 Task: Create a20 bundle presentation slide template set.
Action: Mouse moved to (251, 230)
Screenshot: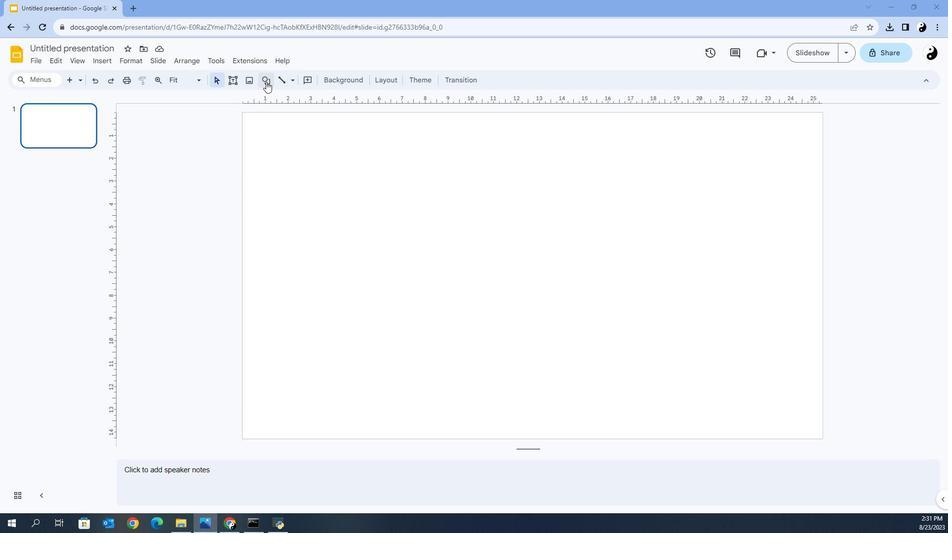 
Action: Mouse pressed left at (251, 230)
Screenshot: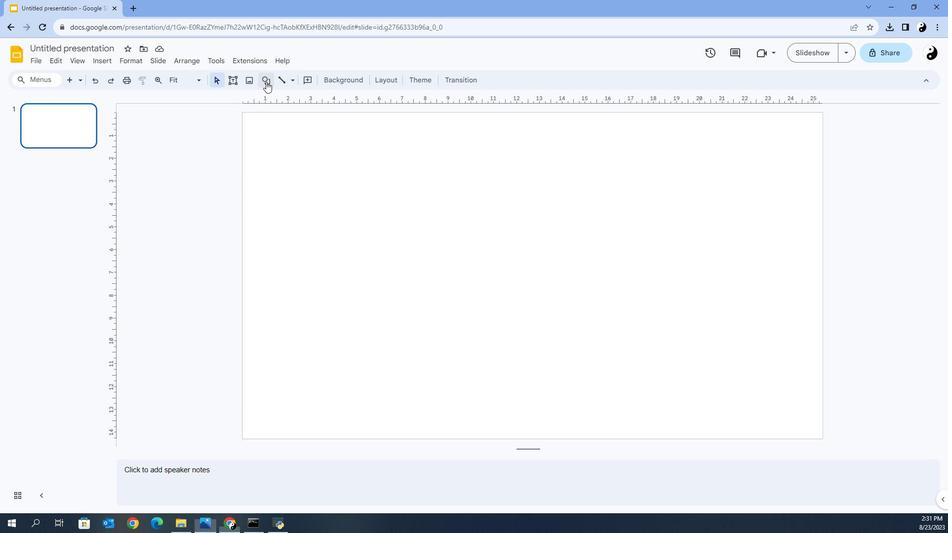 
Action: Mouse moved to (259, 228)
Screenshot: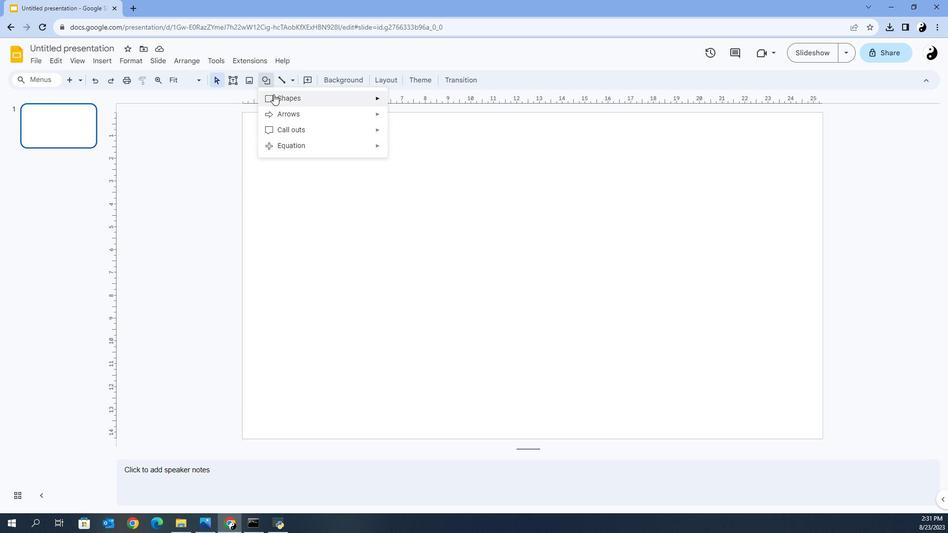 
Action: Mouse pressed left at (259, 228)
Screenshot: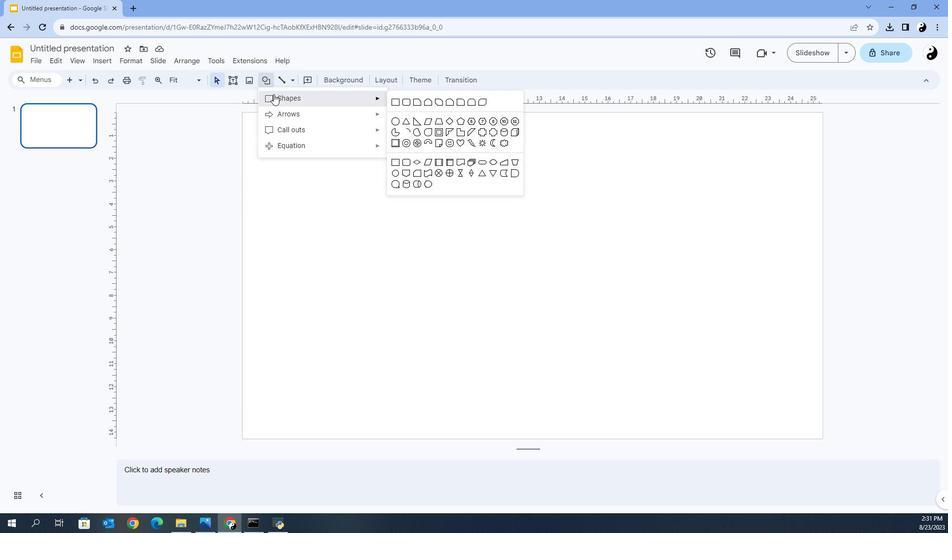 
Action: Mouse moved to (338, 228)
Screenshot: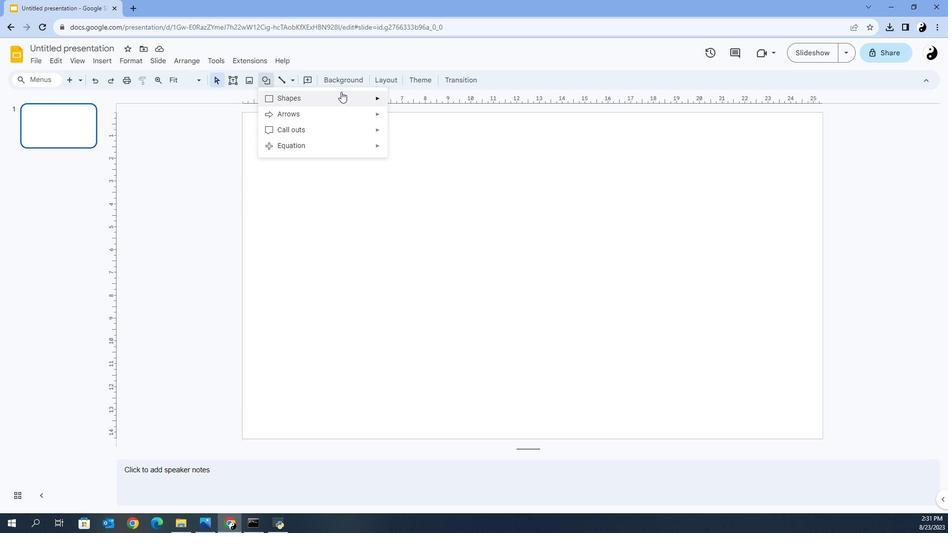 
Action: Mouse pressed left at (338, 228)
Screenshot: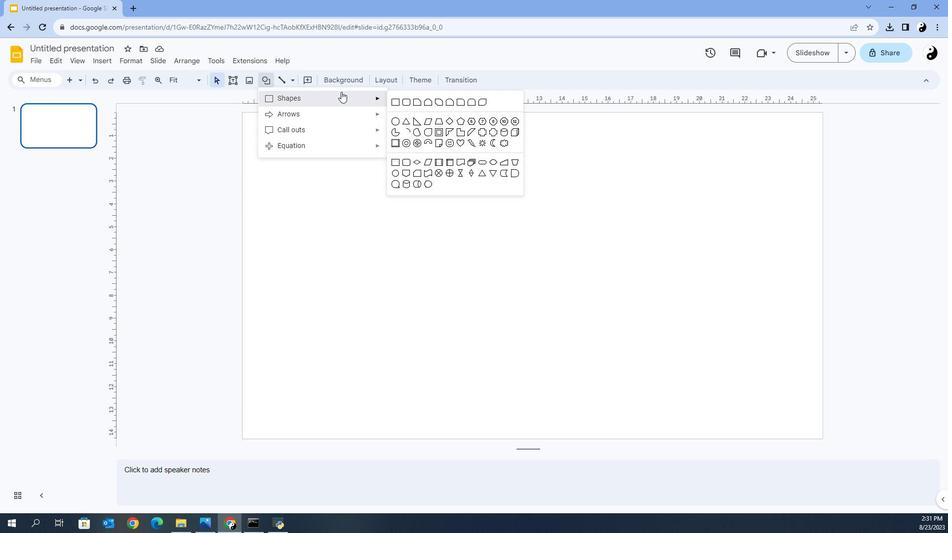 
Action: Mouse moved to (399, 228)
Screenshot: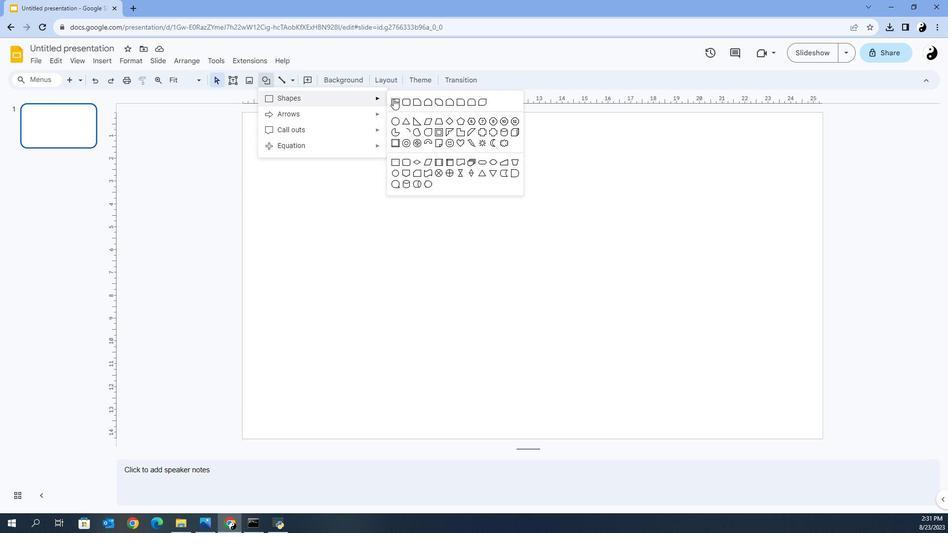 
Action: Mouse pressed left at (399, 228)
Screenshot: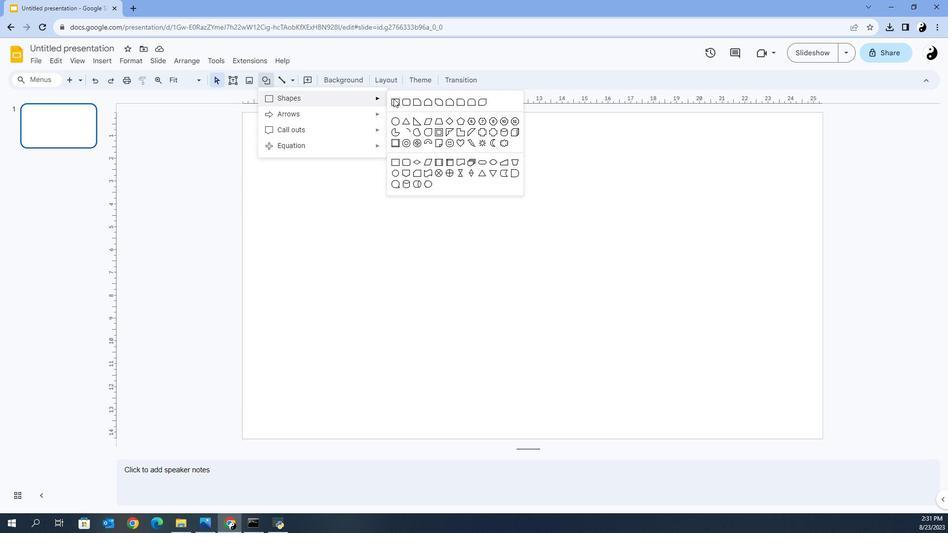 
Action: Mouse moved to (330, 225)
Screenshot: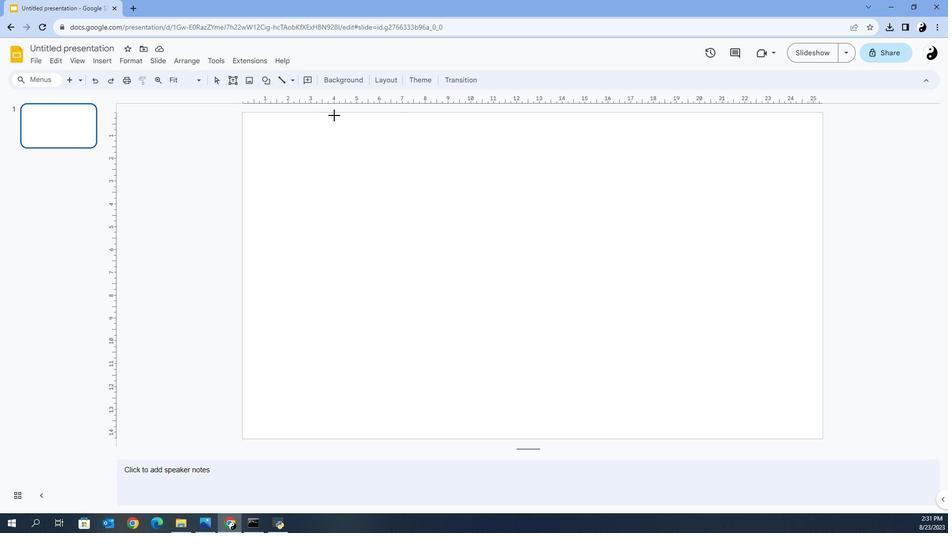 
Action: Mouse pressed left at (330, 225)
Screenshot: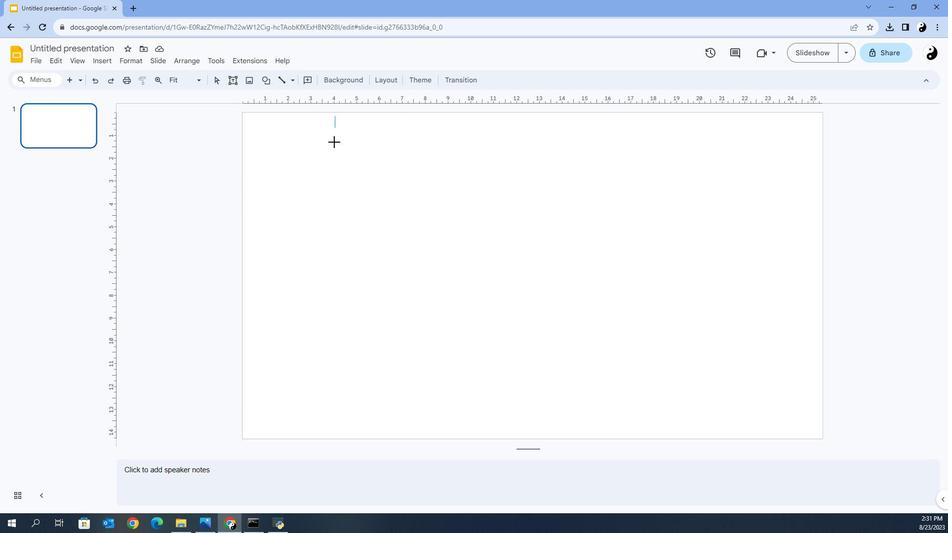 
Action: Mouse moved to (368, 225)
Screenshot: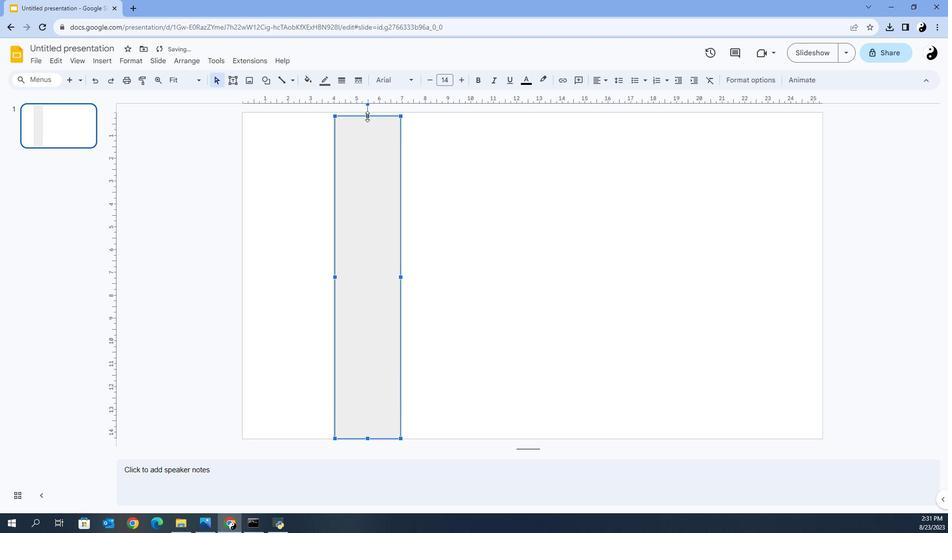 
Action: Mouse pressed left at (368, 225)
Screenshot: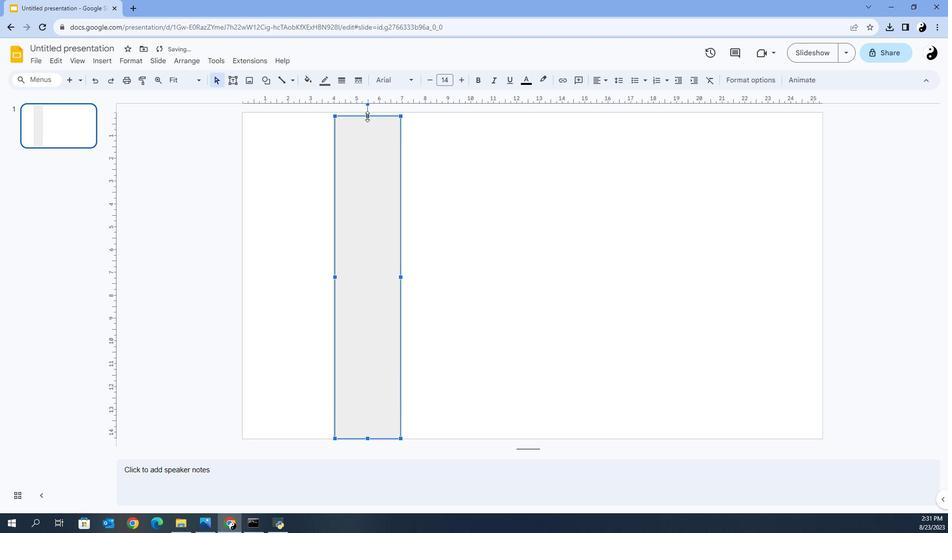 
Action: Mouse moved to (378, 201)
Screenshot: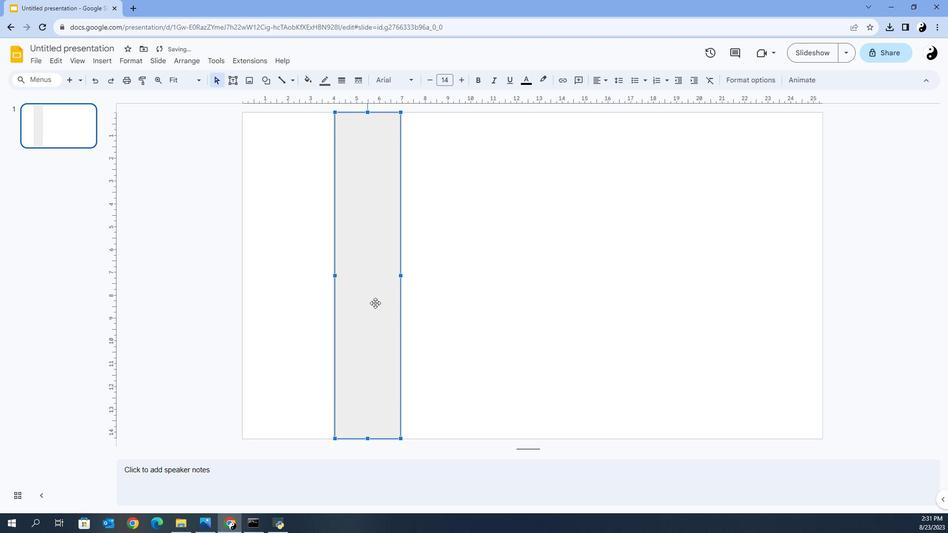 
Action: Mouse pressed left at (378, 201)
Screenshot: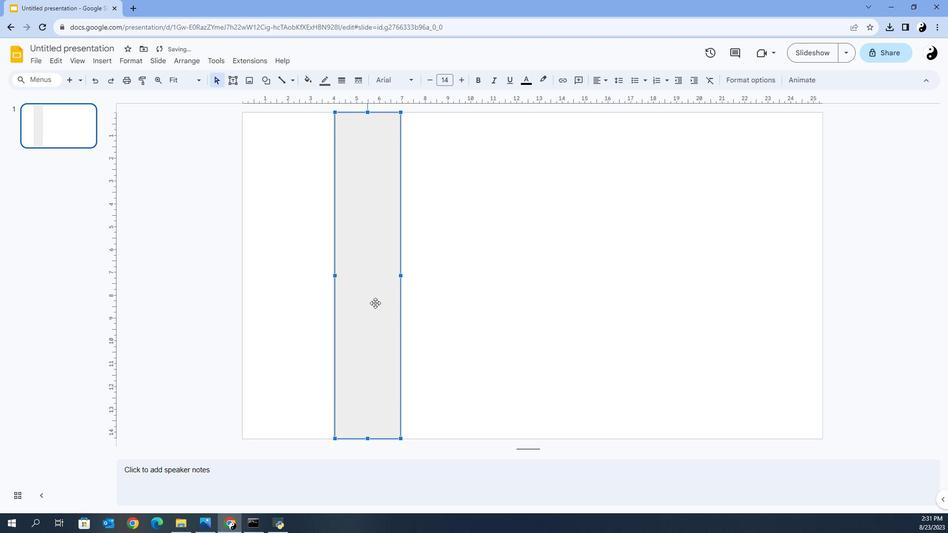 
Action: Mouse moved to (296, 229)
Screenshot: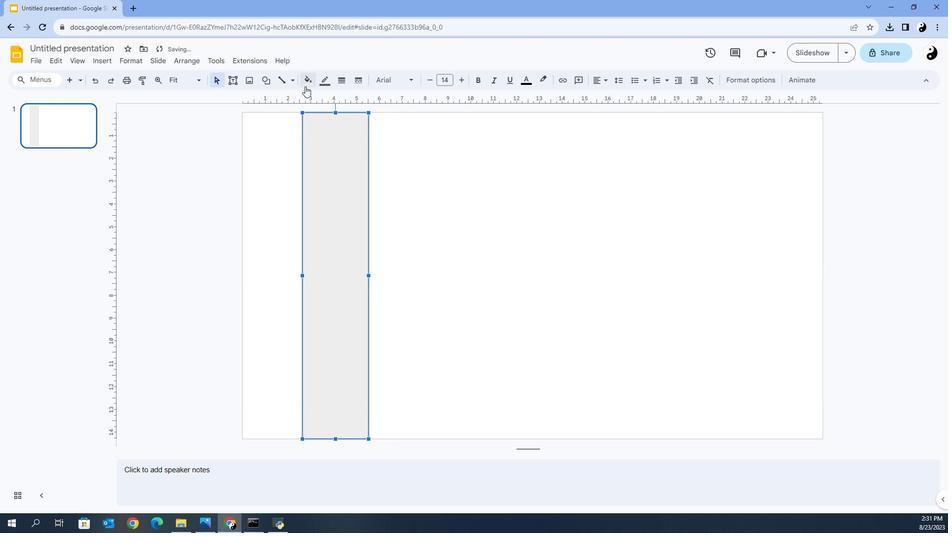 
Action: Mouse pressed left at (296, 229)
Screenshot: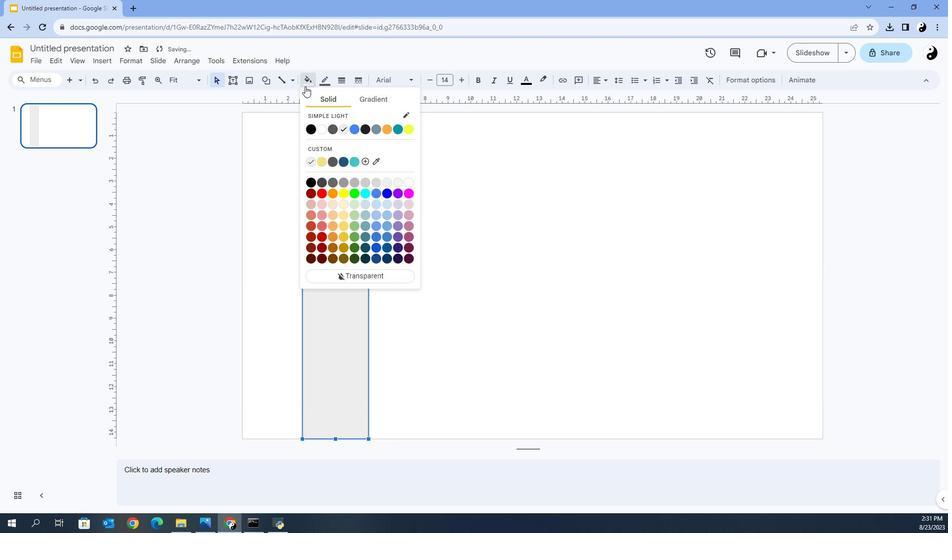 
Action: Mouse moved to (313, 219)
Screenshot: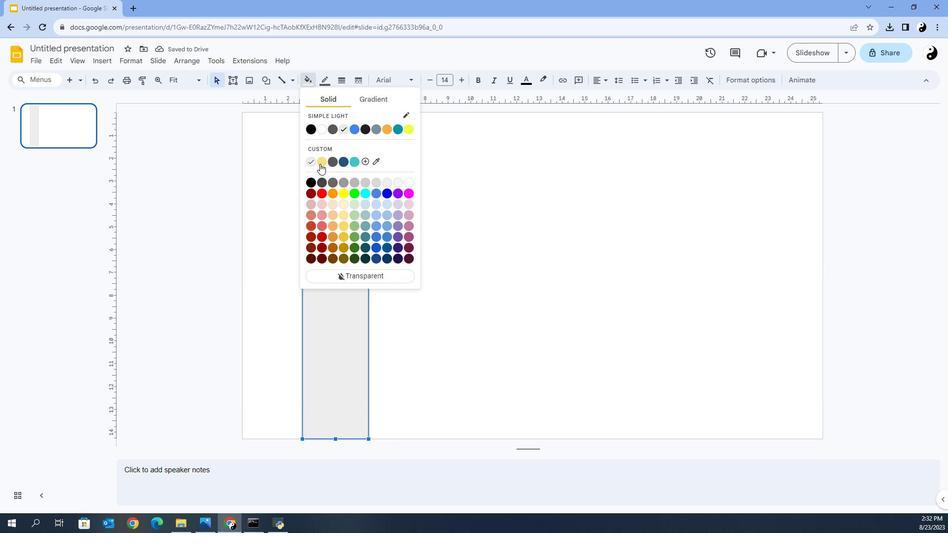 
Action: Mouse pressed left at (313, 219)
Screenshot: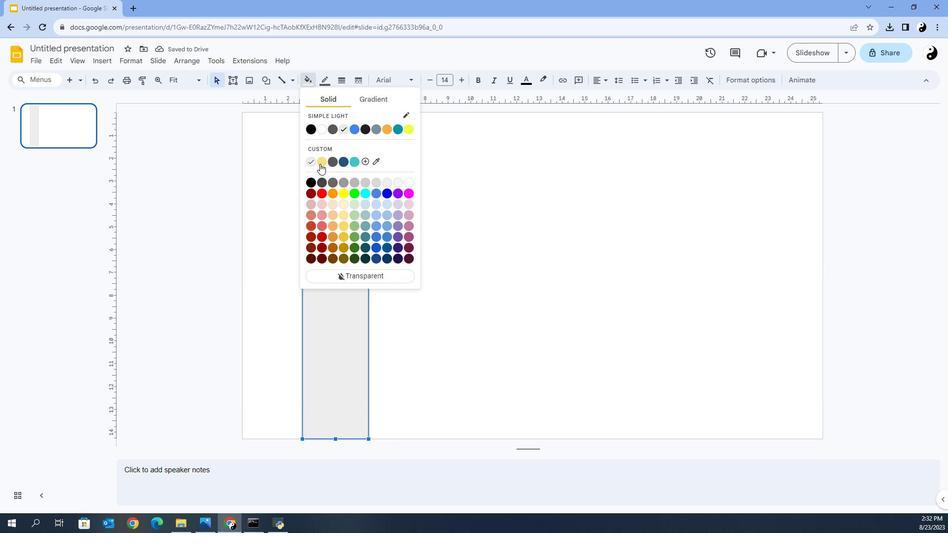 
Action: Mouse moved to (324, 229)
Screenshot: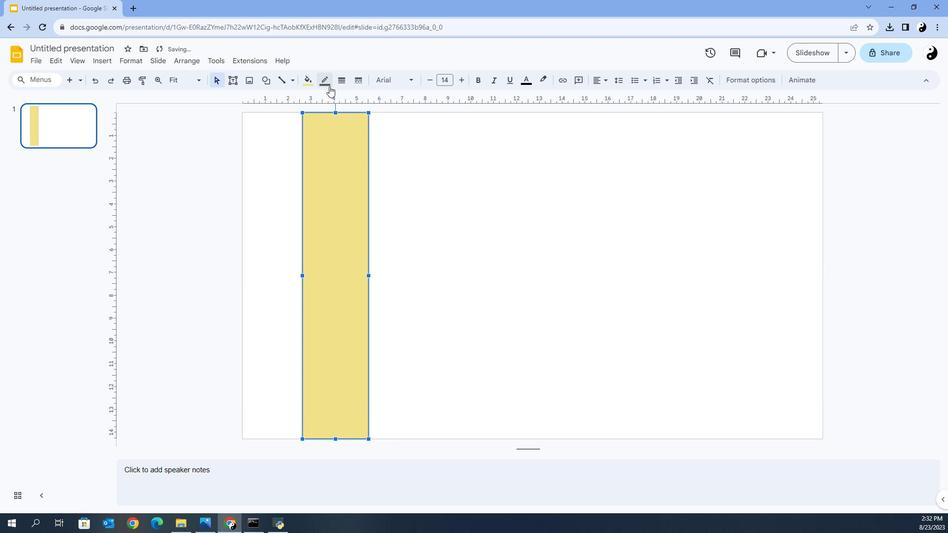 
Action: Mouse pressed left at (324, 229)
Screenshot: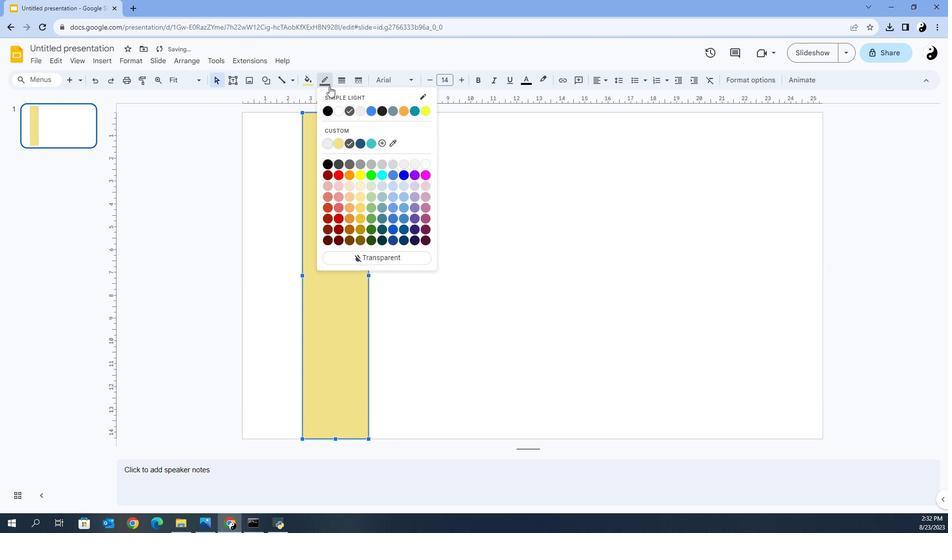 
Action: Mouse moved to (375, 207)
Screenshot: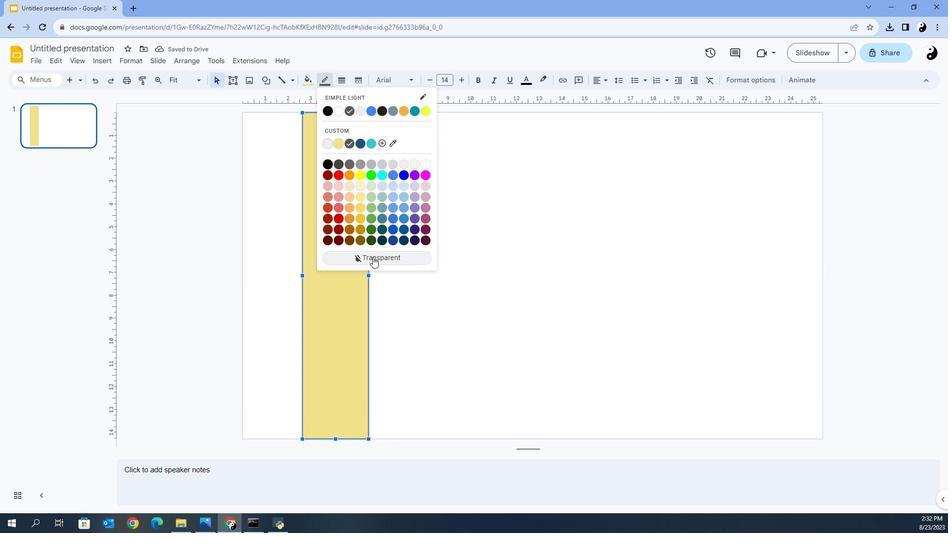 
Action: Mouse pressed left at (375, 207)
Screenshot: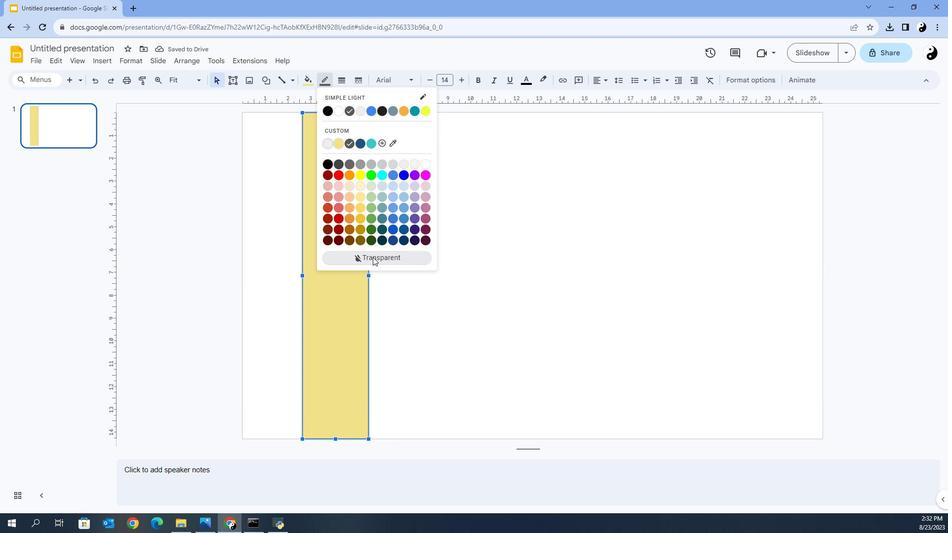 
Action: Mouse moved to (419, 206)
Screenshot: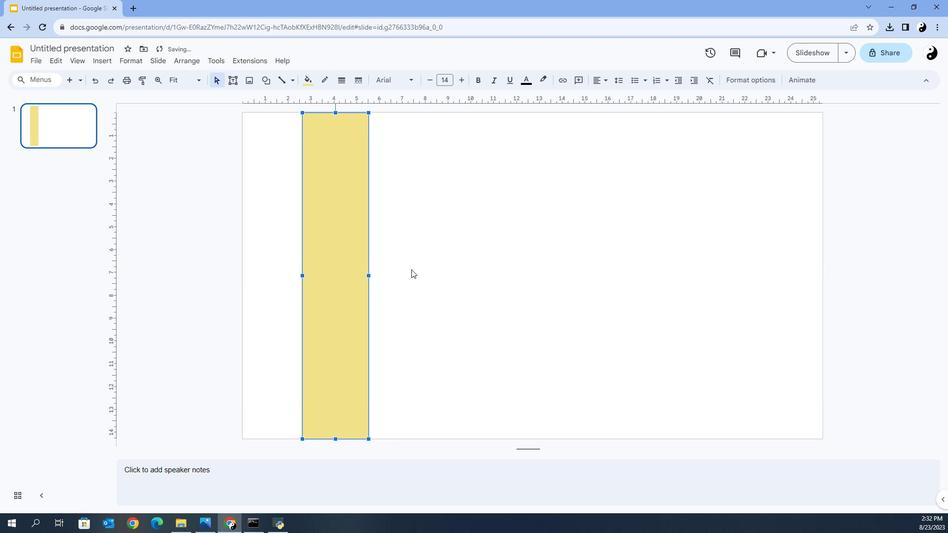 
Action: Mouse pressed left at (419, 206)
Screenshot: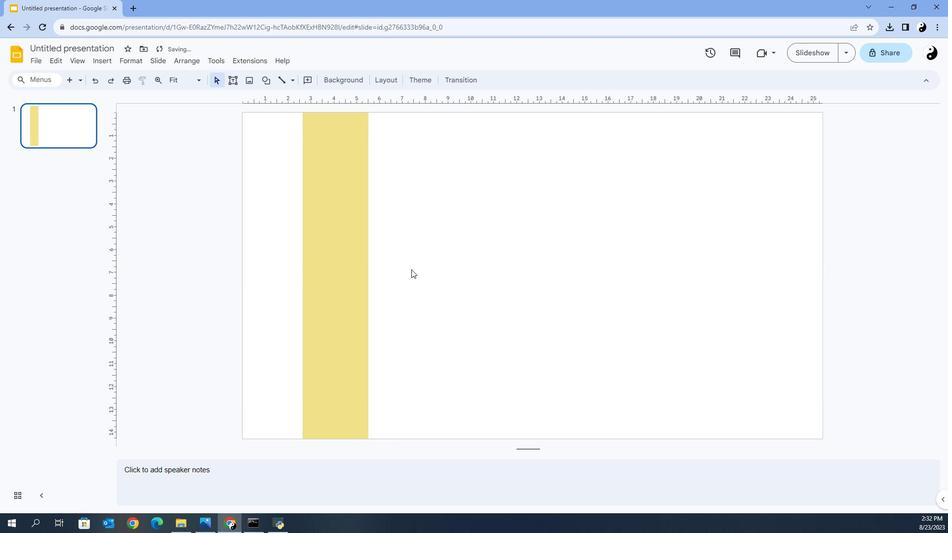 
Action: Mouse moved to (248, 229)
Screenshot: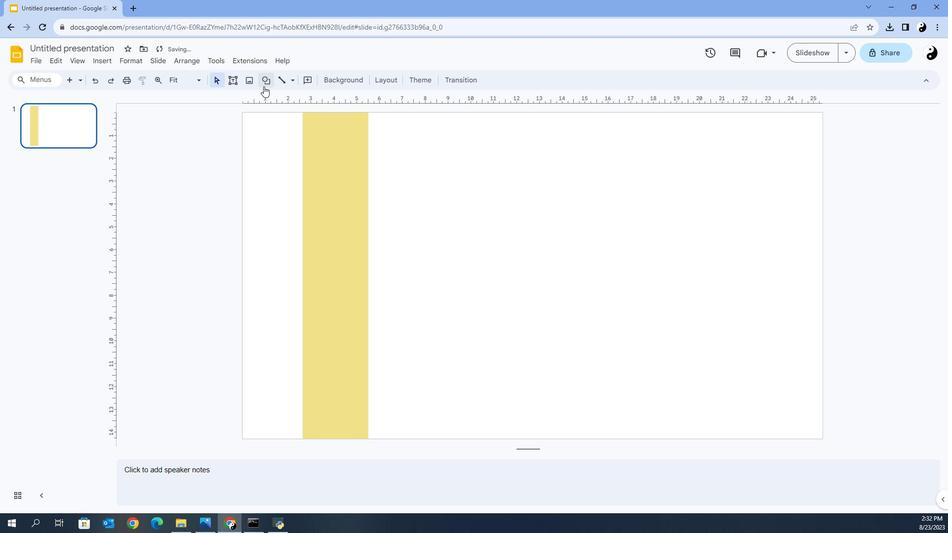 
Action: Mouse pressed left at (248, 229)
Screenshot: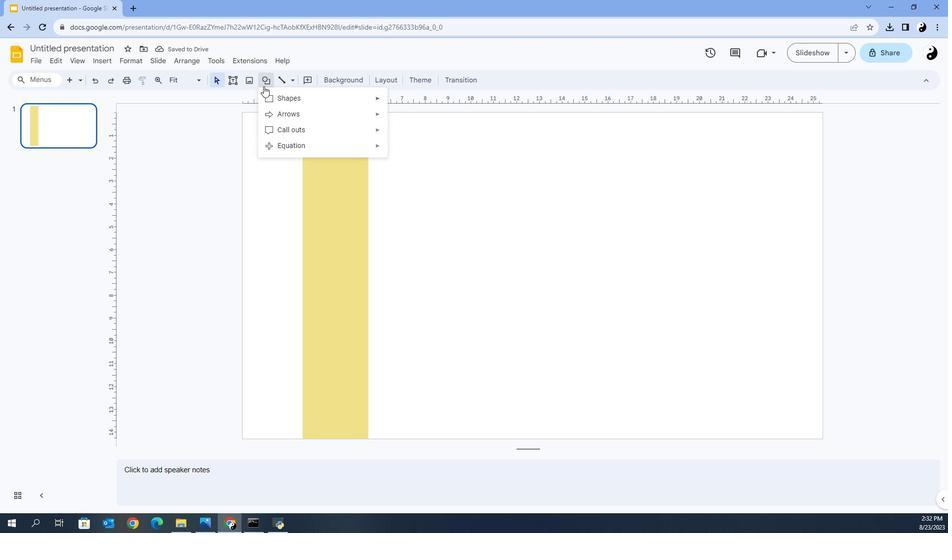 
Action: Mouse moved to (277, 226)
Screenshot: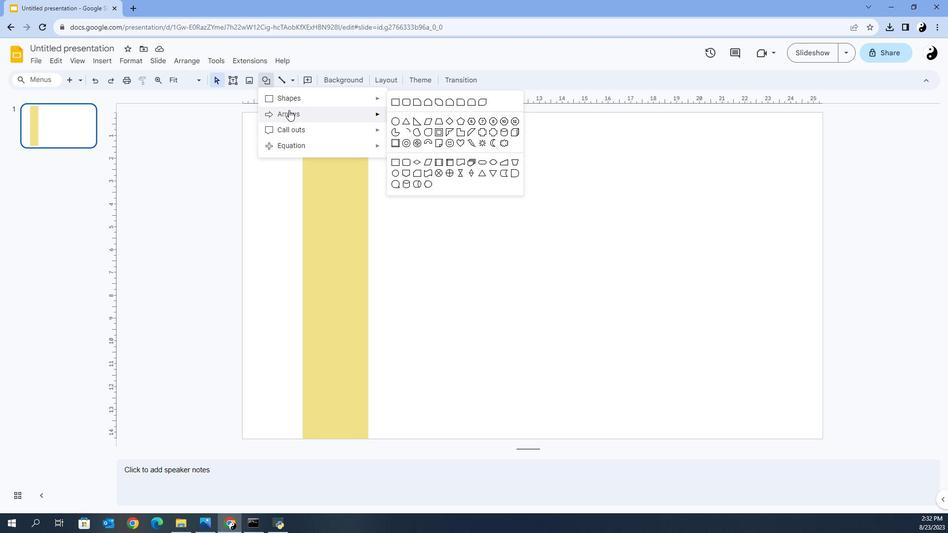 
Action: Mouse pressed left at (277, 226)
Screenshot: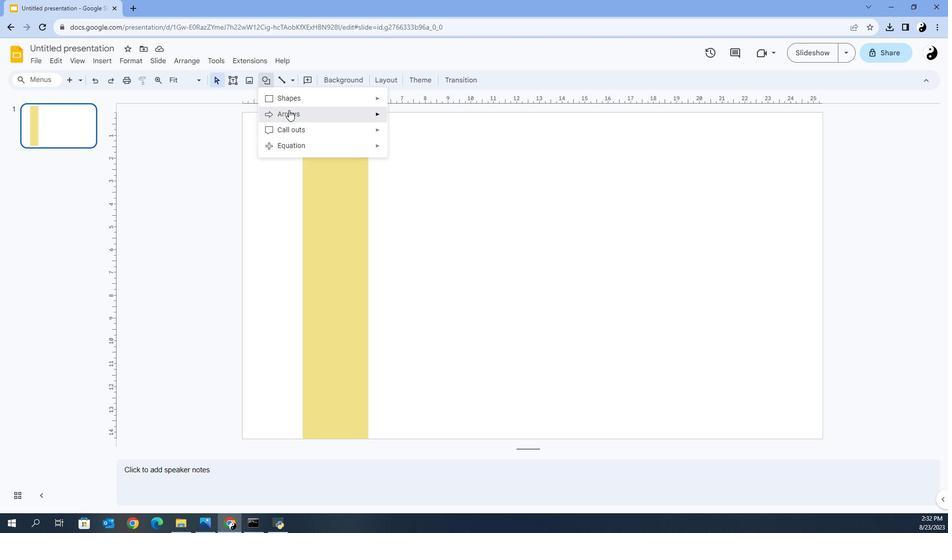 
Action: Mouse moved to (318, 228)
Screenshot: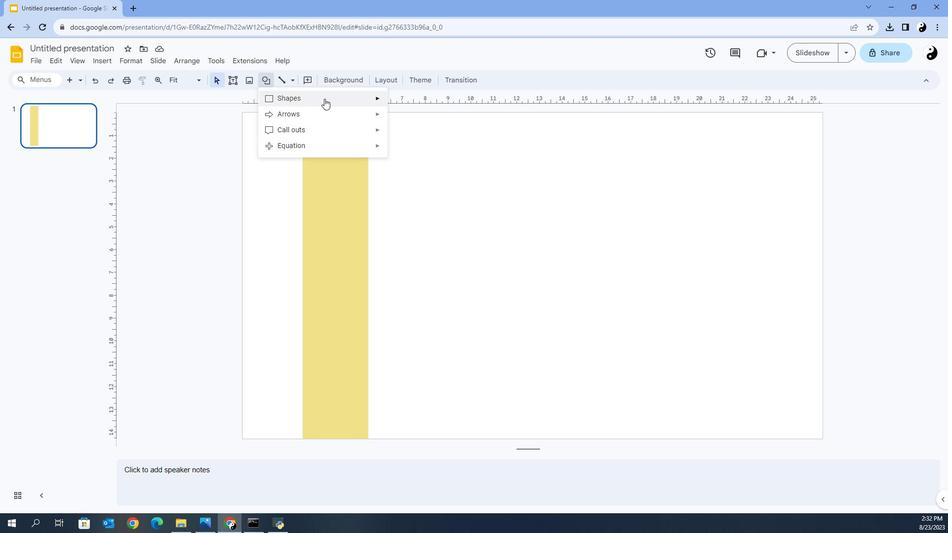 
Action: Mouse pressed left at (318, 228)
Screenshot: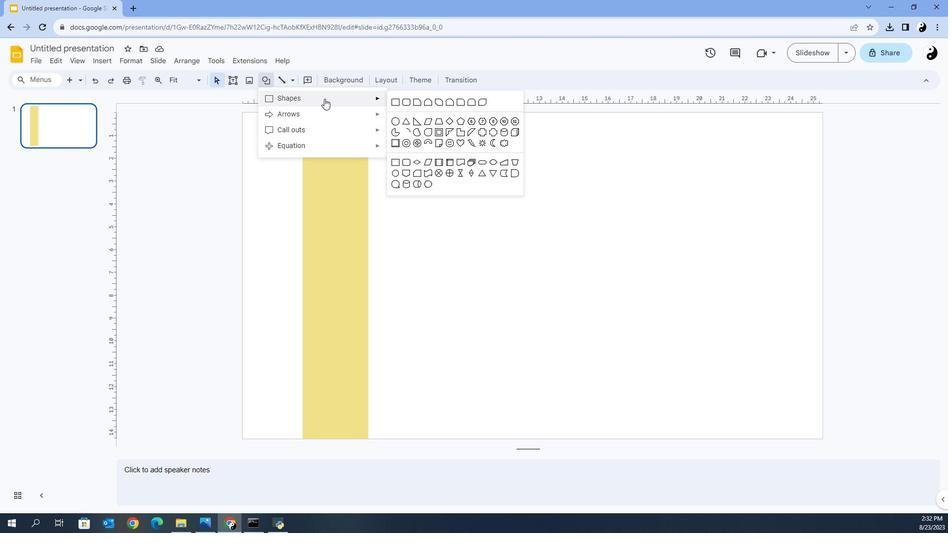 
Action: Mouse moved to (400, 224)
Screenshot: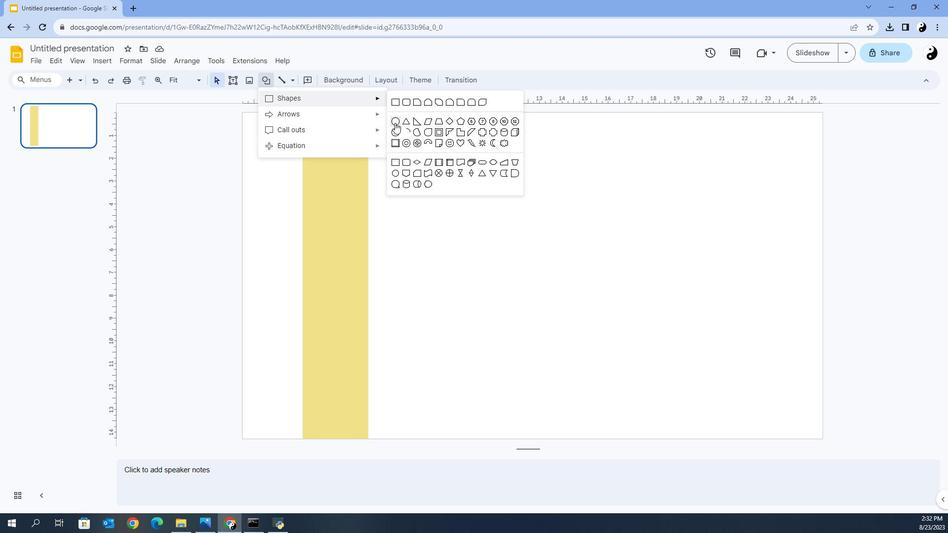 
Action: Mouse pressed left at (400, 224)
Screenshot: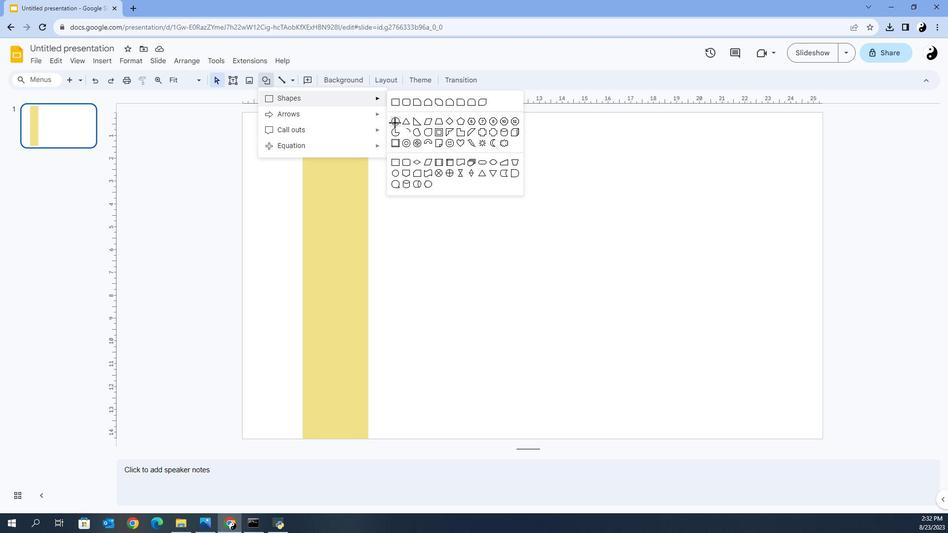 
Action: Mouse moved to (428, 217)
Screenshot: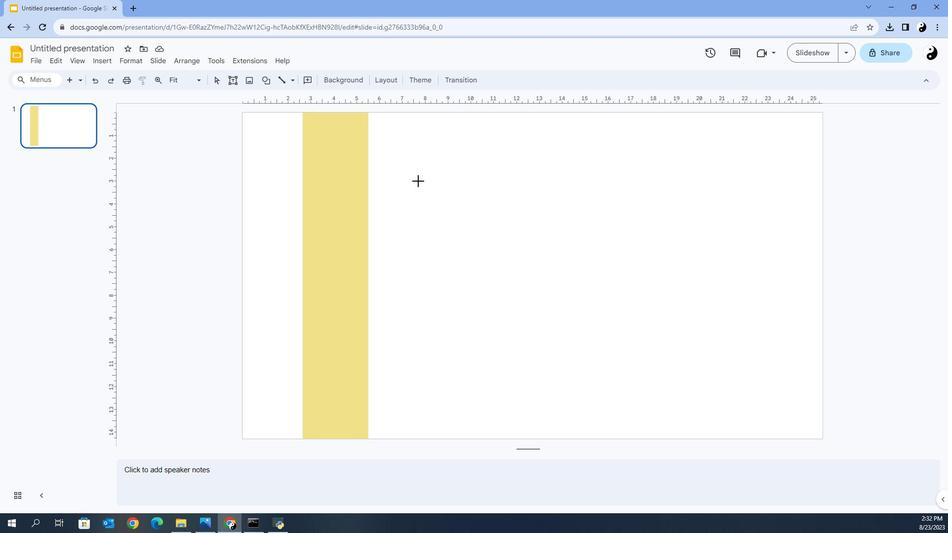 
Action: Key pressed <Key.shift>
Screenshot: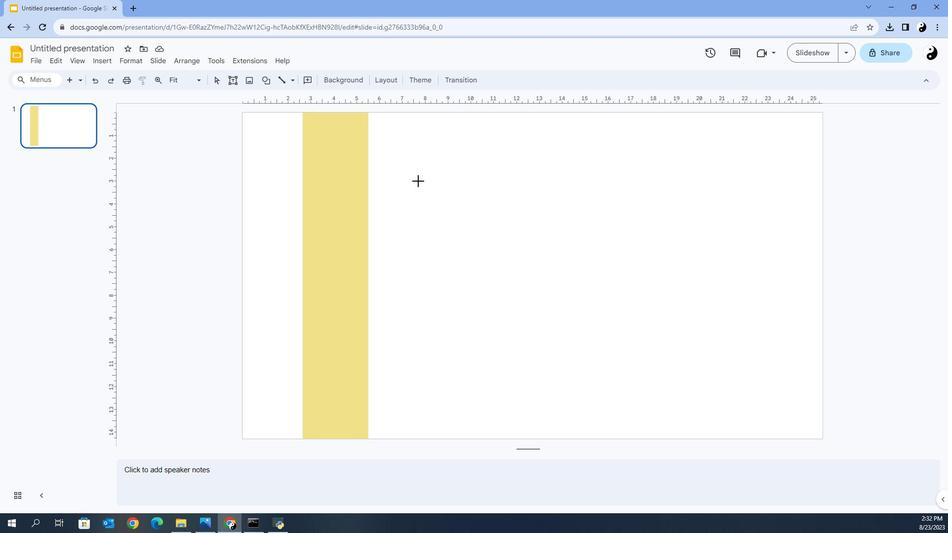 
Action: Mouse pressed left at (428, 217)
Screenshot: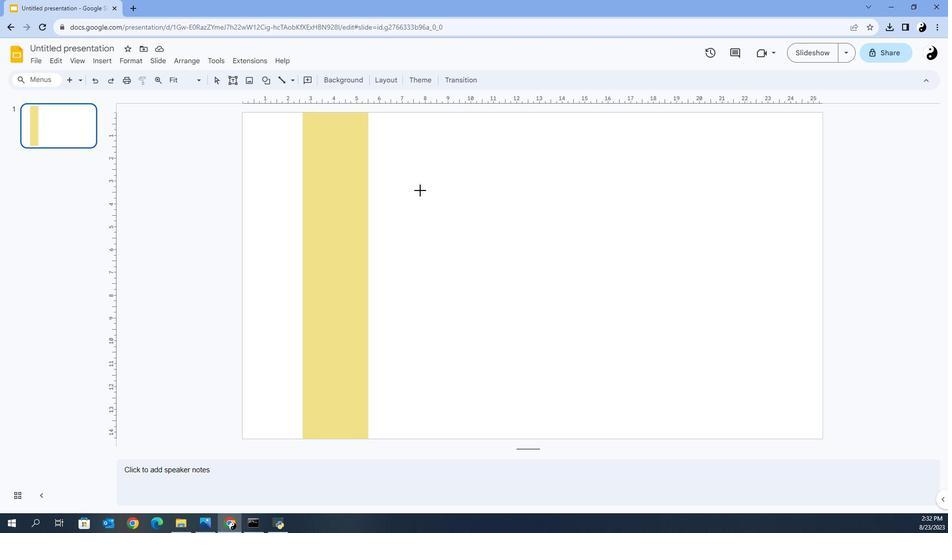 
Action: Mouse moved to (449, 208)
Screenshot: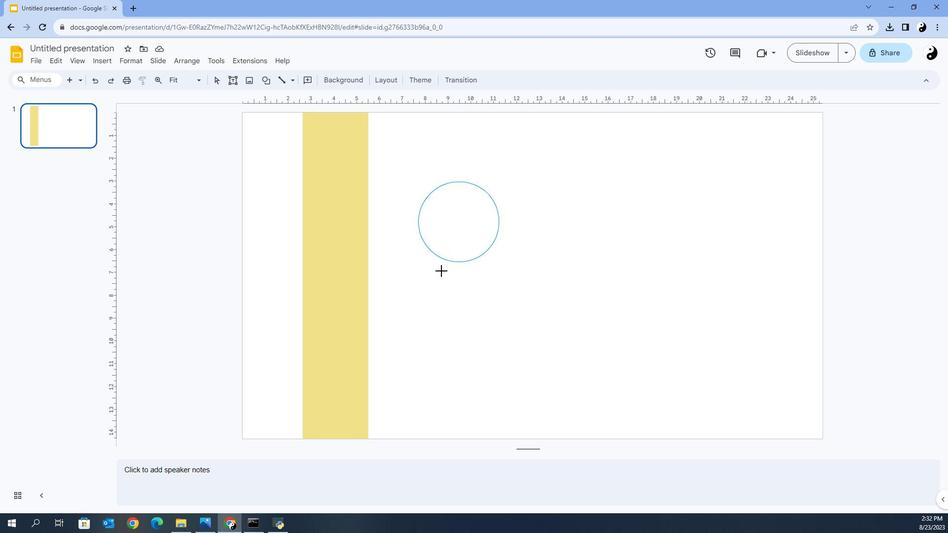 
Action: Key pressed <Key.shift>
Screenshot: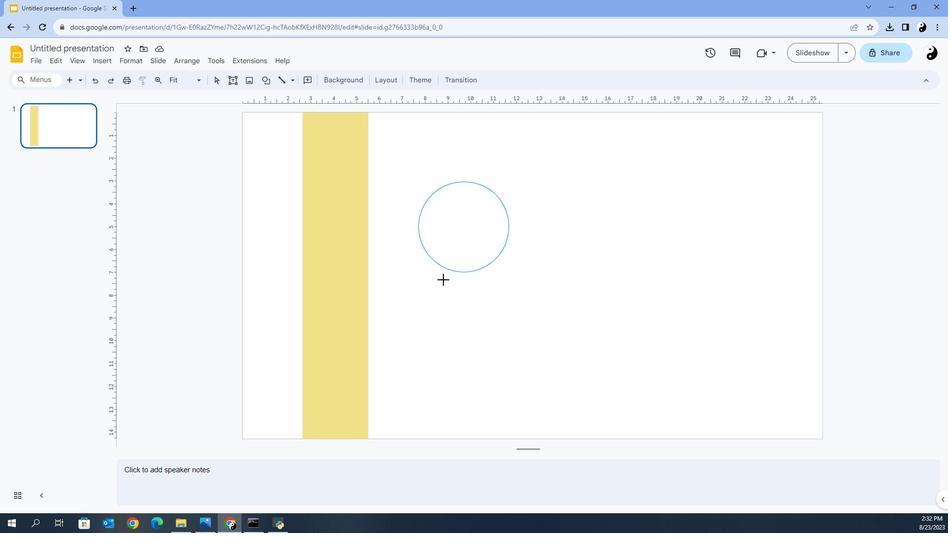 
Action: Mouse moved to (451, 207)
Screenshot: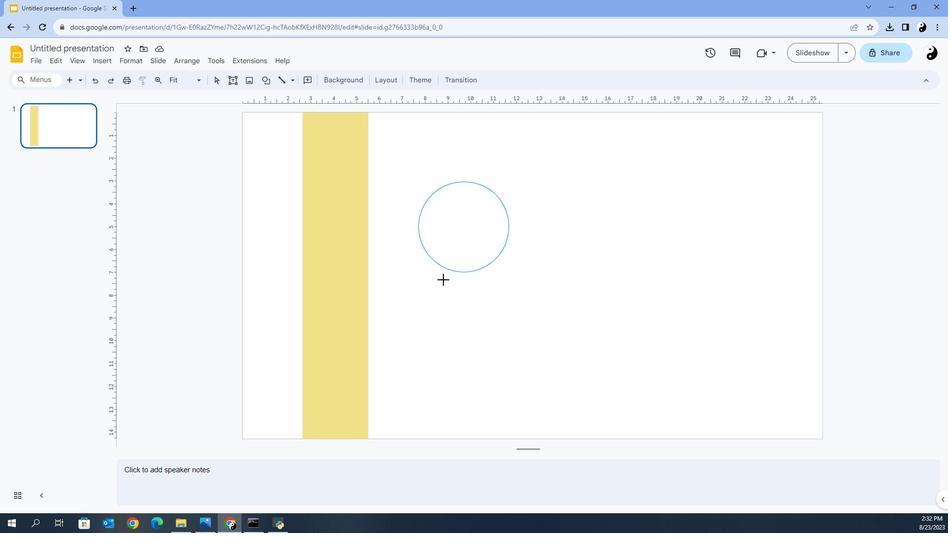 
Action: Key pressed <Key.shift>
Screenshot: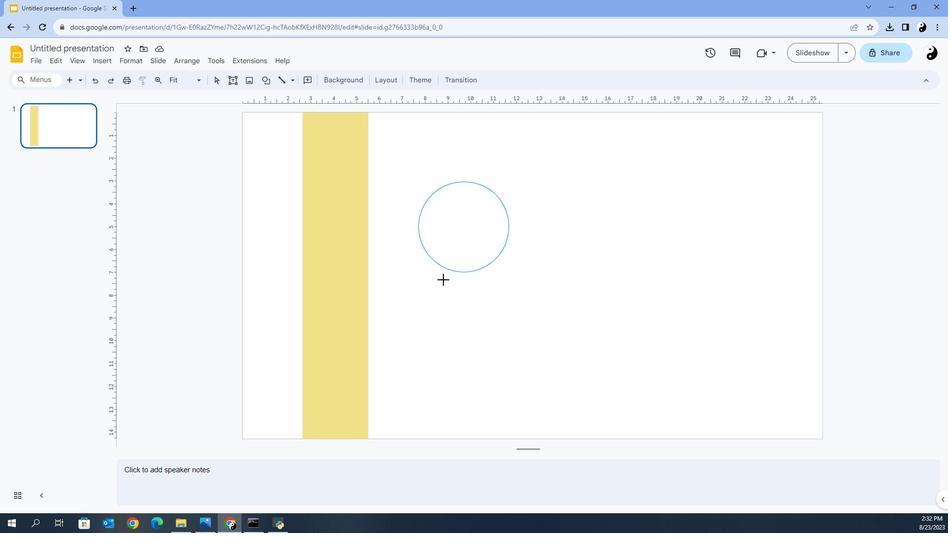
Action: Mouse moved to (452, 206)
Screenshot: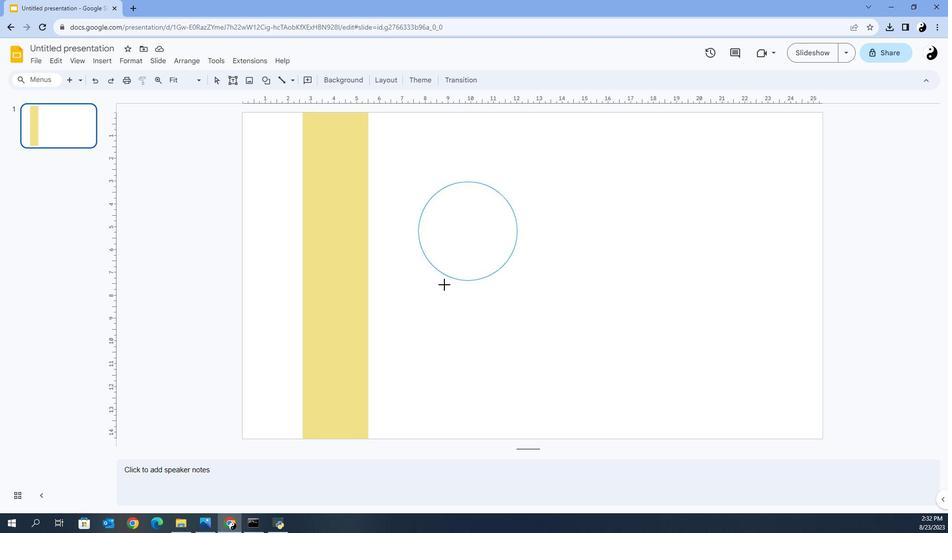 
Action: Key pressed <Key.shift>
Screenshot: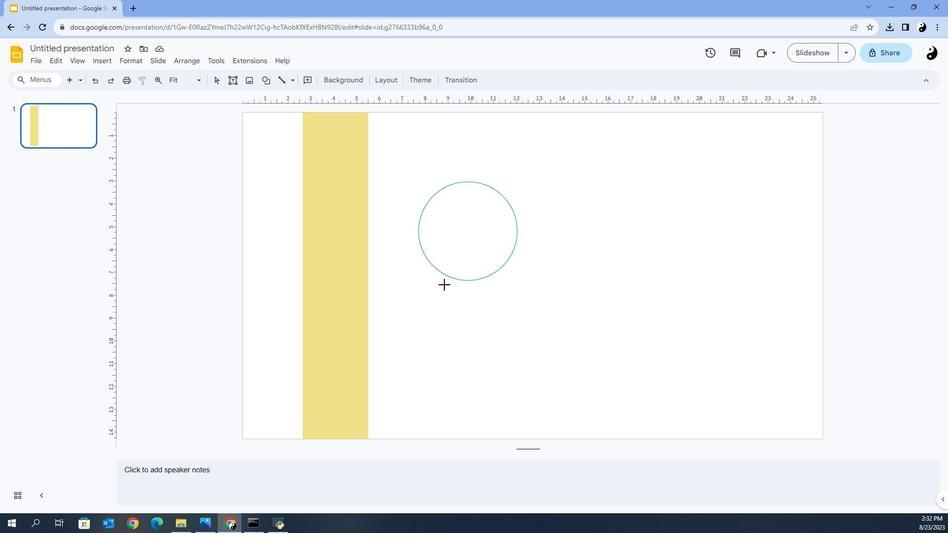 
Action: Mouse moved to (454, 205)
Screenshot: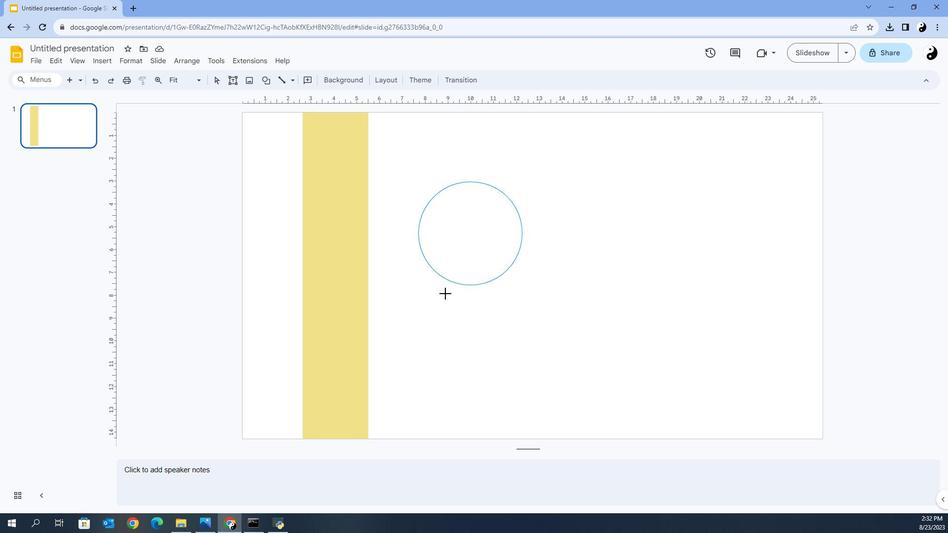 
Action: Key pressed <Key.shift>
Screenshot: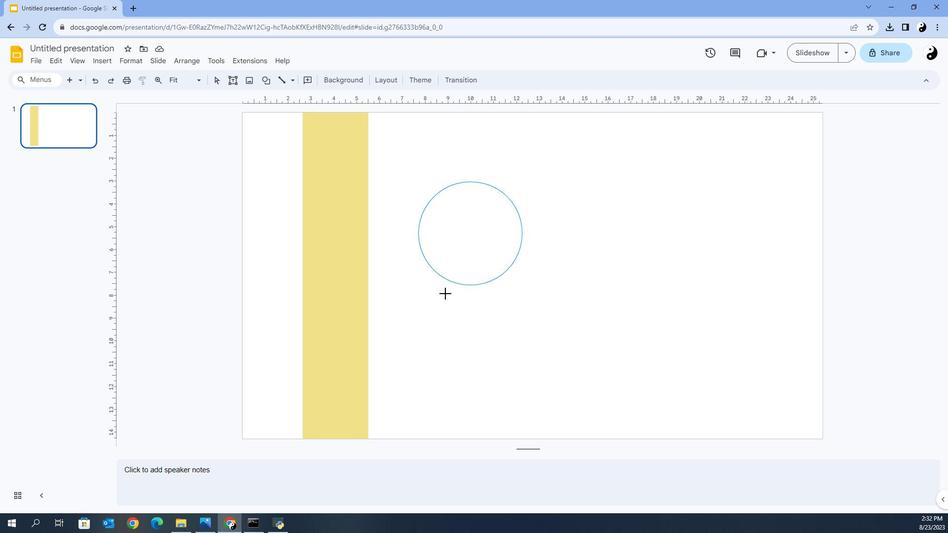 
Action: Mouse moved to (455, 205)
Screenshot: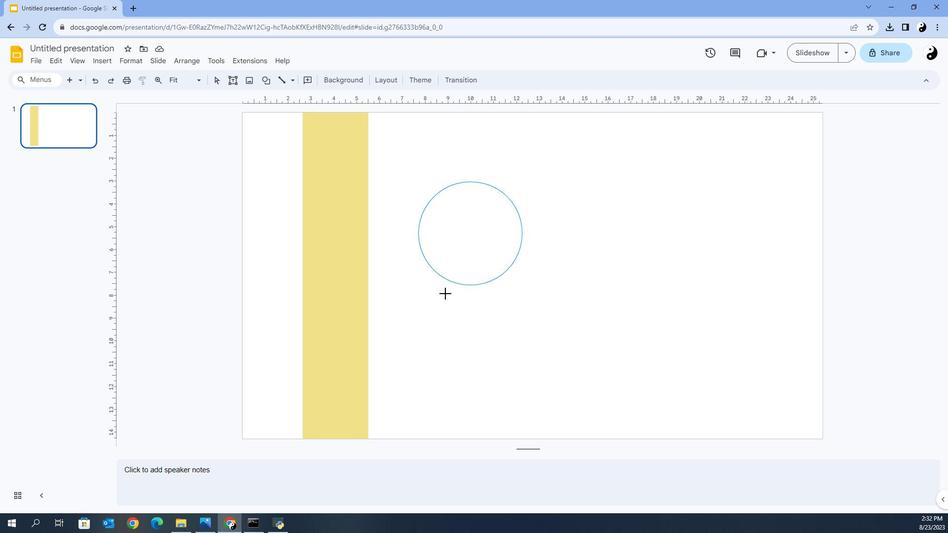 
Action: Key pressed <Key.shift>
Screenshot: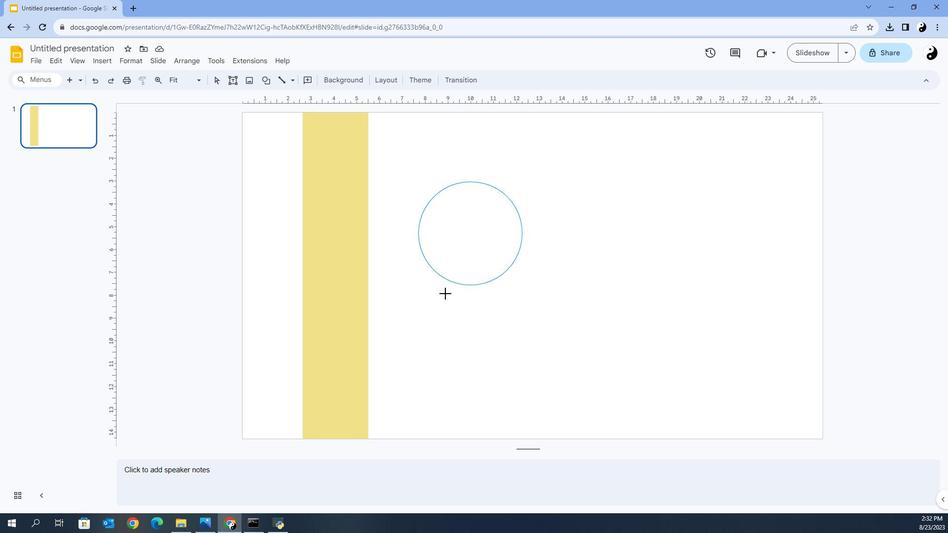 
Action: Mouse moved to (456, 205)
Screenshot: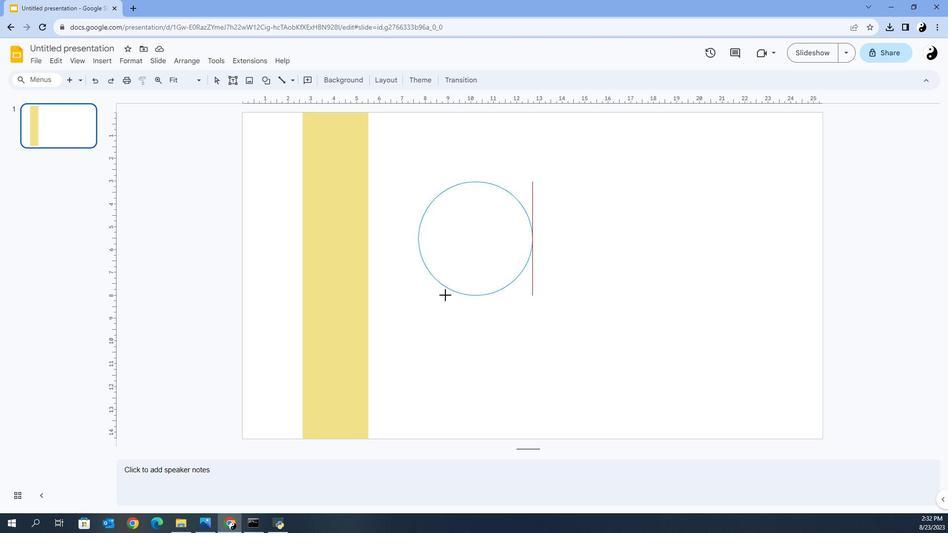 
Action: Key pressed <Key.shift>
Screenshot: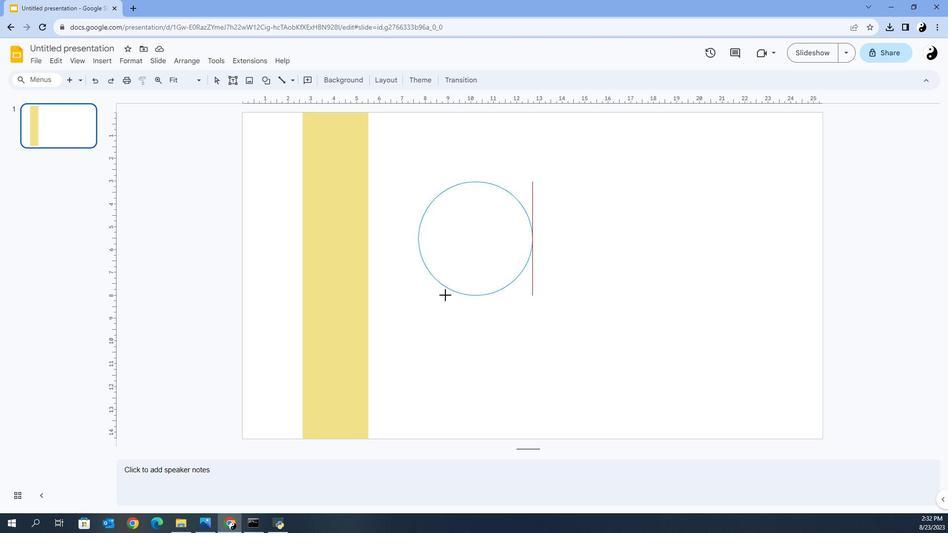 
Action: Mouse moved to (457, 204)
Screenshot: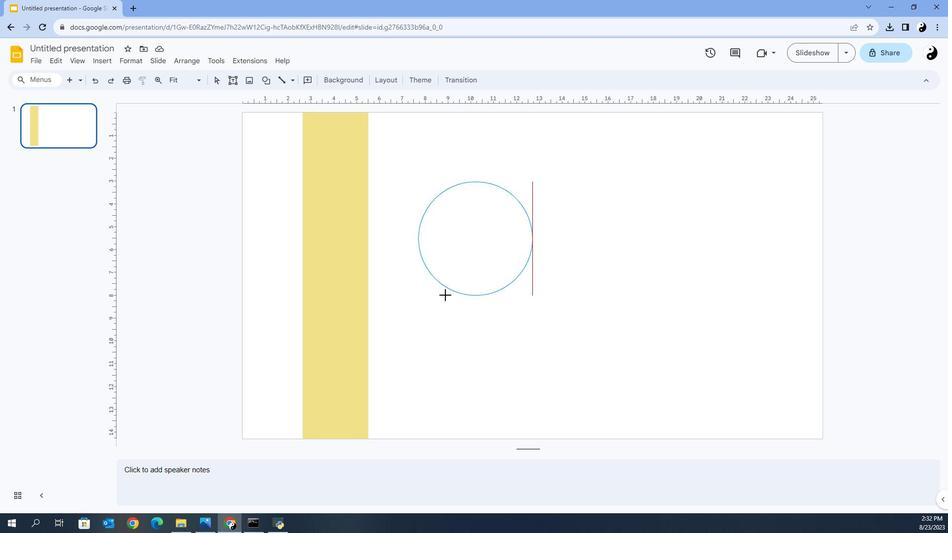 
Action: Key pressed <Key.shift>
Screenshot: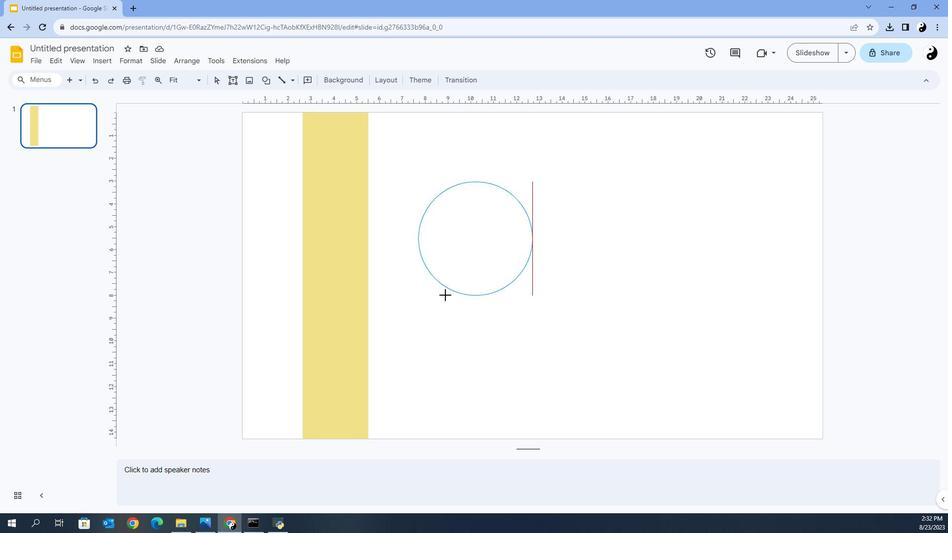 
Action: Mouse moved to (458, 203)
Screenshot: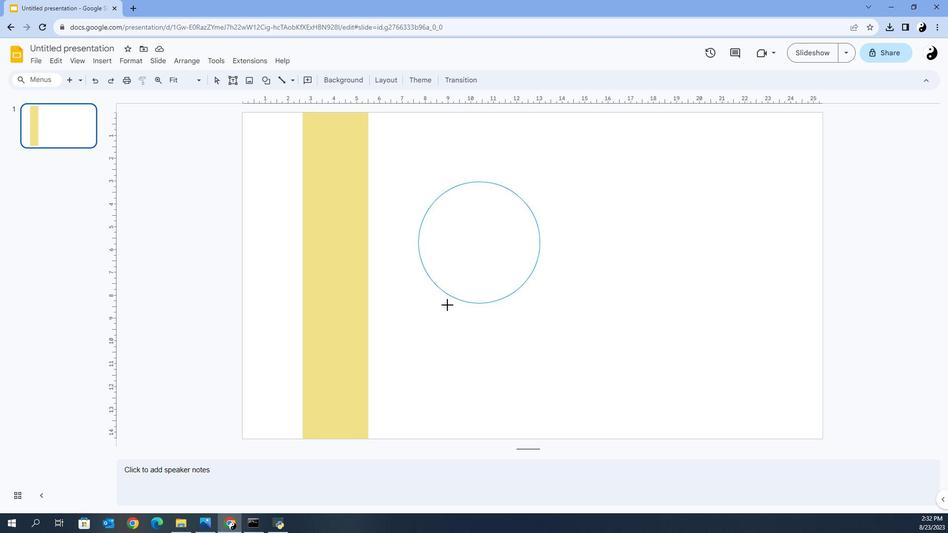 
Action: Key pressed <Key.shift>
Screenshot: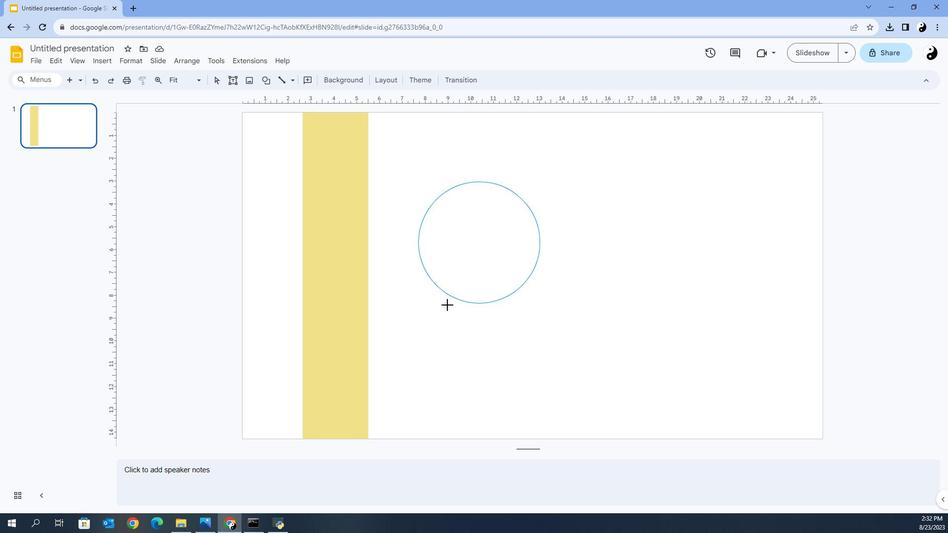 
Action: Mouse moved to (459, 203)
Screenshot: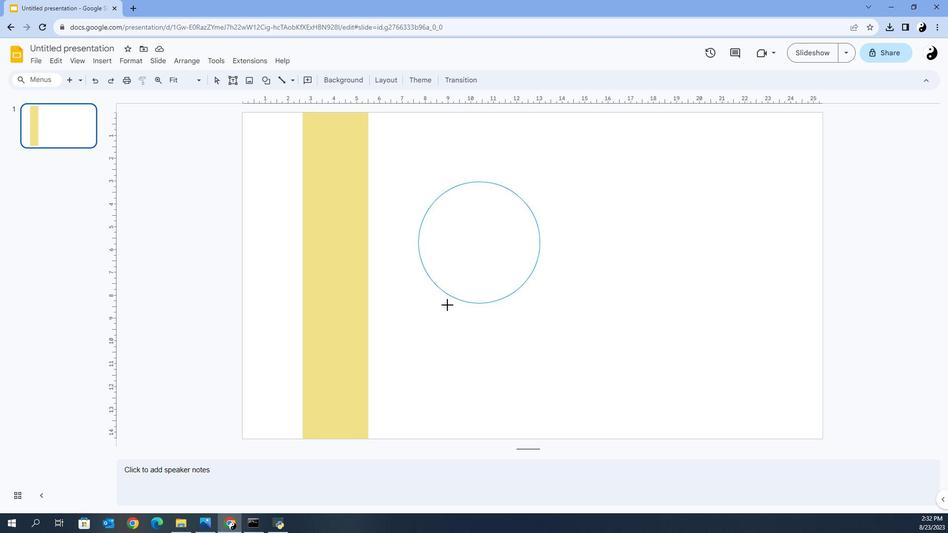 
Action: Key pressed <Key.shift>
Screenshot: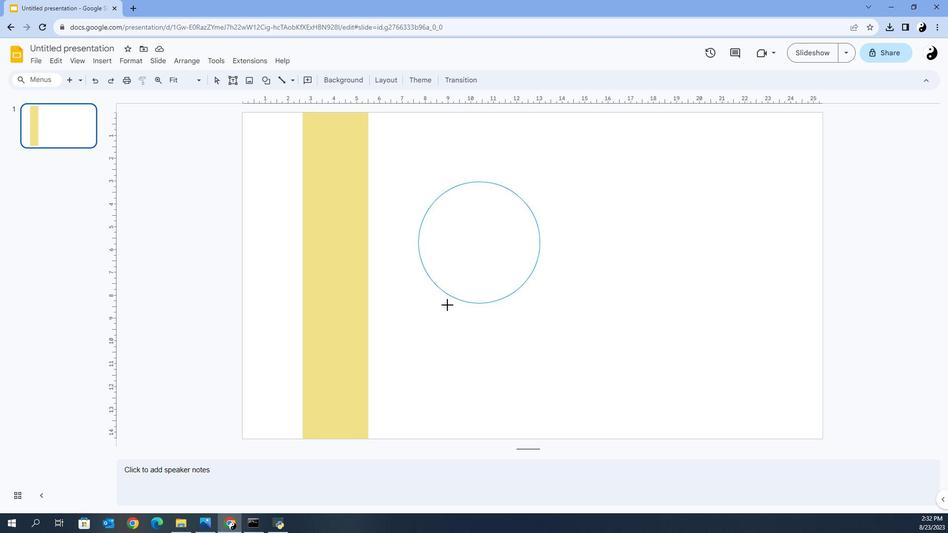 
Action: Mouse moved to (459, 202)
Screenshot: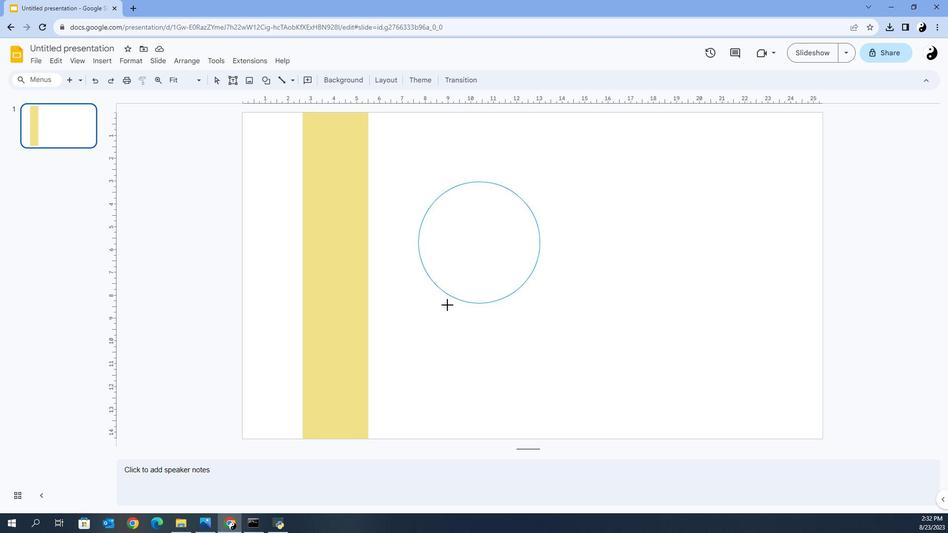 
Action: Key pressed <Key.shift>
Screenshot: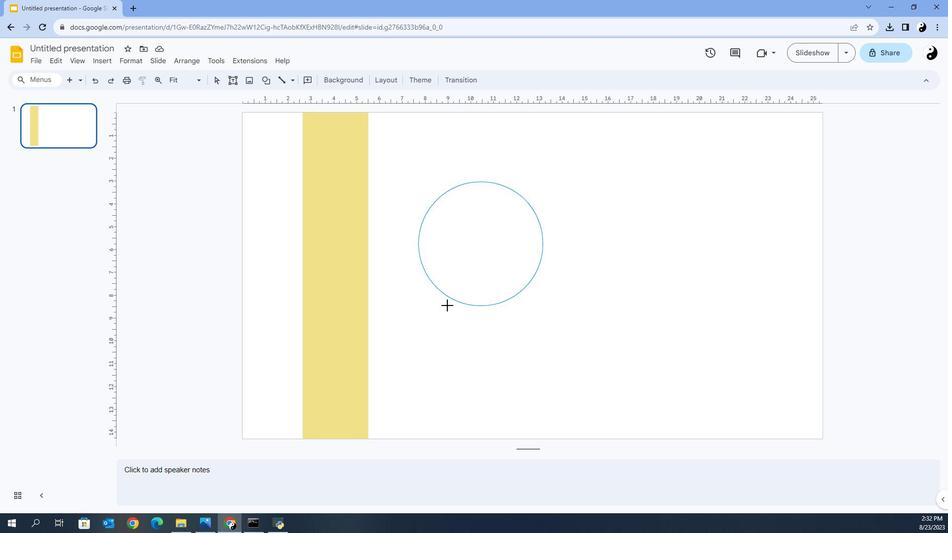 
Action: Mouse moved to (461, 201)
Screenshot: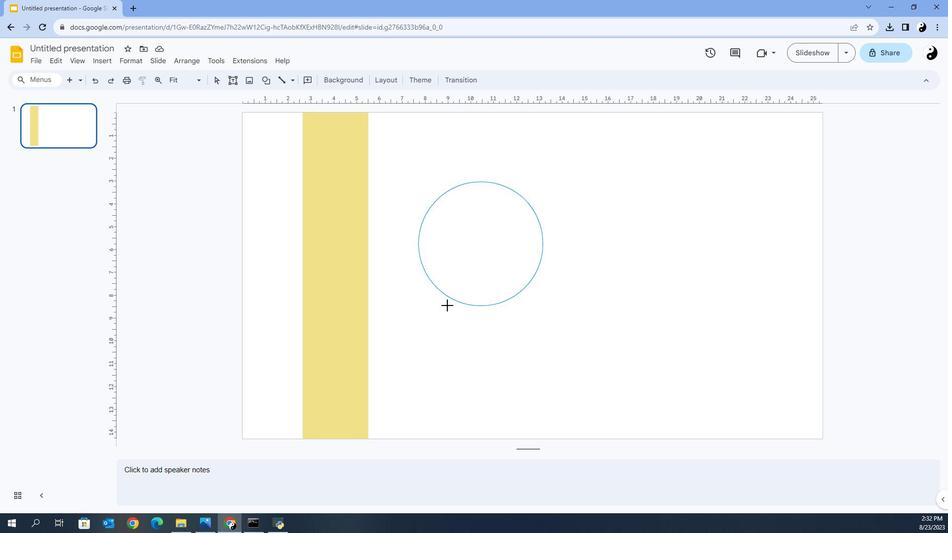 
Action: Key pressed <Key.shift>
Screenshot: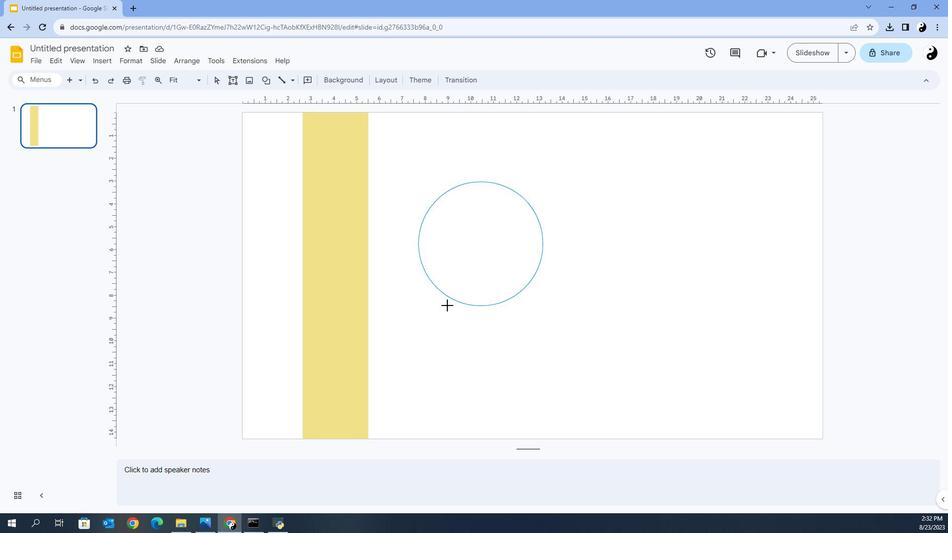
Action: Mouse moved to (461, 201)
Screenshot: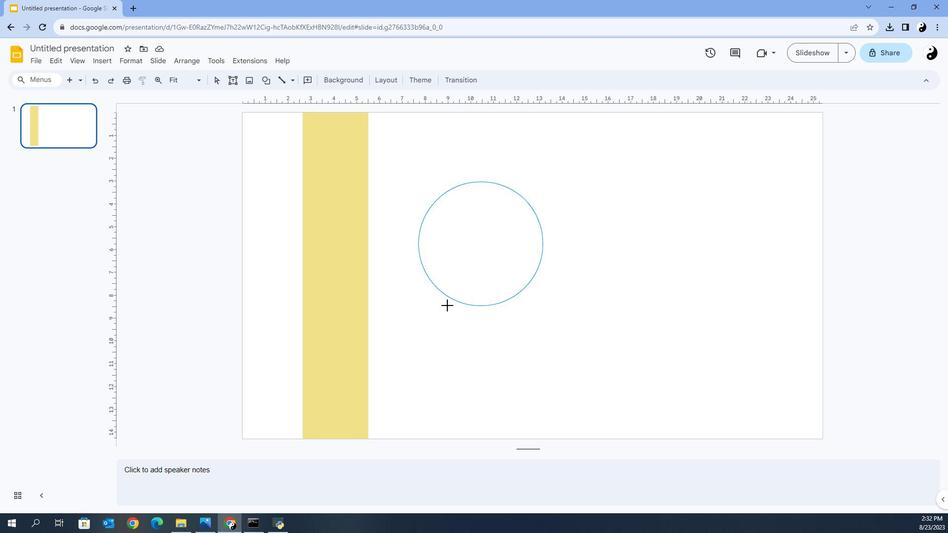 
Action: Key pressed <Key.shift>
Screenshot: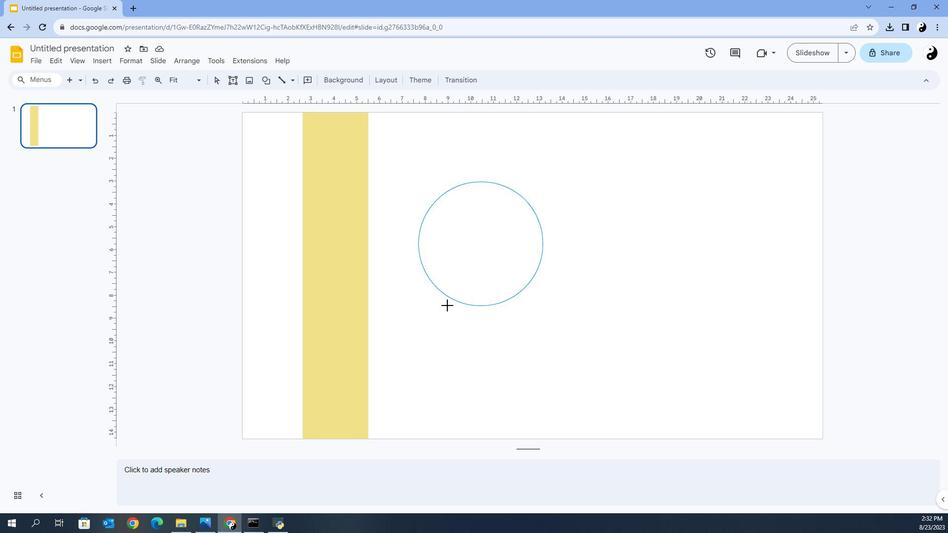 
Action: Mouse moved to (461, 201)
Screenshot: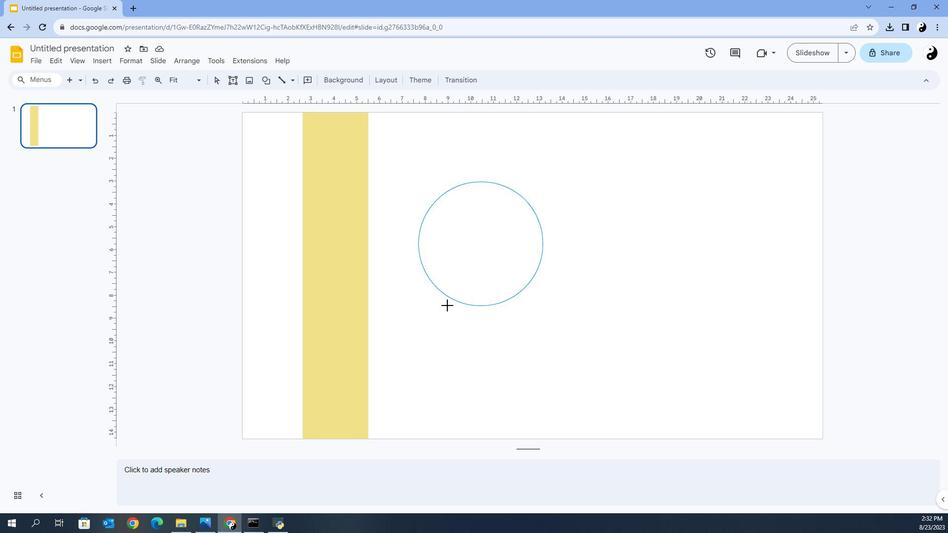 
Action: Key pressed <Key.shift>
Screenshot: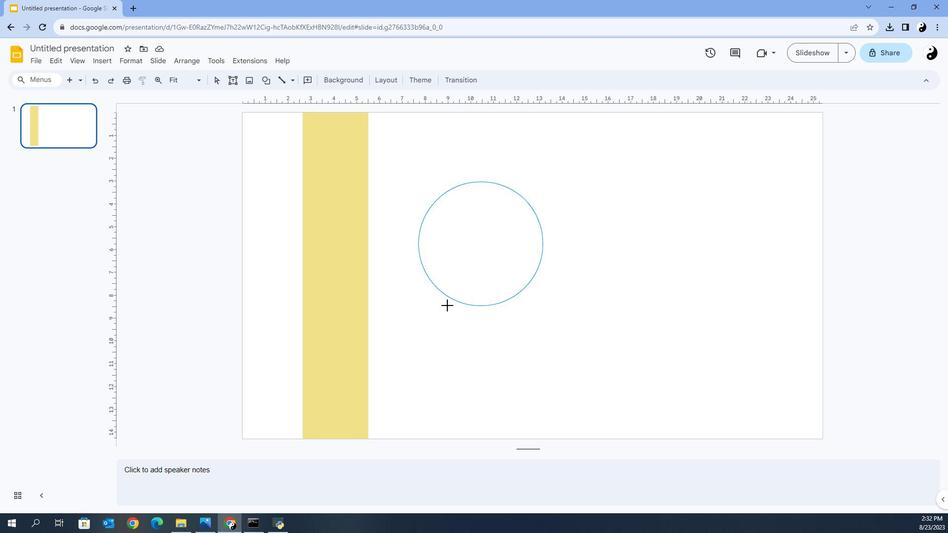 
Action: Mouse moved to (461, 201)
Screenshot: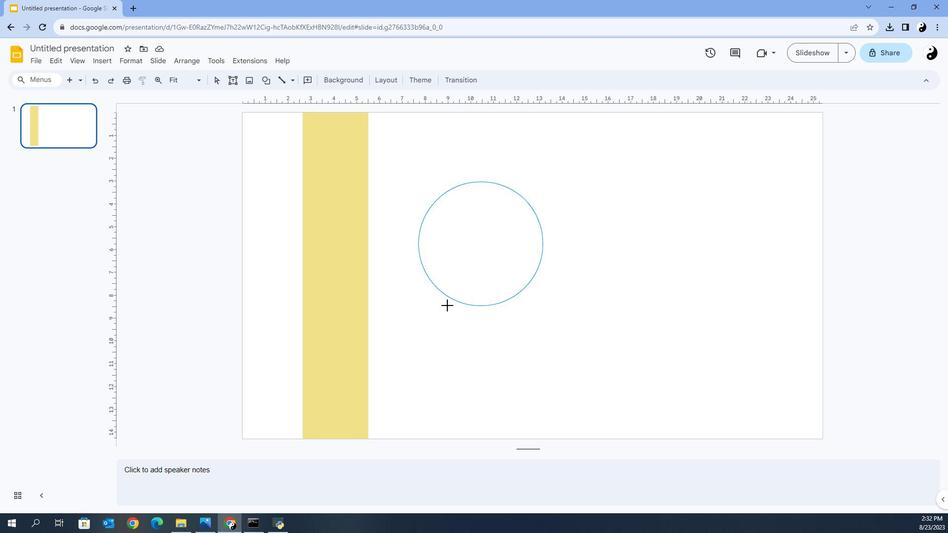 
Action: Key pressed <Key.shift><Key.shift><Key.shift><Key.shift><Key.shift><Key.shift><Key.shift><Key.shift><Key.shift>
Screenshot: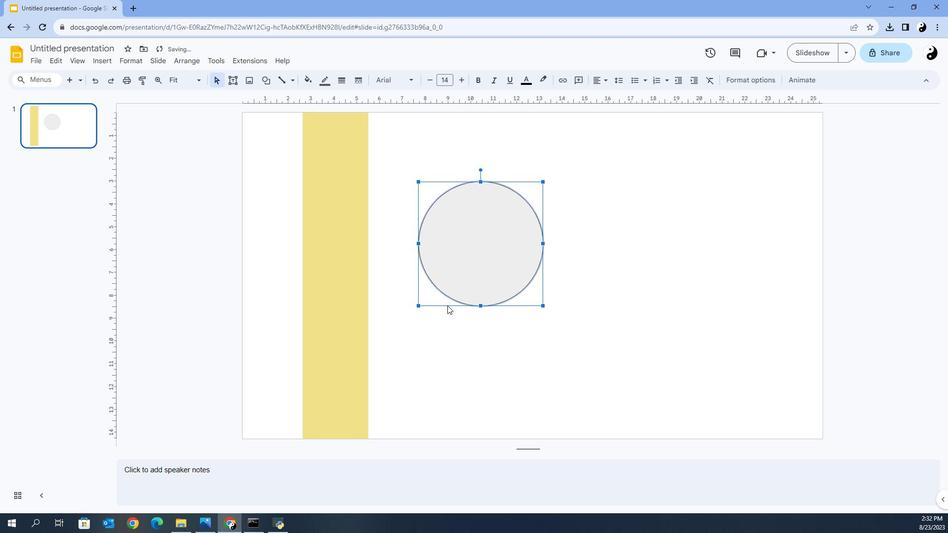
Action: Mouse moved to (313, 229)
Screenshot: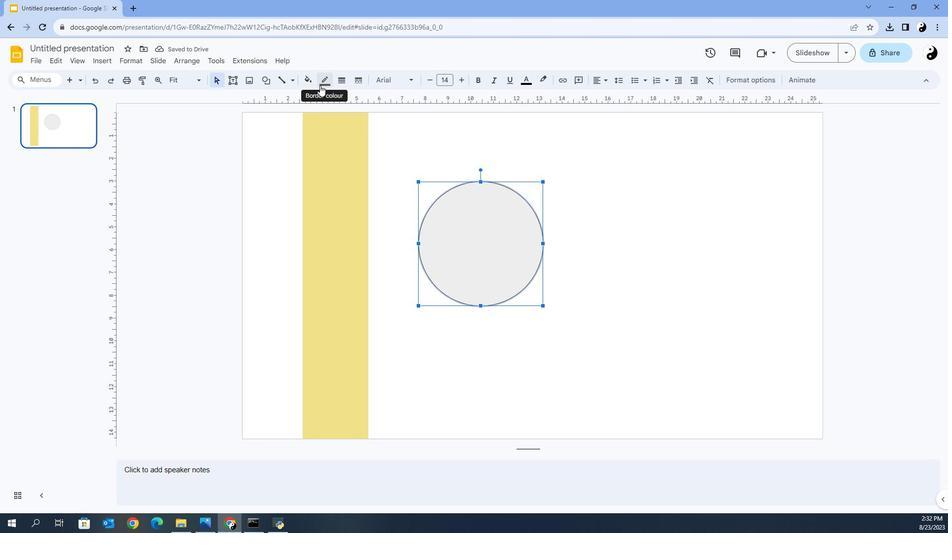 
Action: Mouse pressed left at (313, 229)
Screenshot: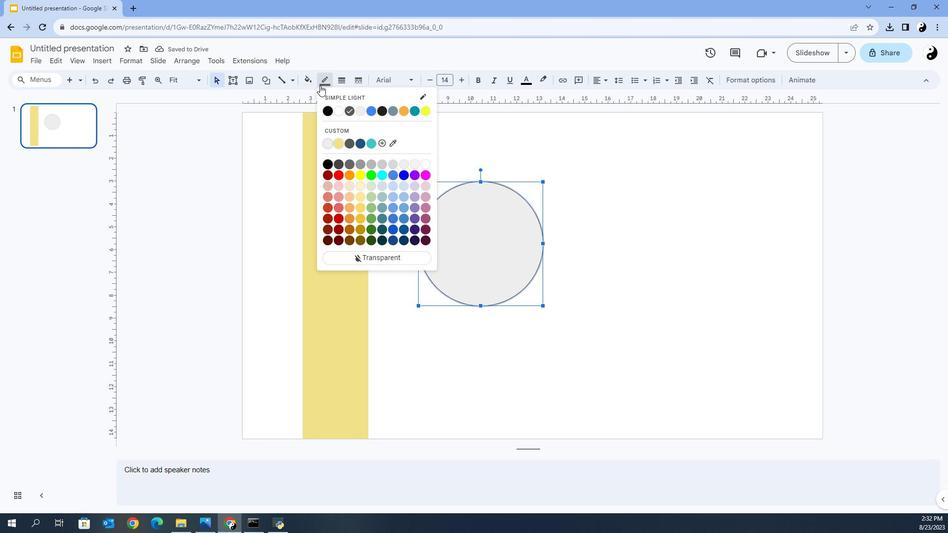 
Action: Mouse moved to (363, 222)
Screenshot: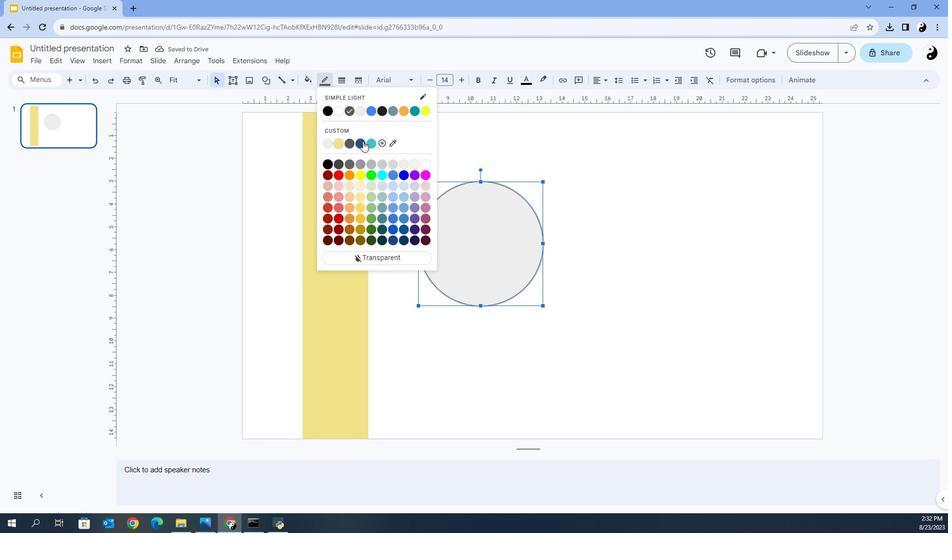 
Action: Mouse pressed left at (363, 222)
Screenshot: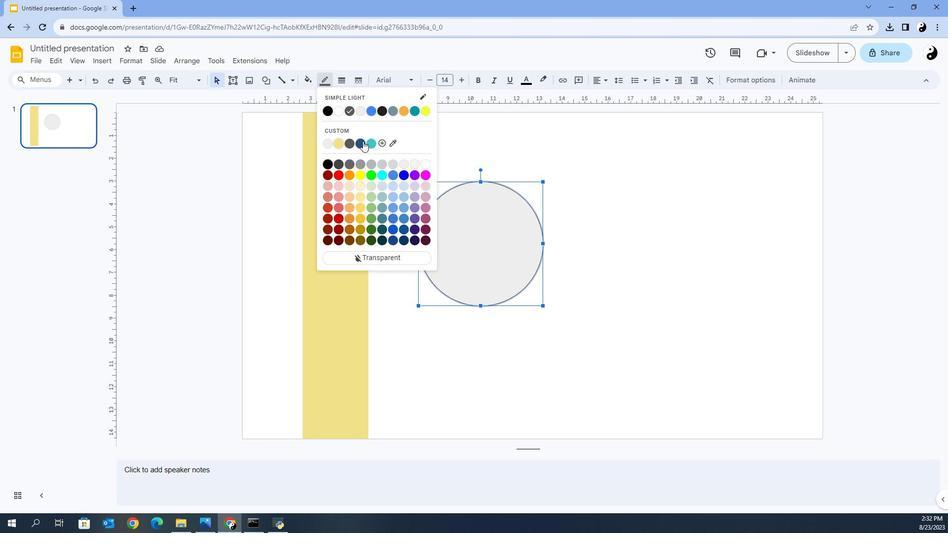 
Action: Mouse moved to (344, 230)
Screenshot: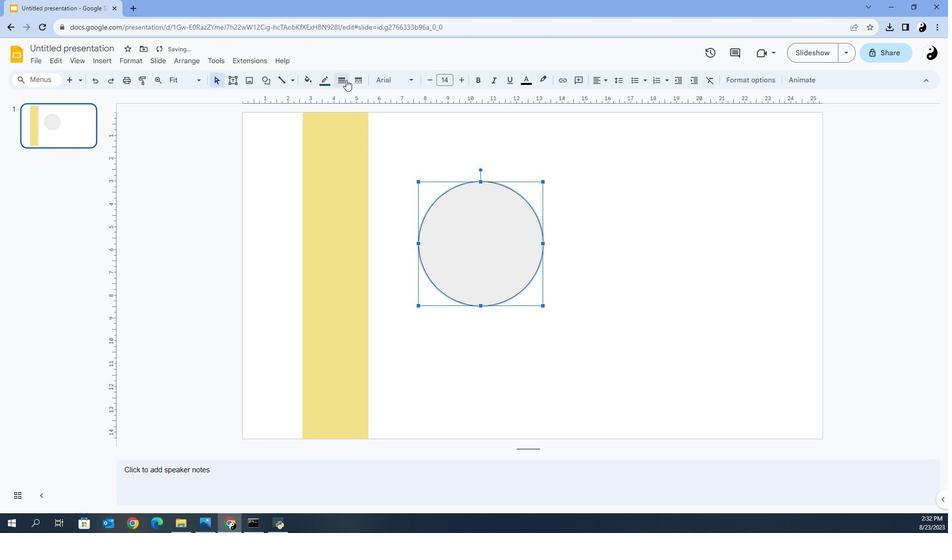 
Action: Mouse pressed left at (344, 230)
Screenshot: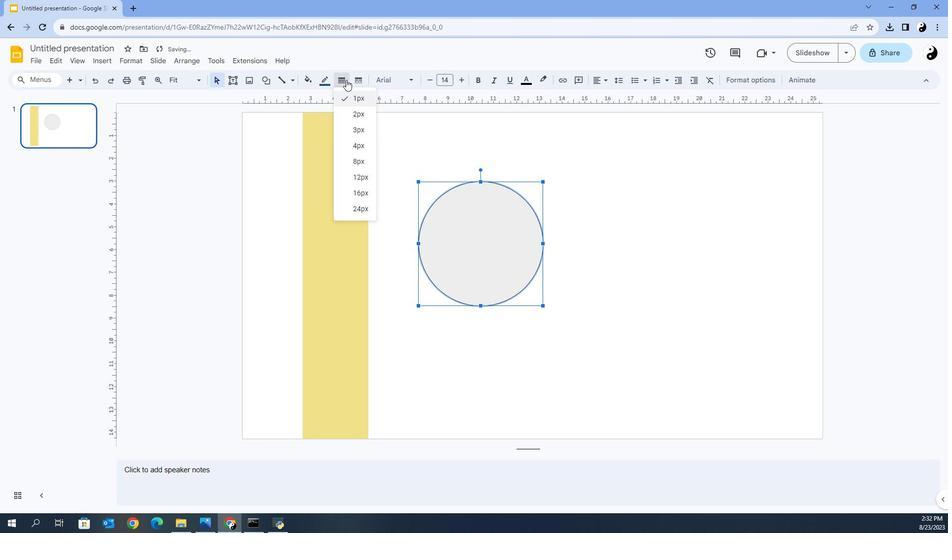 
Action: Mouse moved to (362, 219)
Screenshot: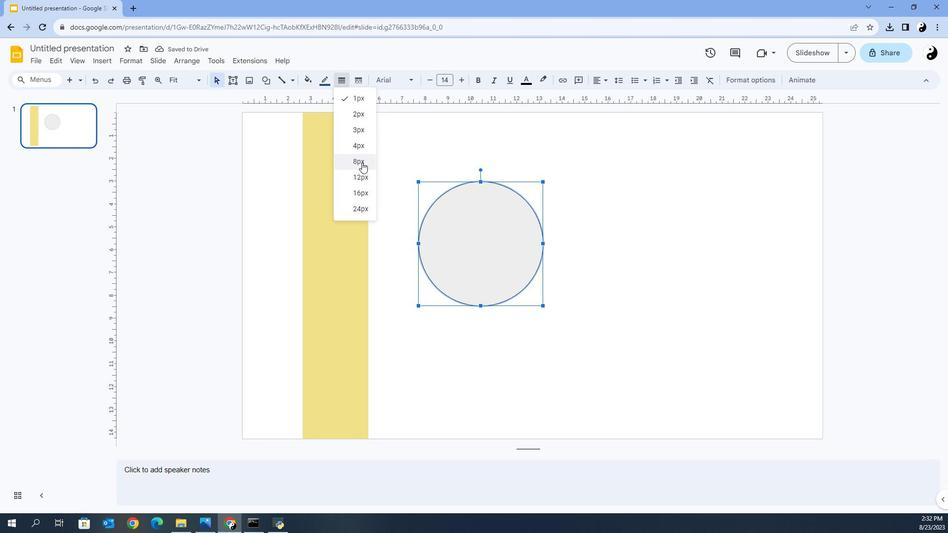 
Action: Mouse pressed left at (362, 219)
Screenshot: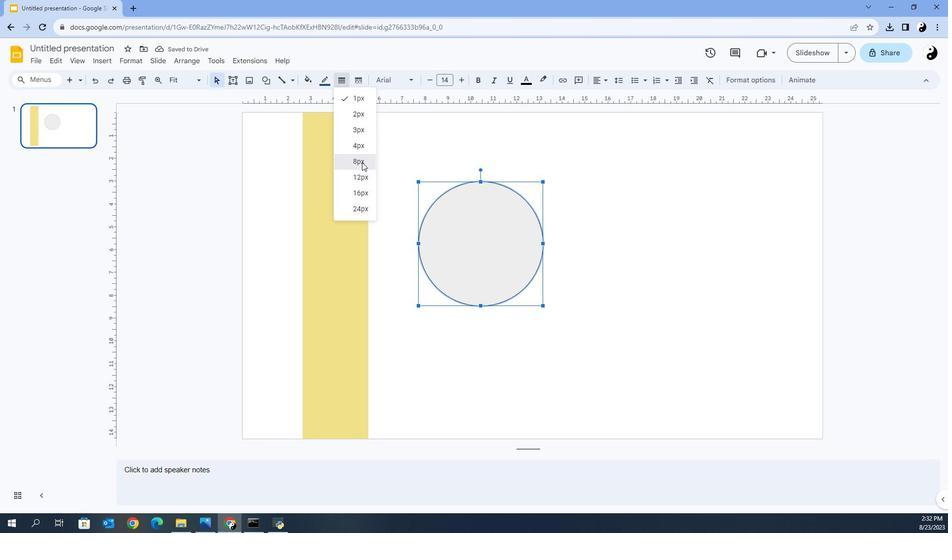 
Action: Mouse moved to (300, 230)
Screenshot: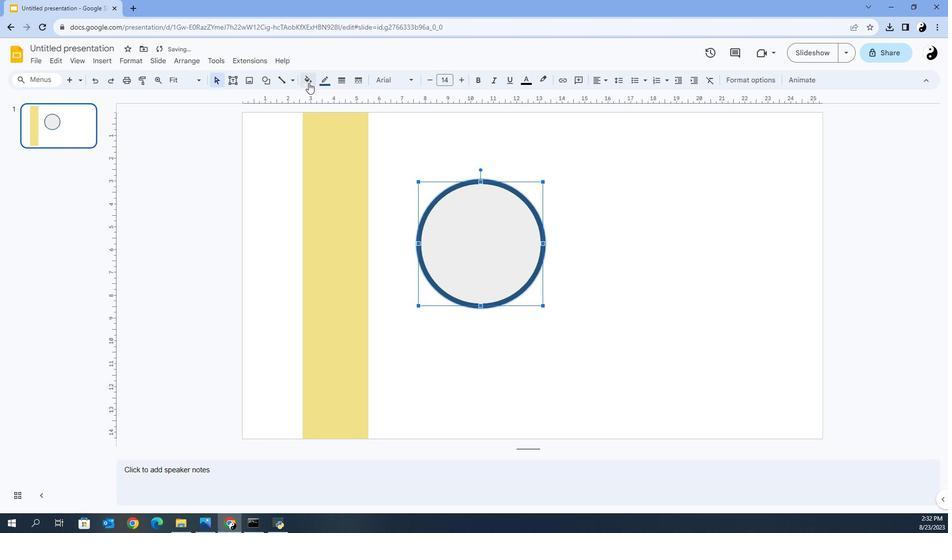
Action: Mouse pressed left at (300, 230)
Screenshot: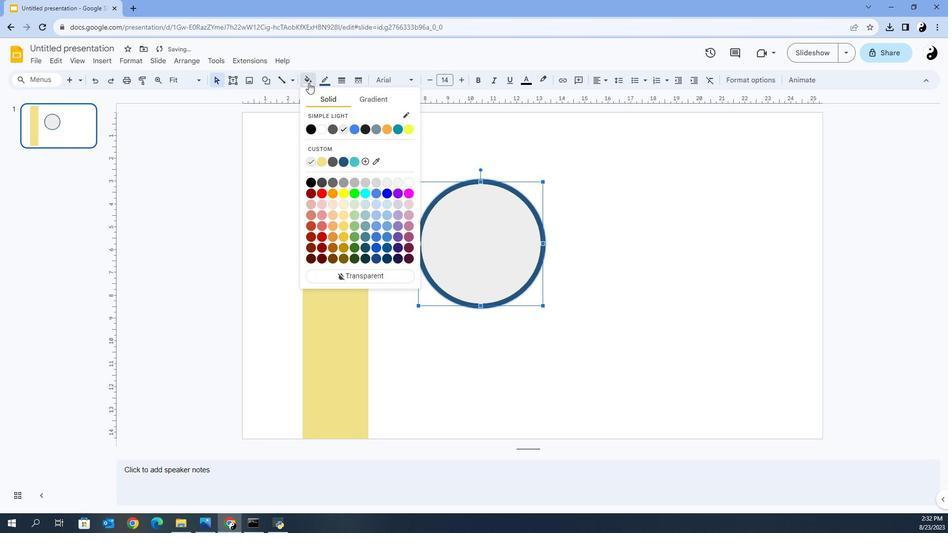 
Action: Mouse moved to (357, 220)
Screenshot: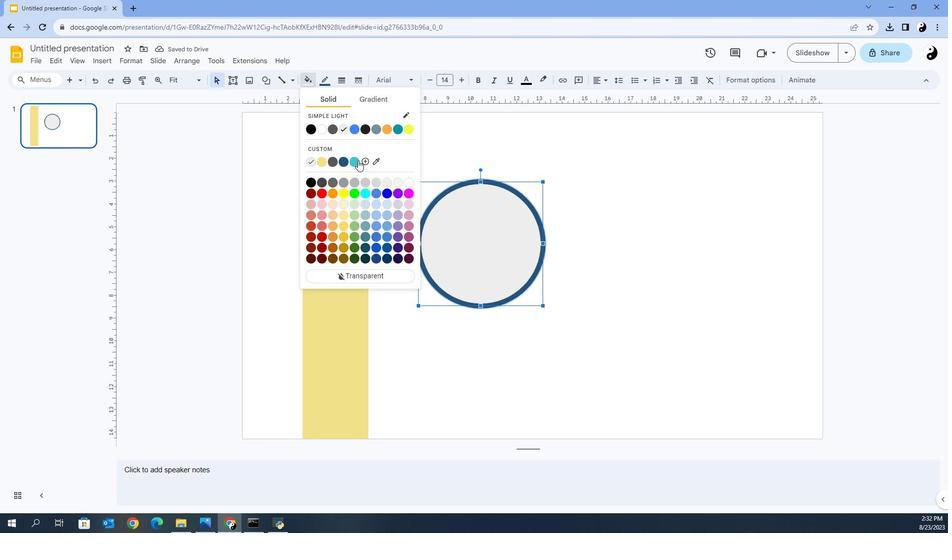 
Action: Mouse pressed left at (357, 220)
Screenshot: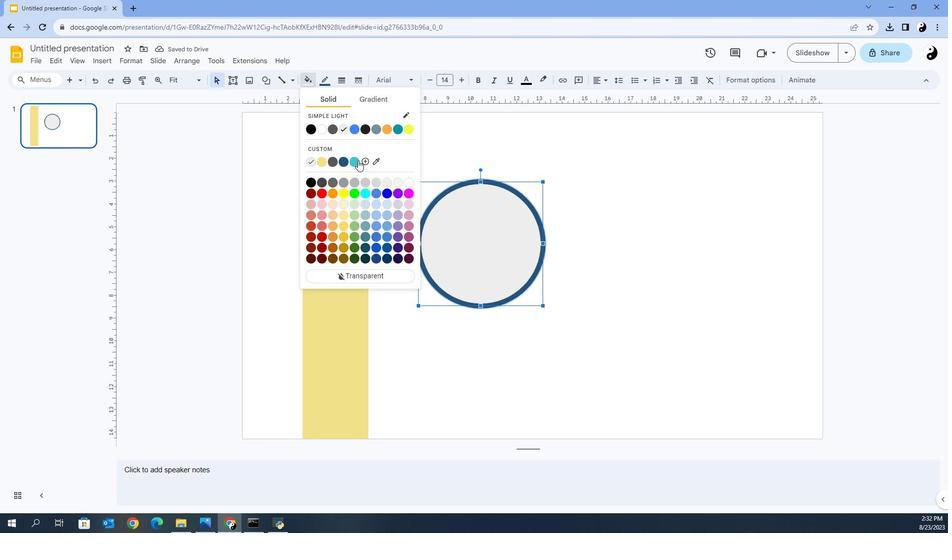
Action: Mouse moved to (634, 204)
Screenshot: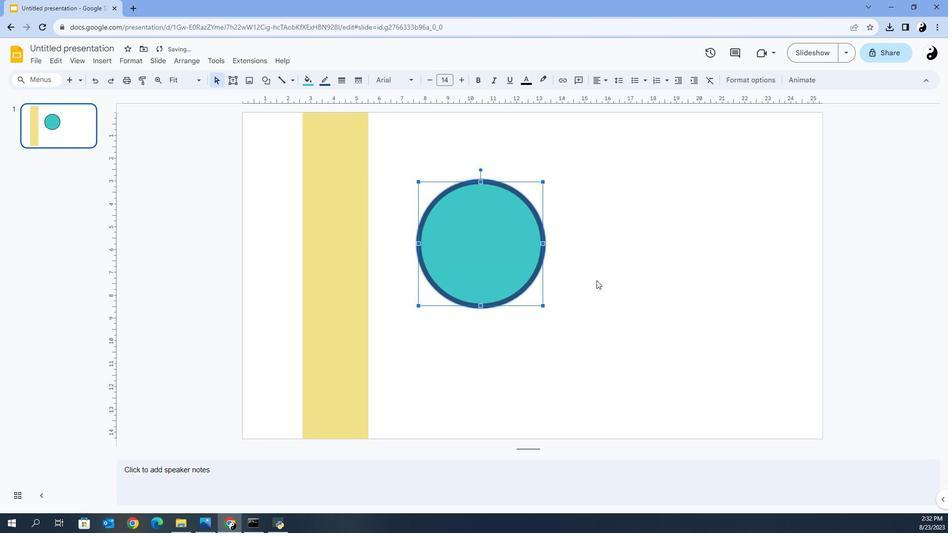 
Action: Mouse pressed left at (634, 204)
Screenshot: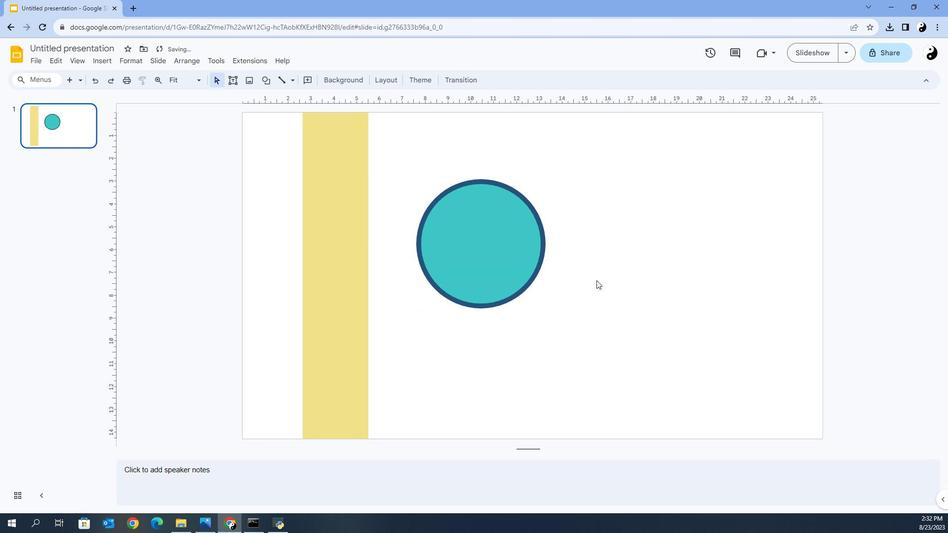 
Action: Mouse moved to (527, 207)
Screenshot: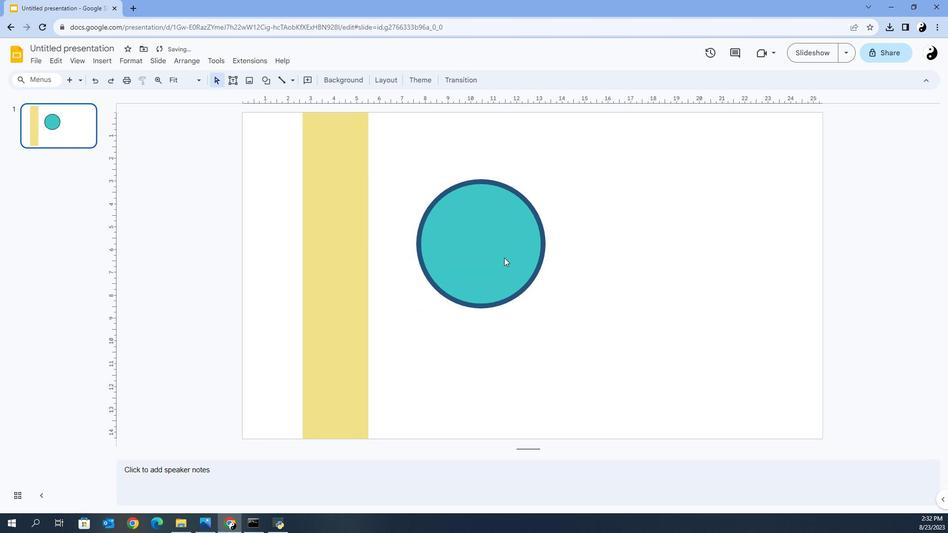 
Action: Mouse pressed left at (527, 207)
Screenshot: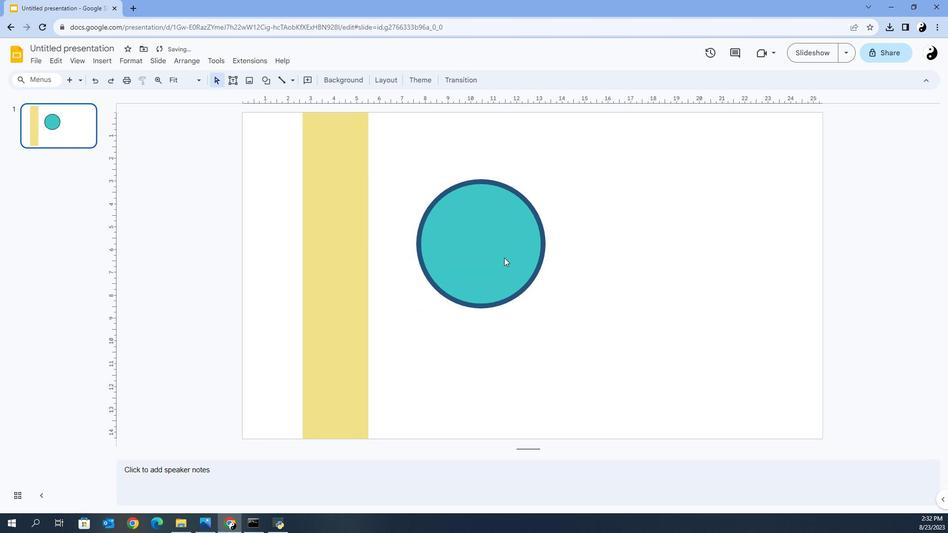 
Action: Mouse moved to (468, 207)
Screenshot: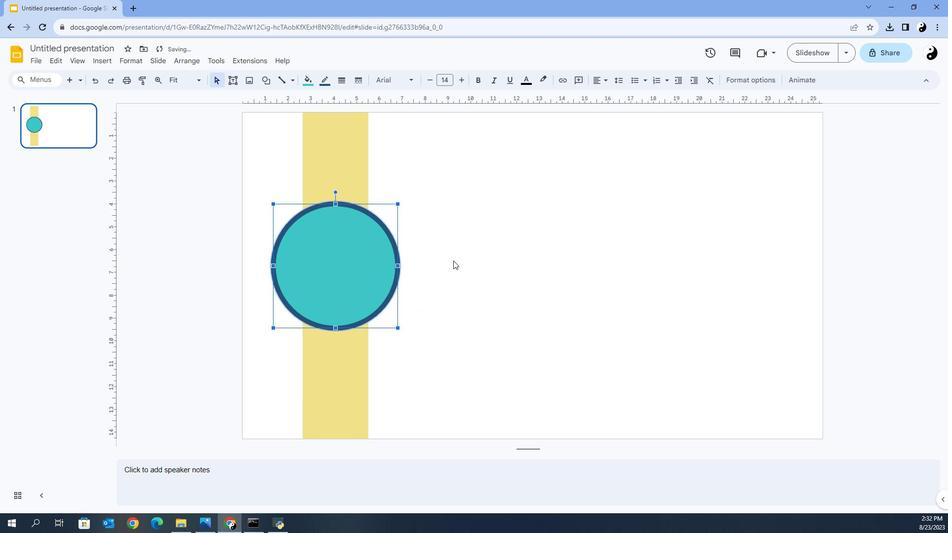 
Action: Mouse pressed left at (468, 207)
Screenshot: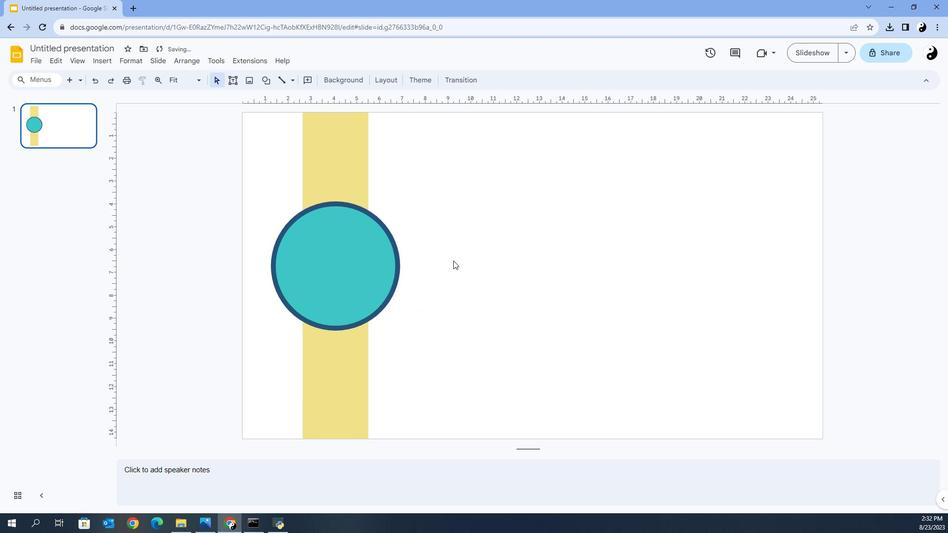 
Action: Mouse moved to (380, 206)
Screenshot: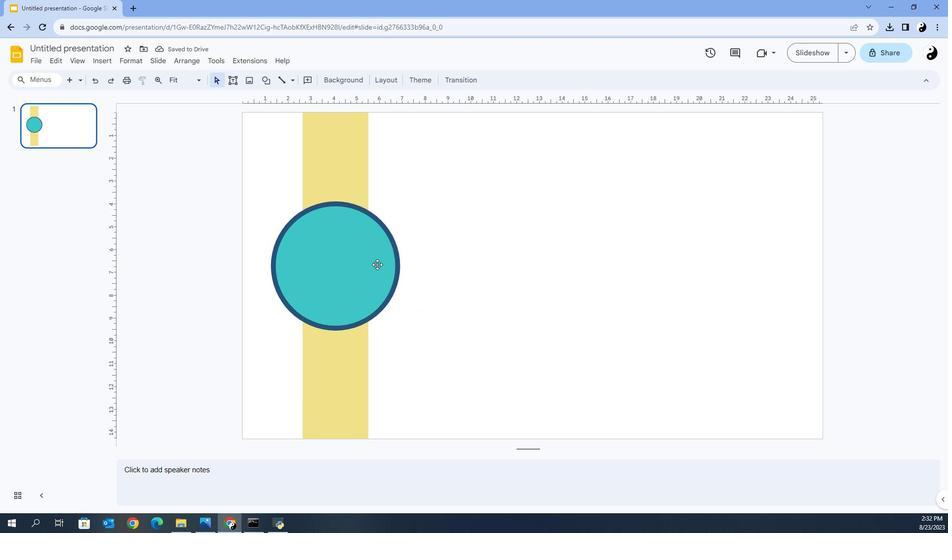 
Action: Mouse pressed left at (380, 206)
Screenshot: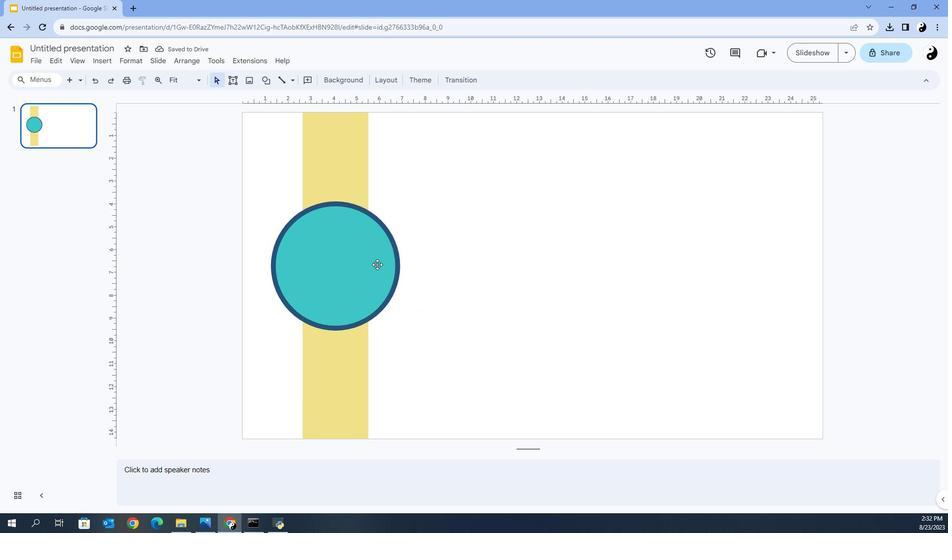 
Action: Mouse moved to (66, 232)
Screenshot: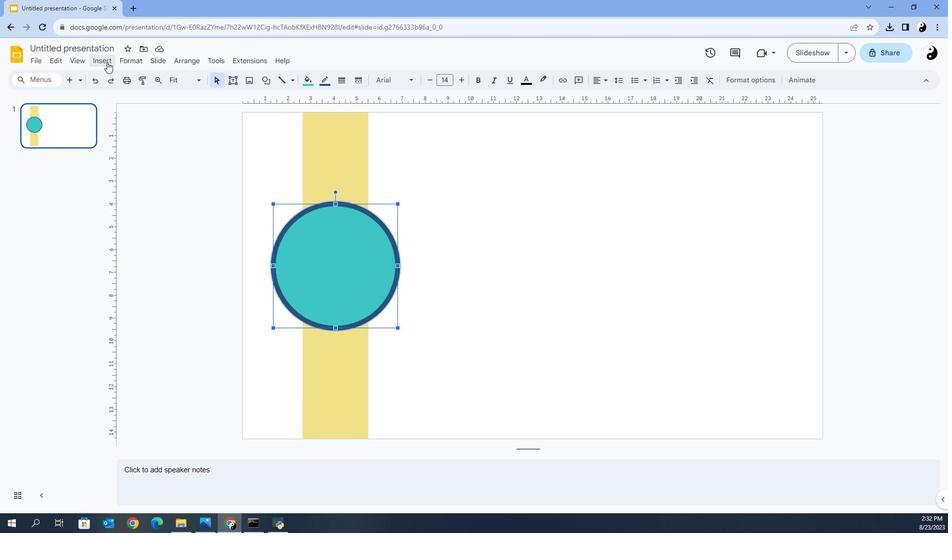 
Action: Mouse pressed left at (66, 232)
Screenshot: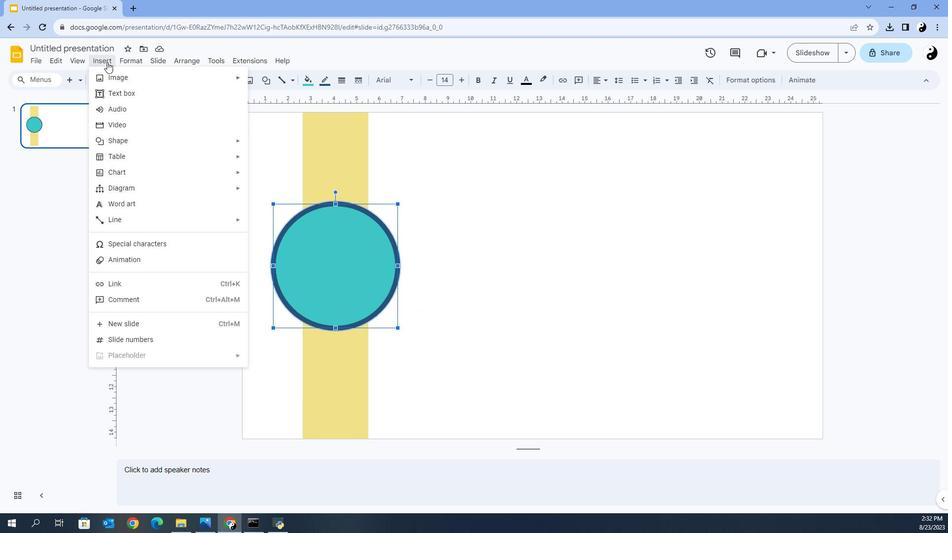 
Action: Mouse moved to (87, 230)
Screenshot: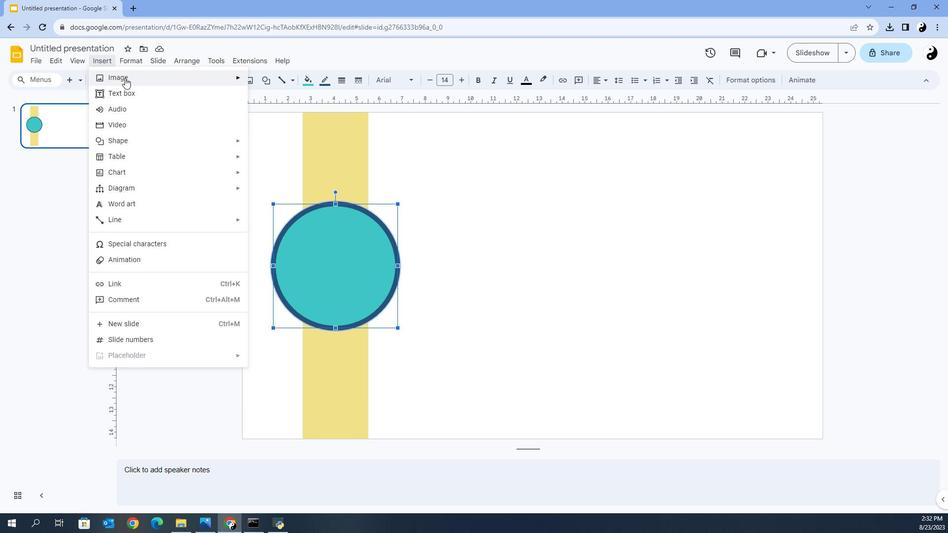 
Action: Mouse pressed left at (87, 230)
Screenshot: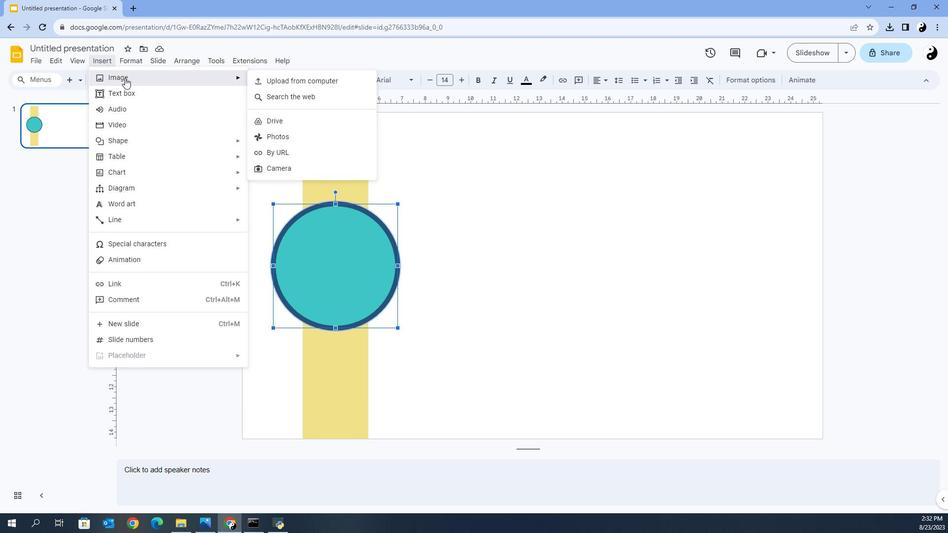 
Action: Mouse moved to (279, 230)
Screenshot: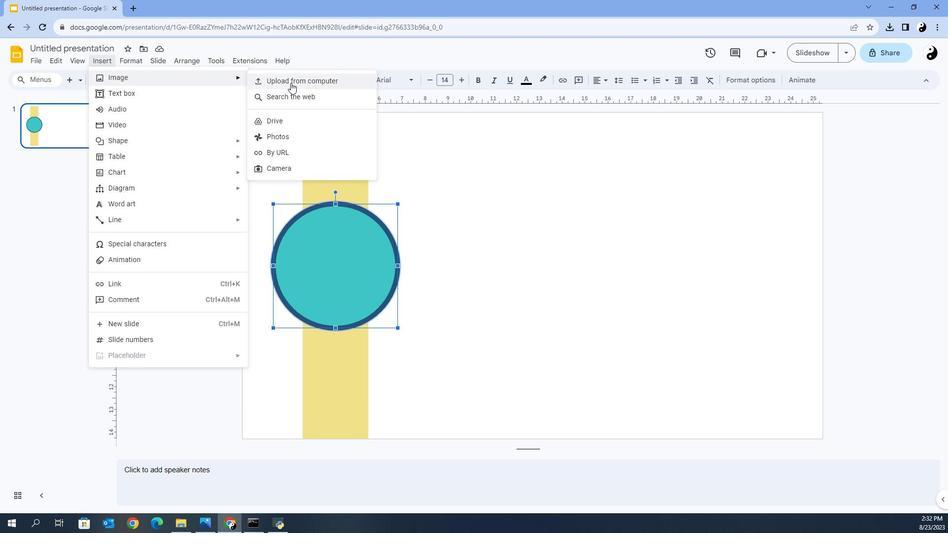 
Action: Mouse pressed left at (279, 230)
Screenshot: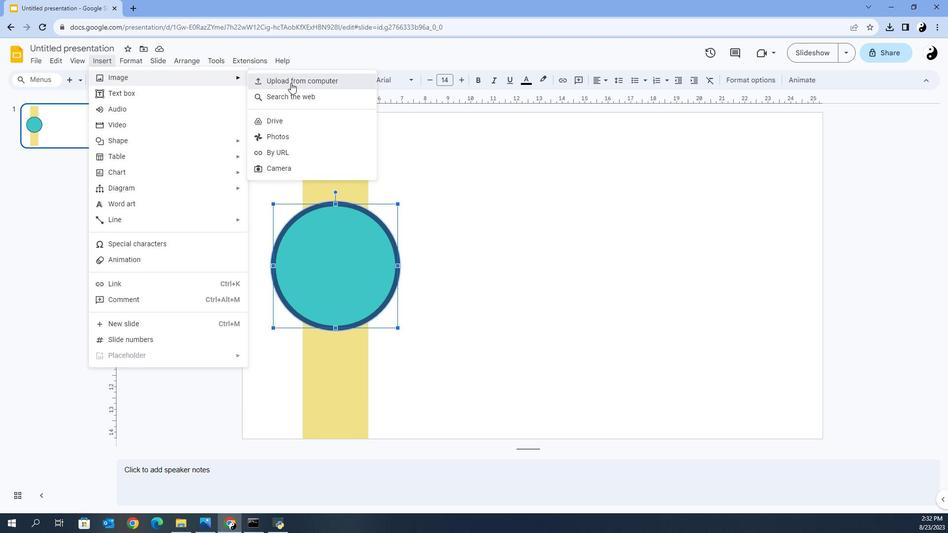 
Action: Mouse pressed left at (279, 230)
Screenshot: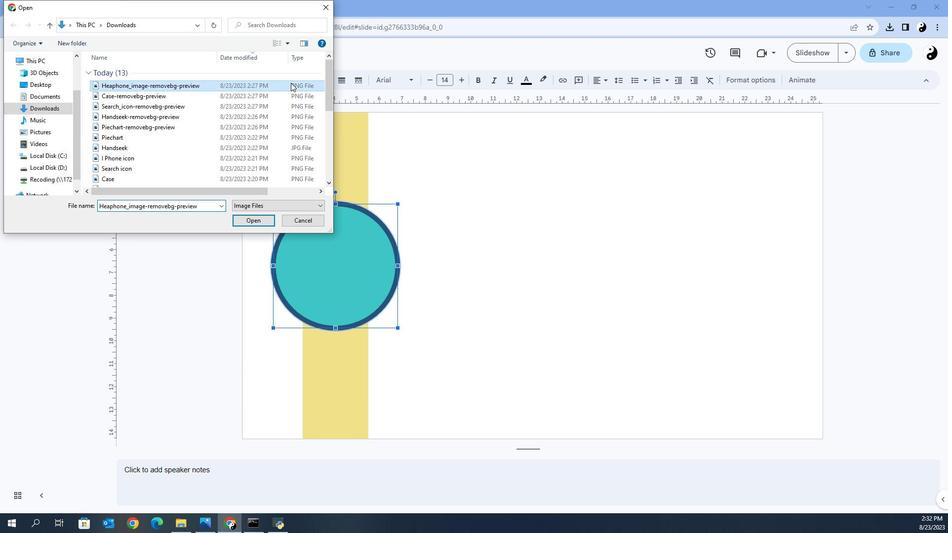 
Action: Mouse moved to (235, 212)
Screenshot: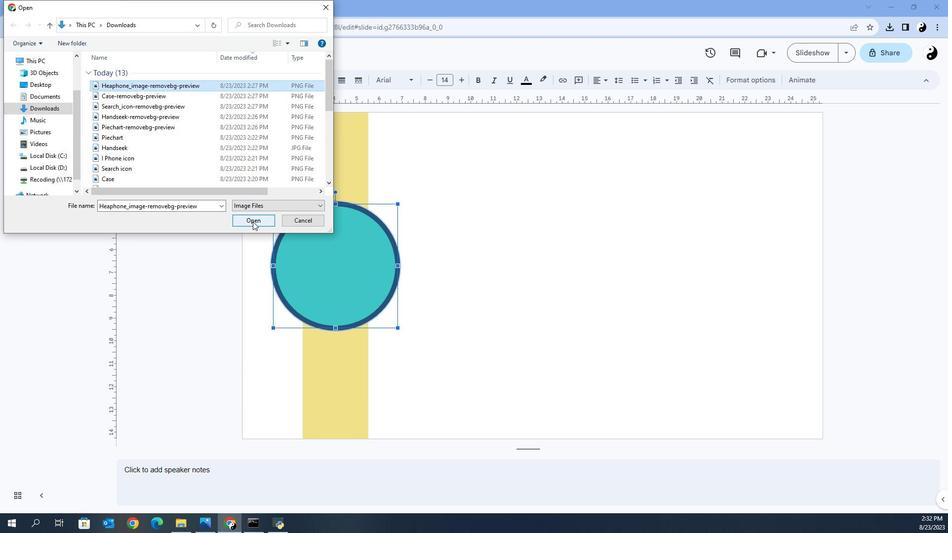 
Action: Mouse pressed left at (235, 212)
Screenshot: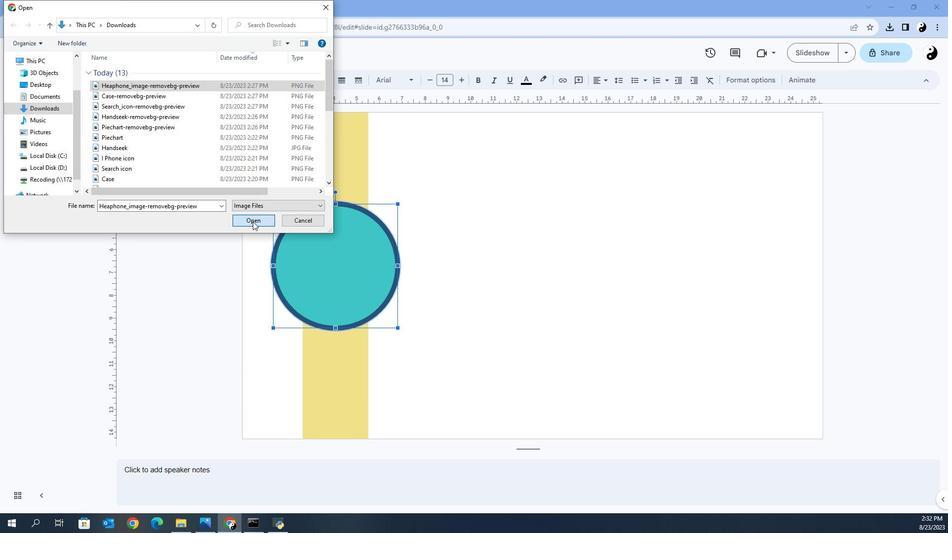 
Action: Mouse moved to (652, 207)
Screenshot: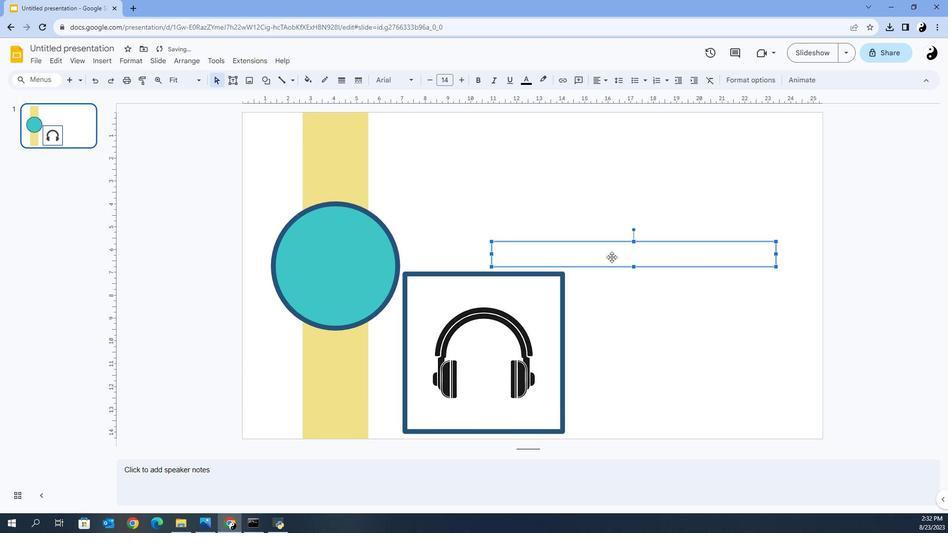 
Action: Mouse pressed left at (652, 207)
Screenshot: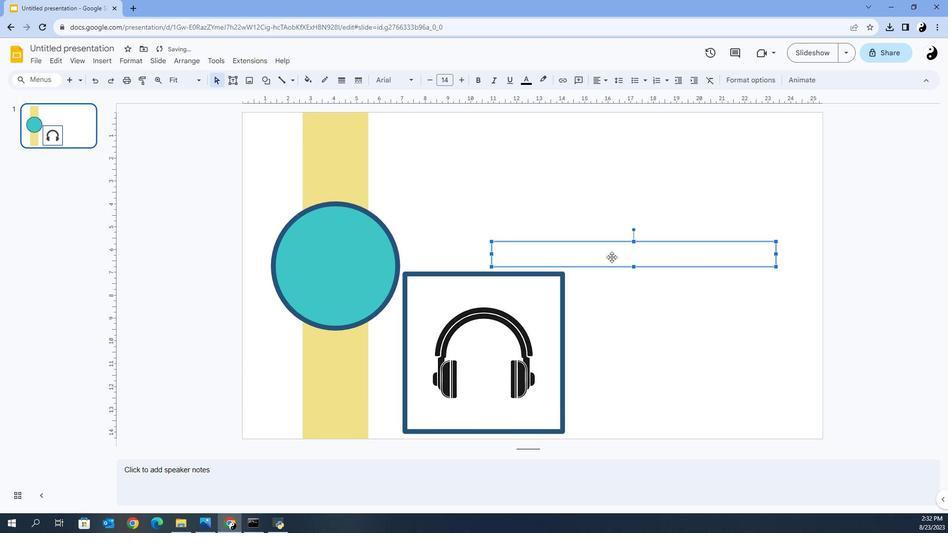 
Action: Mouse moved to (593, 199)
Screenshot: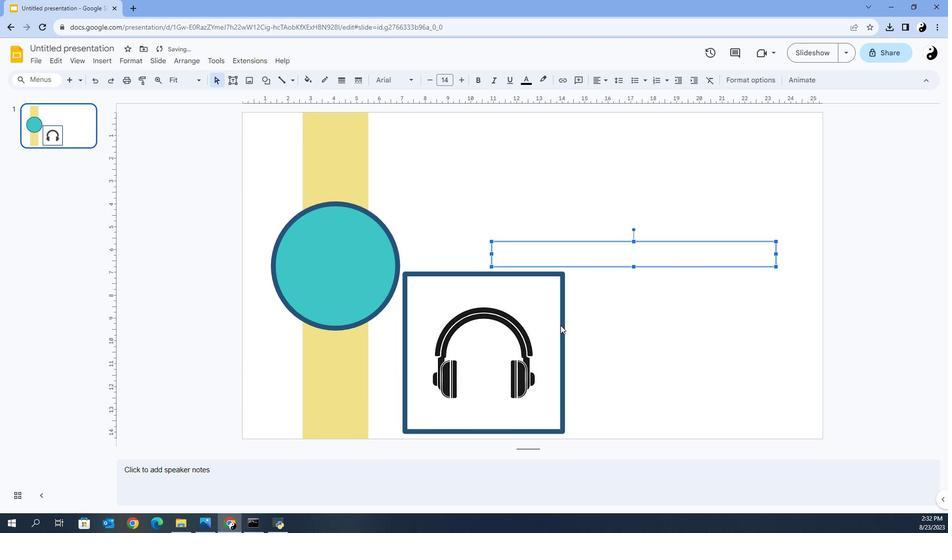 
Action: Mouse pressed left at (593, 199)
Screenshot: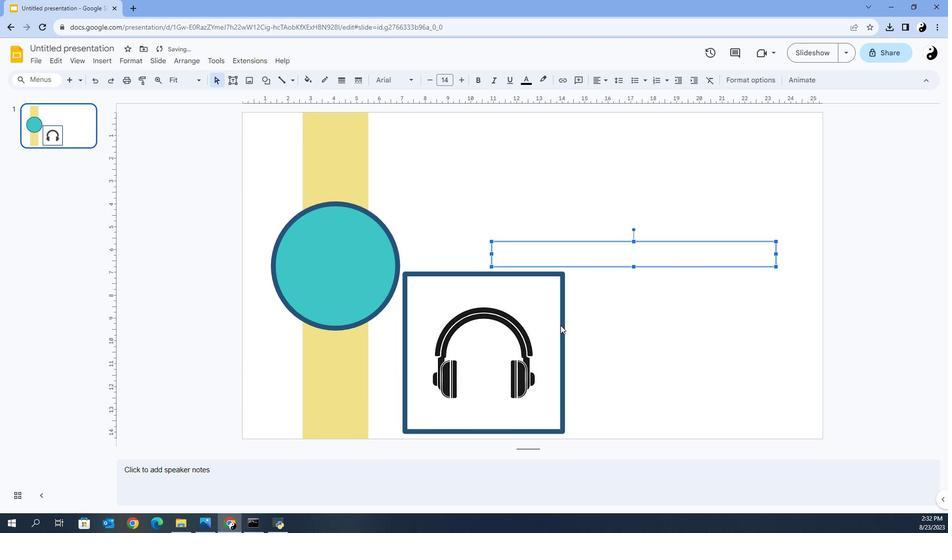 
Action: Mouse pressed left at (593, 199)
Screenshot: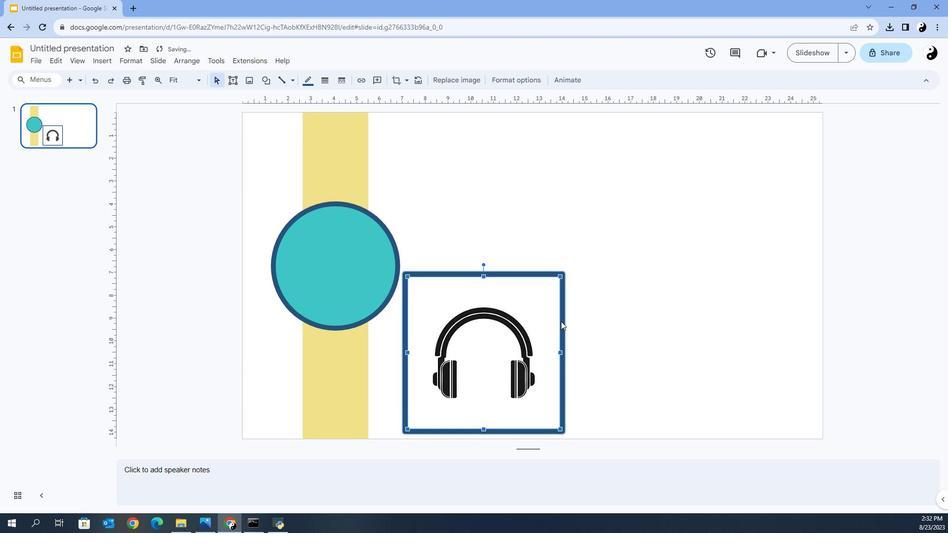 
Action: Mouse moved to (305, 229)
Screenshot: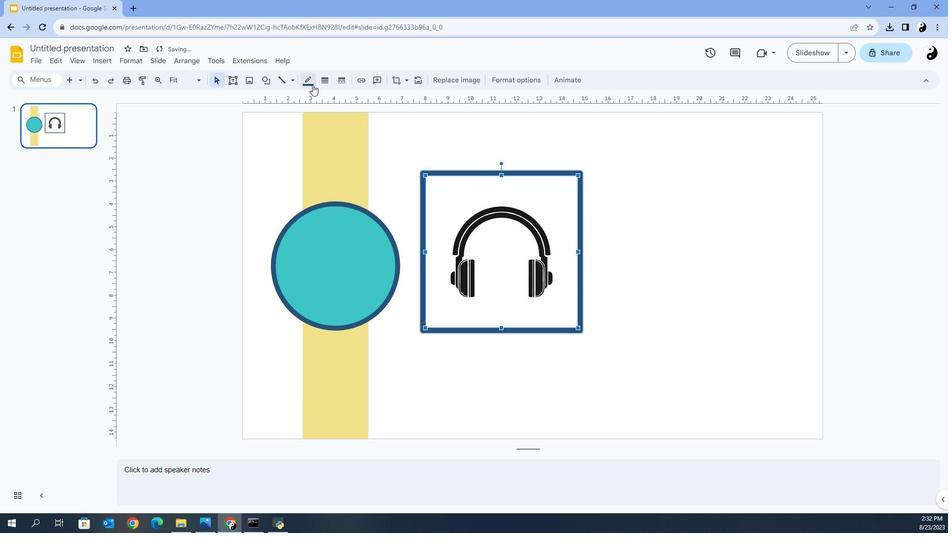 
Action: Mouse pressed left at (305, 229)
Screenshot: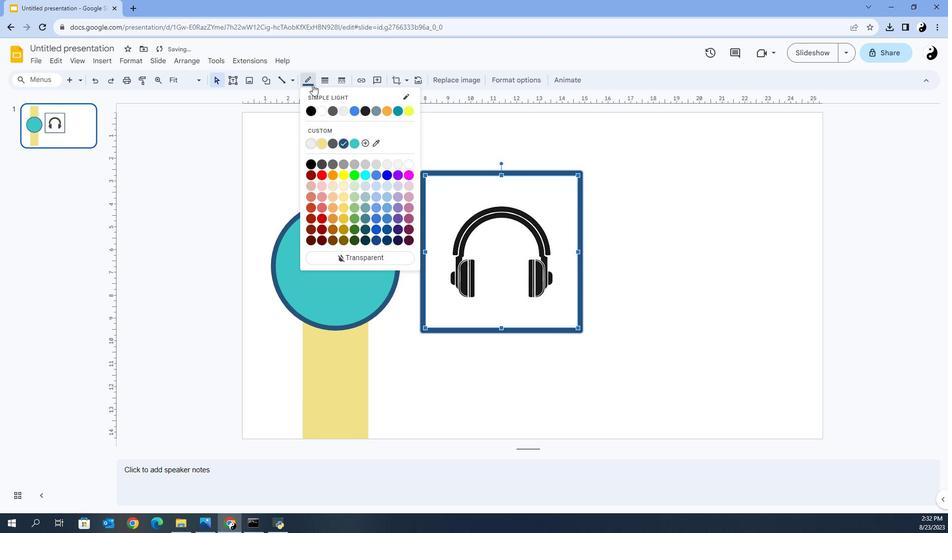
Action: Mouse moved to (390, 208)
Screenshot: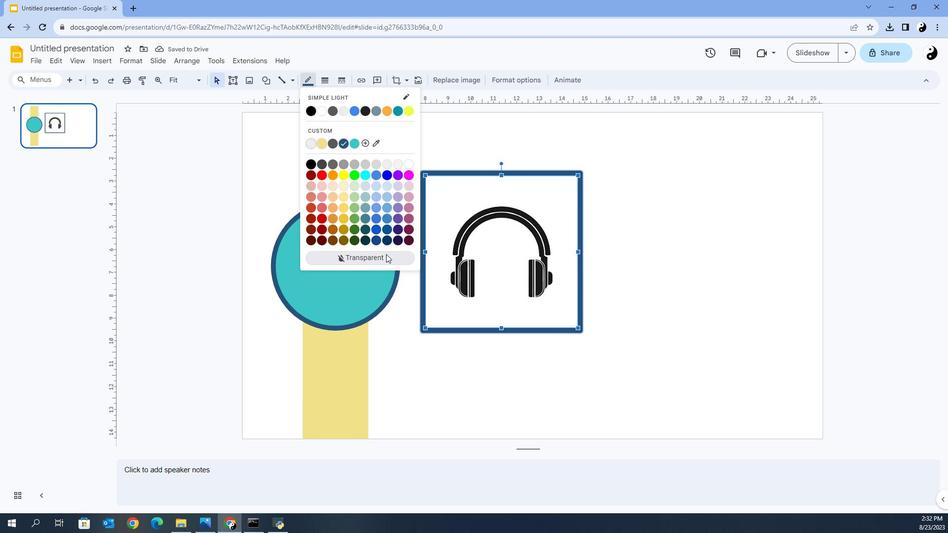 
Action: Mouse pressed left at (390, 208)
Screenshot: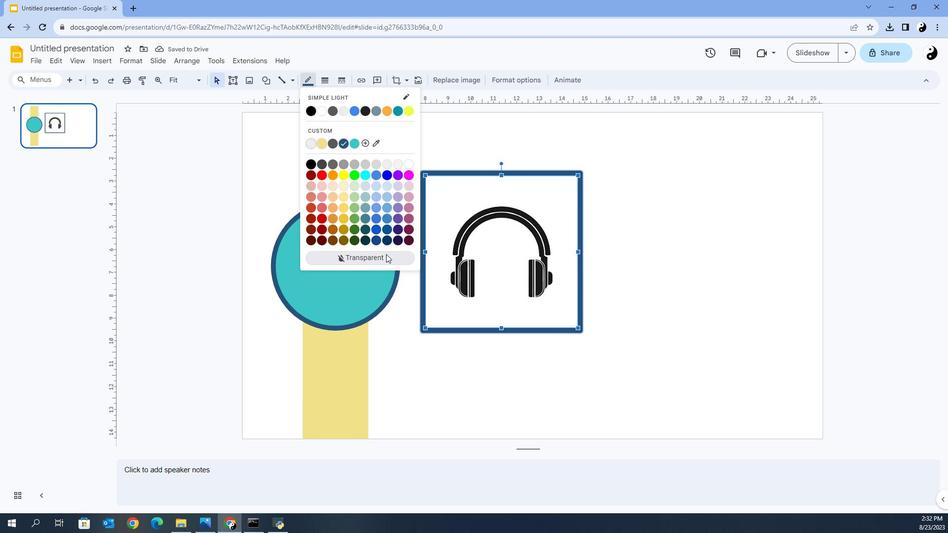
Action: Mouse moved to (592, 214)
Screenshot: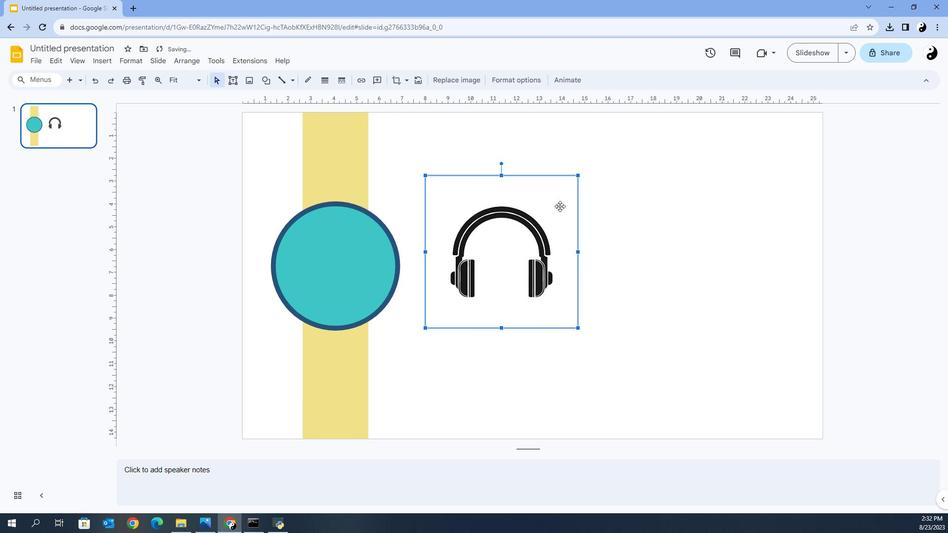 
Action: Mouse pressed left at (592, 214)
Screenshot: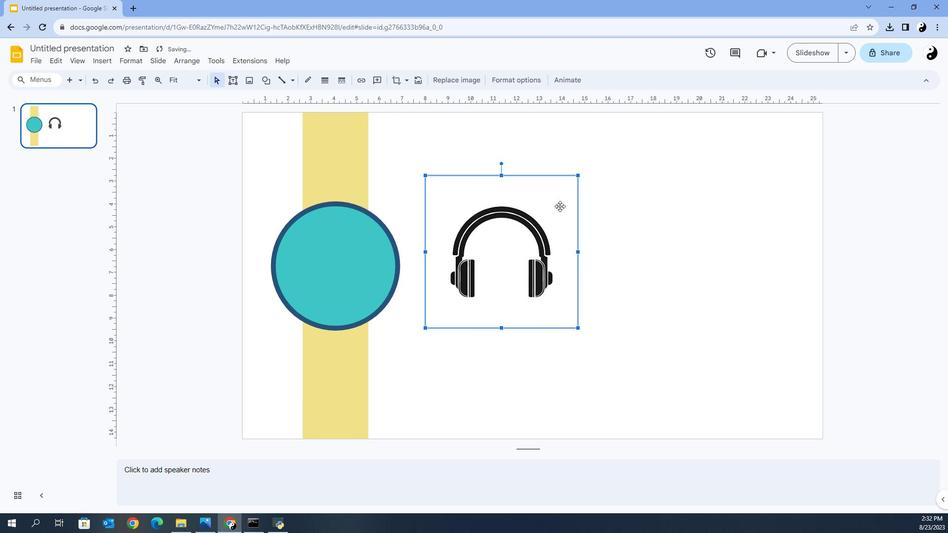 
Action: Mouse moved to (436, 218)
Screenshot: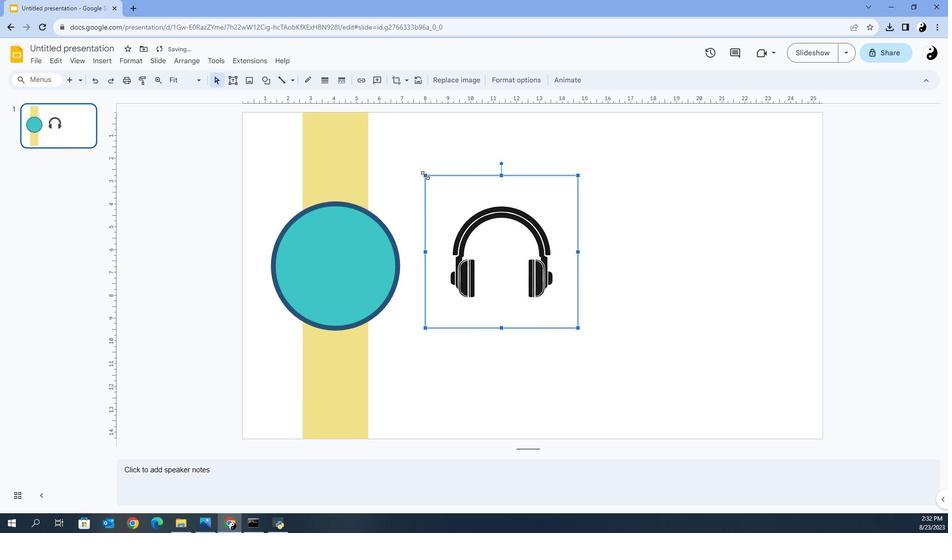 
Action: Key pressed <Key.shift>
Screenshot: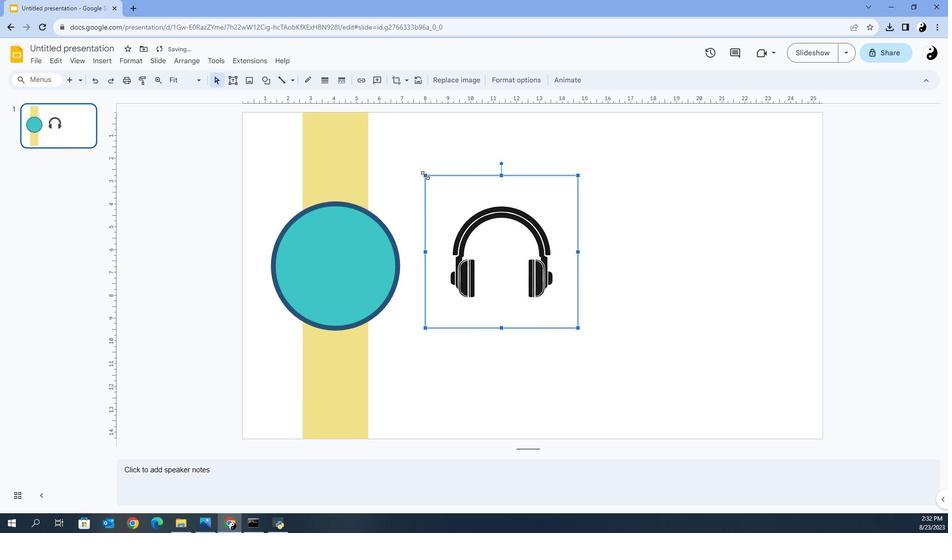 
Action: Mouse moved to (436, 218)
Screenshot: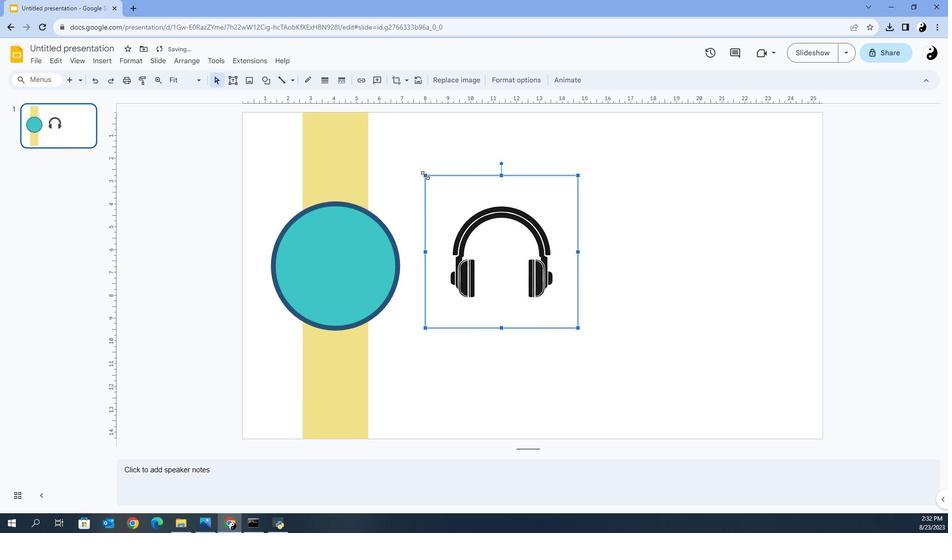 
Action: Mouse pressed left at (436, 218)
Screenshot: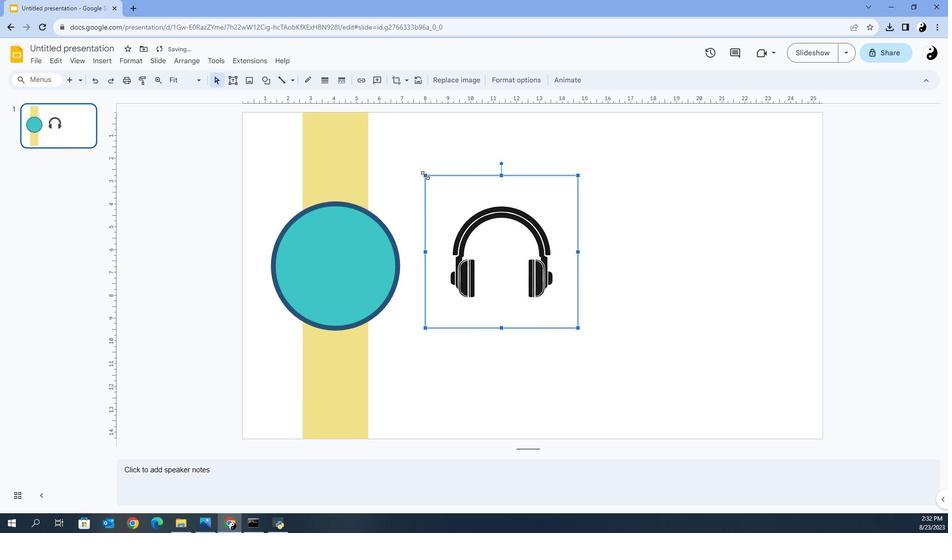 
Action: Key pressed <Key.shift>
Screenshot: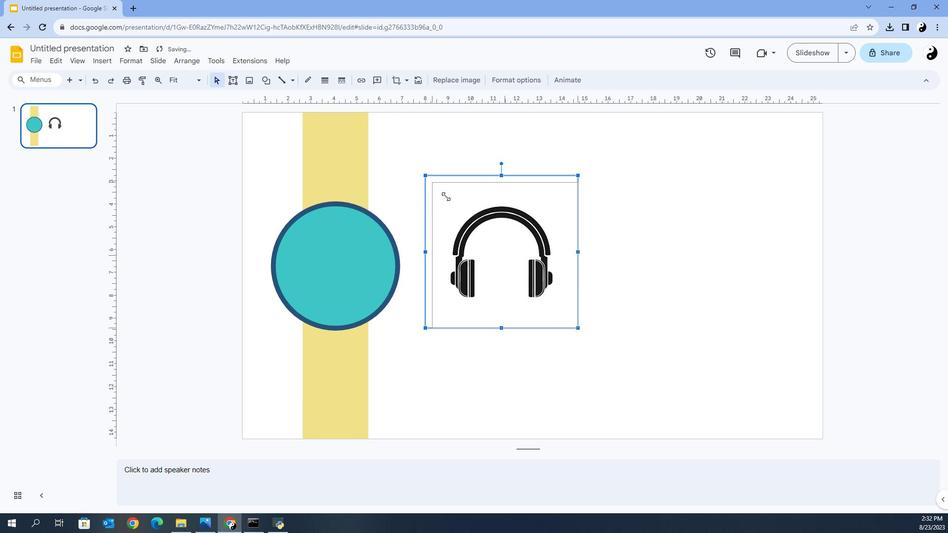 
Action: Mouse moved to (440, 217)
Screenshot: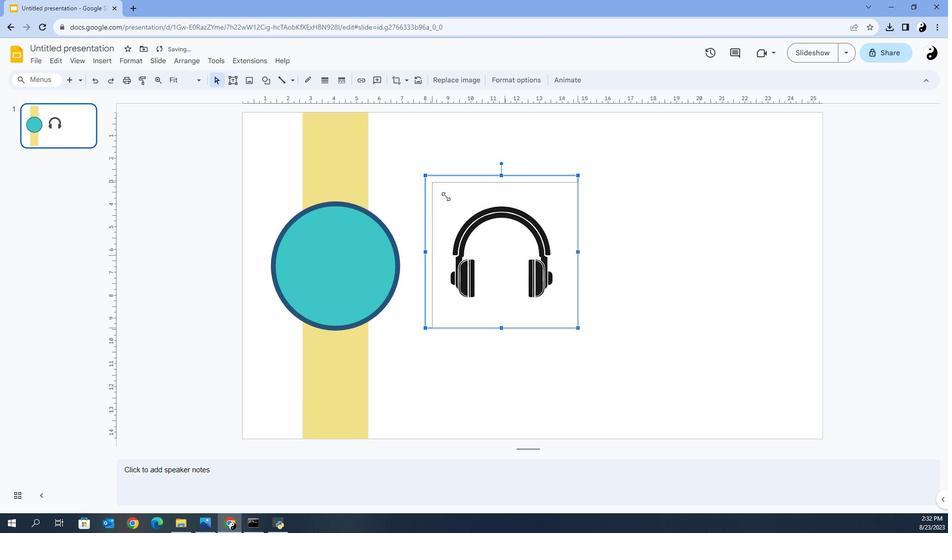 
Action: Key pressed <Key.shift>
Screenshot: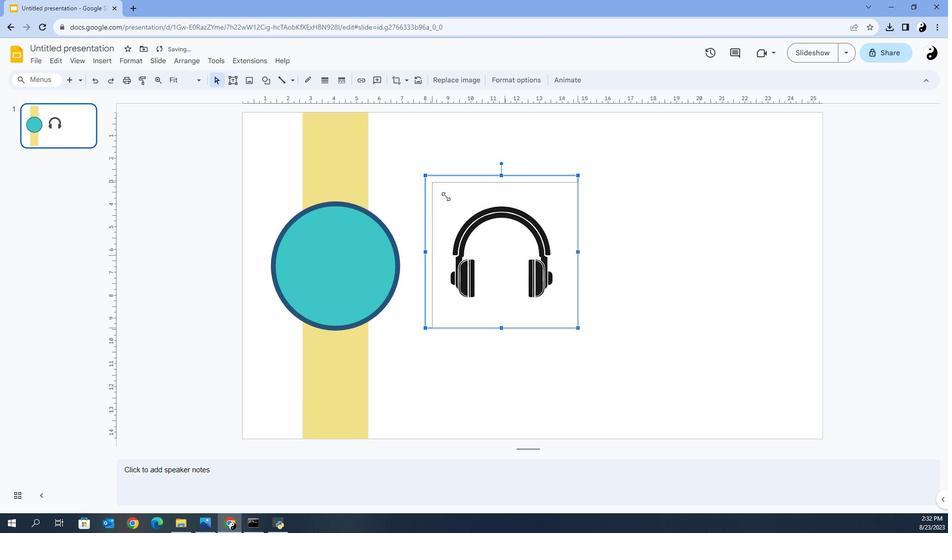 
Action: Mouse moved to (443, 217)
Screenshot: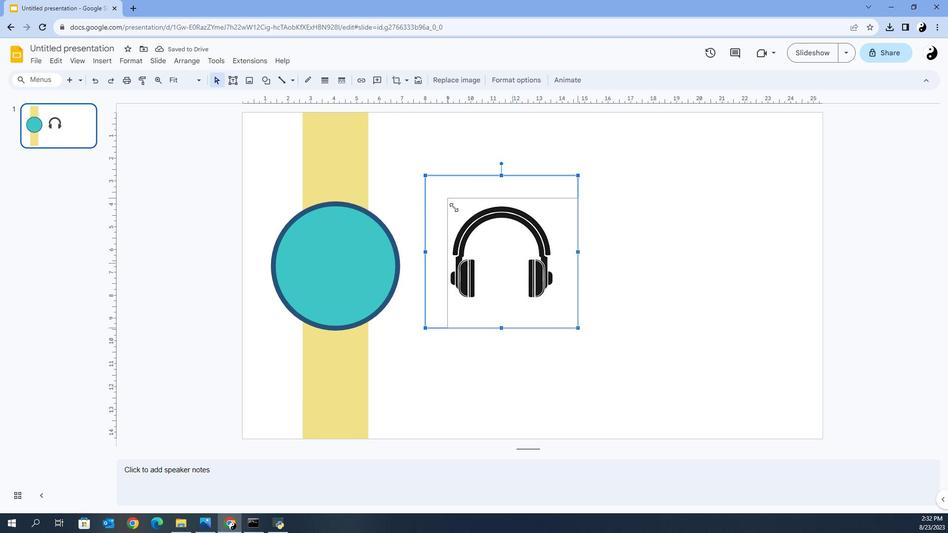 
Action: Key pressed <Key.shift>
Screenshot: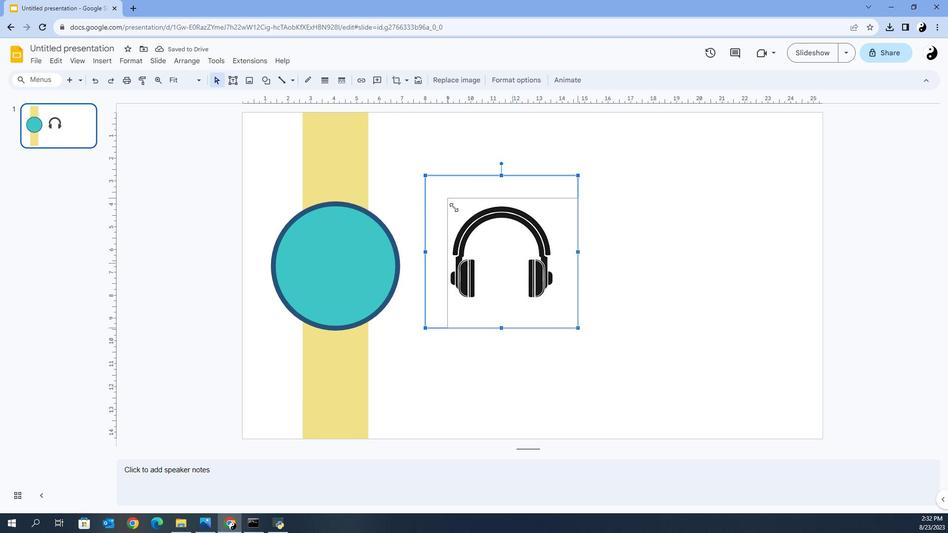
Action: Mouse moved to (446, 217)
Screenshot: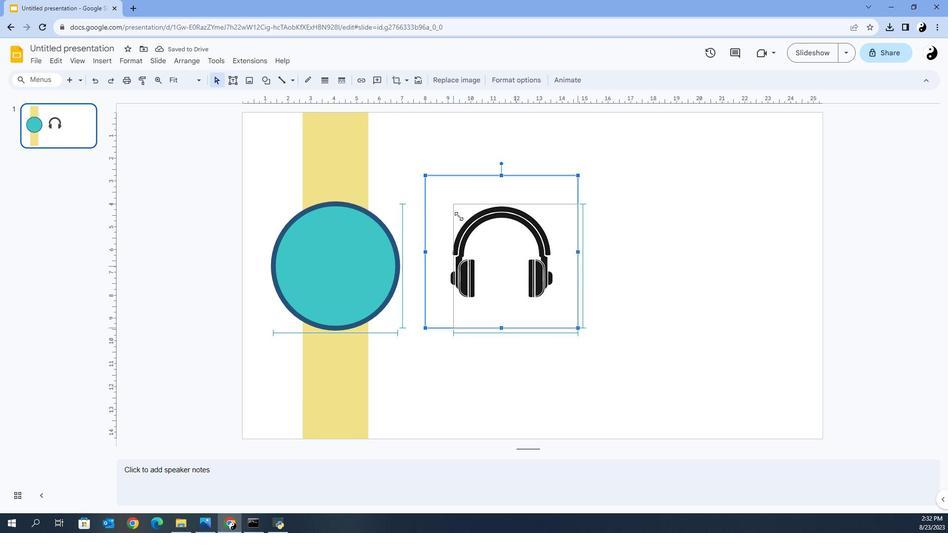 
Action: Key pressed <Key.shift>
Screenshot: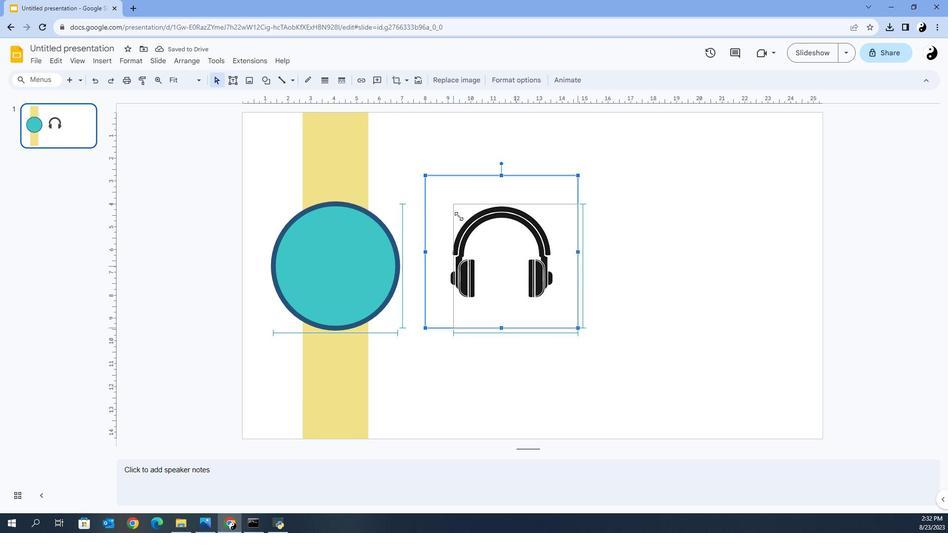 
Action: Mouse moved to (451, 216)
Screenshot: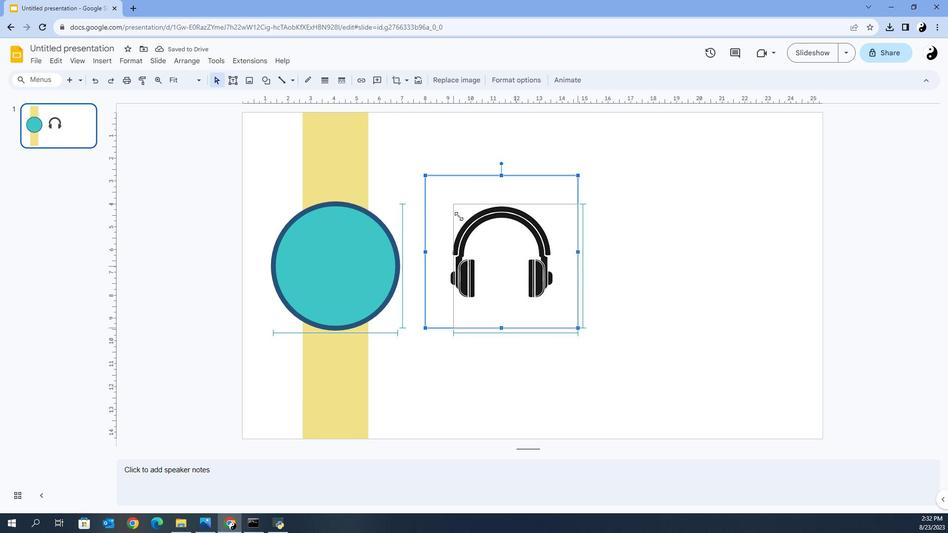
Action: Key pressed <Key.shift>
Screenshot: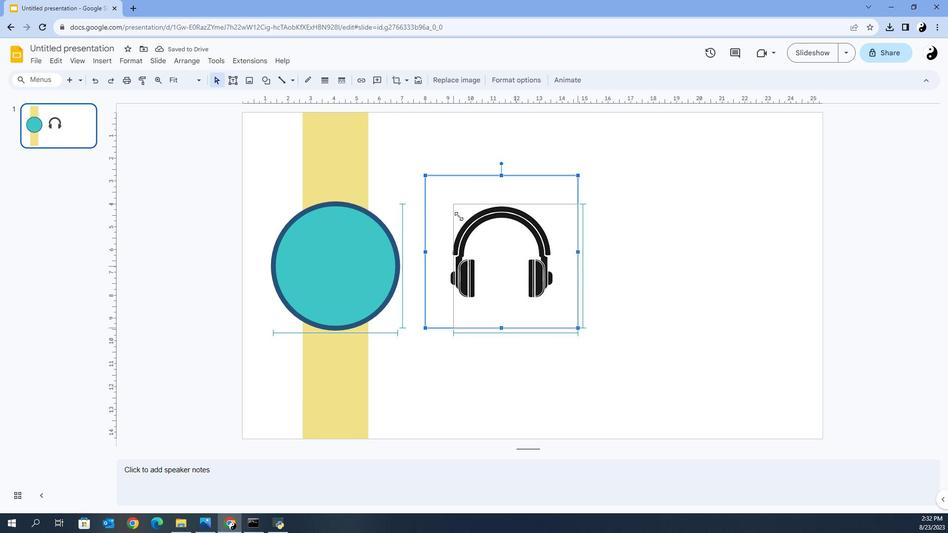 
Action: Mouse moved to (460, 215)
Screenshot: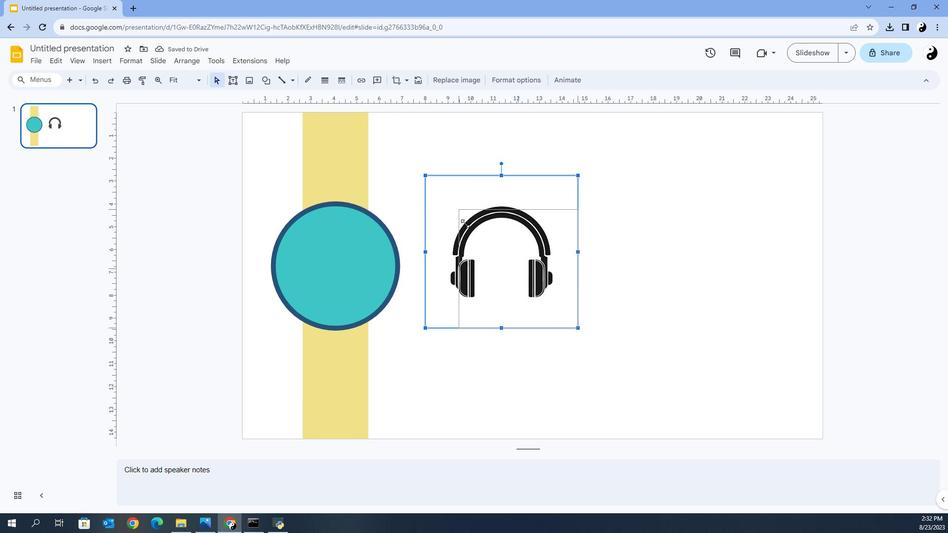 
Action: Key pressed <Key.shift>
Screenshot: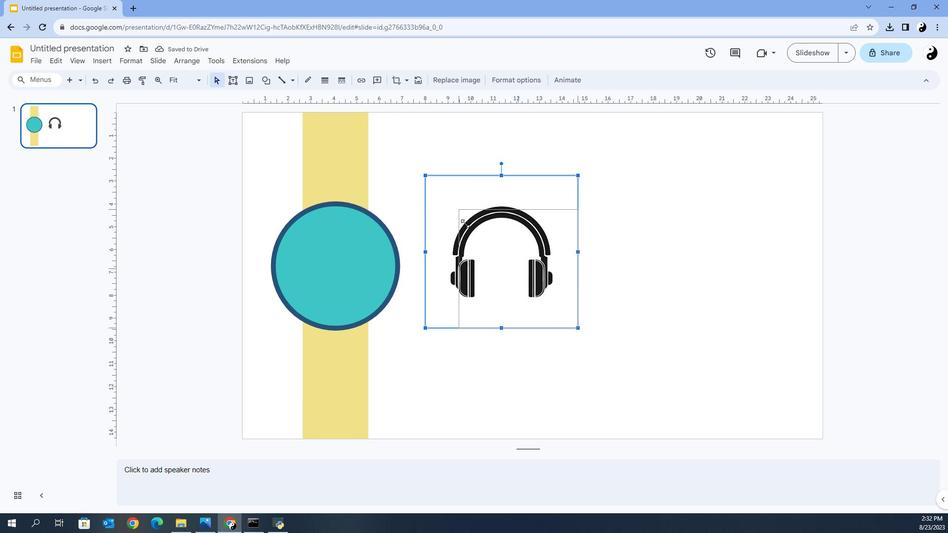 
Action: Mouse moved to (468, 214)
Screenshot: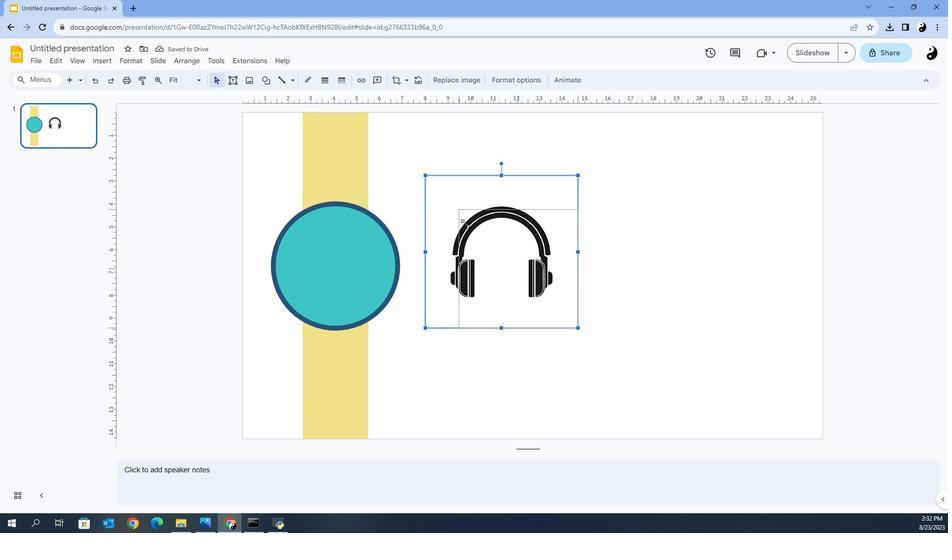 
Action: Key pressed <Key.shift>
Screenshot: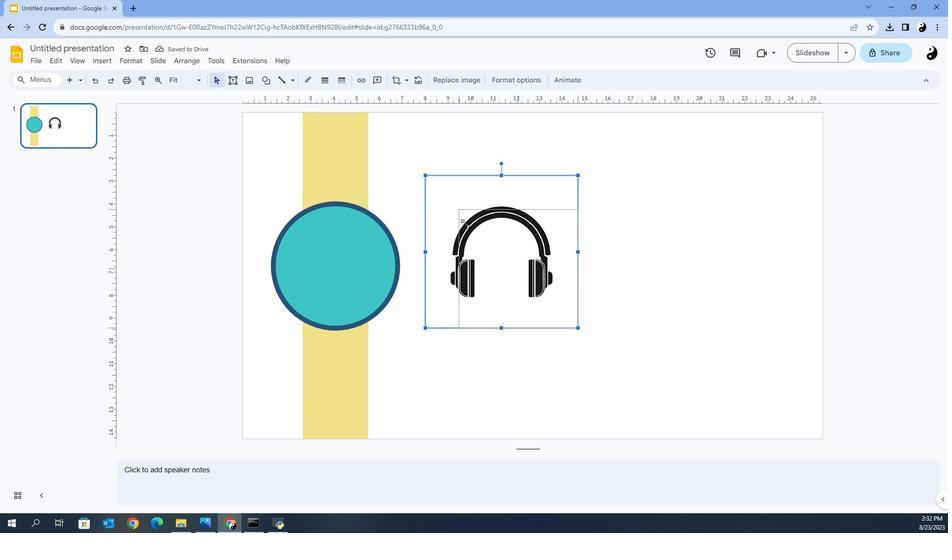
Action: Mouse moved to (470, 213)
Screenshot: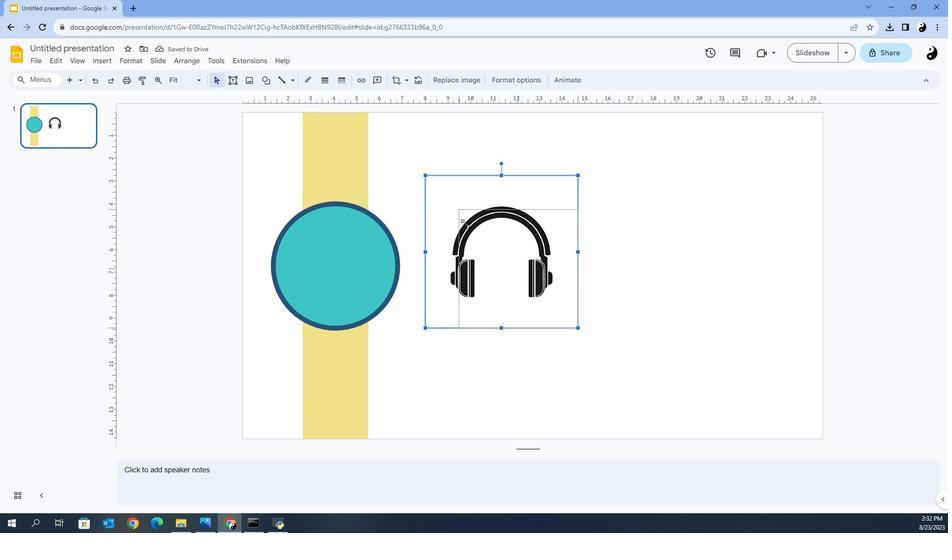 
Action: Key pressed <Key.shift>
Screenshot: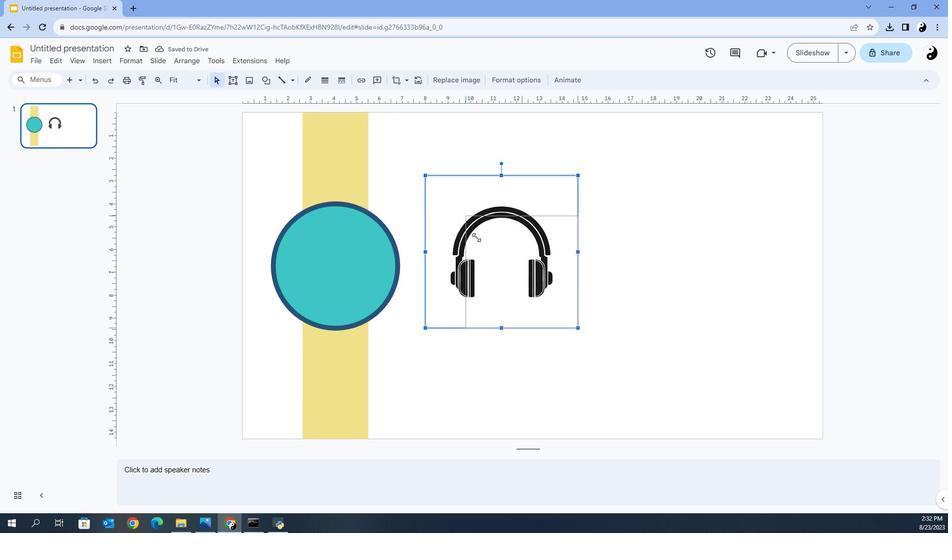 
Action: Mouse moved to (476, 212)
Screenshot: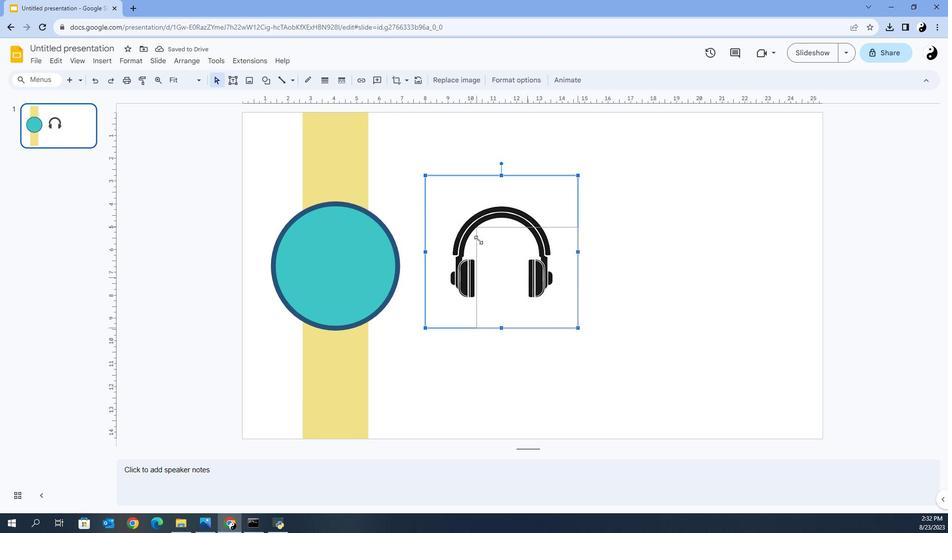 
Action: Key pressed <Key.shift>
Screenshot: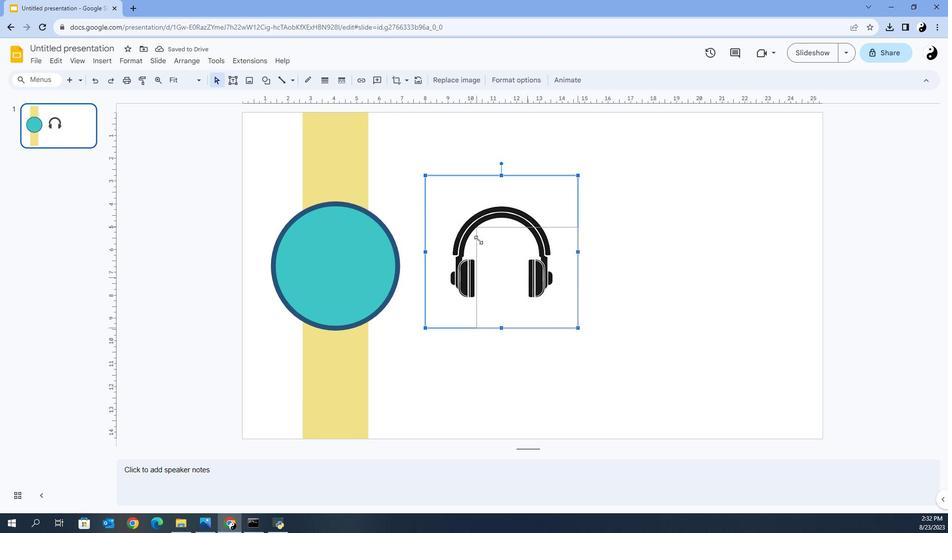 
Action: Mouse moved to (480, 212)
Screenshot: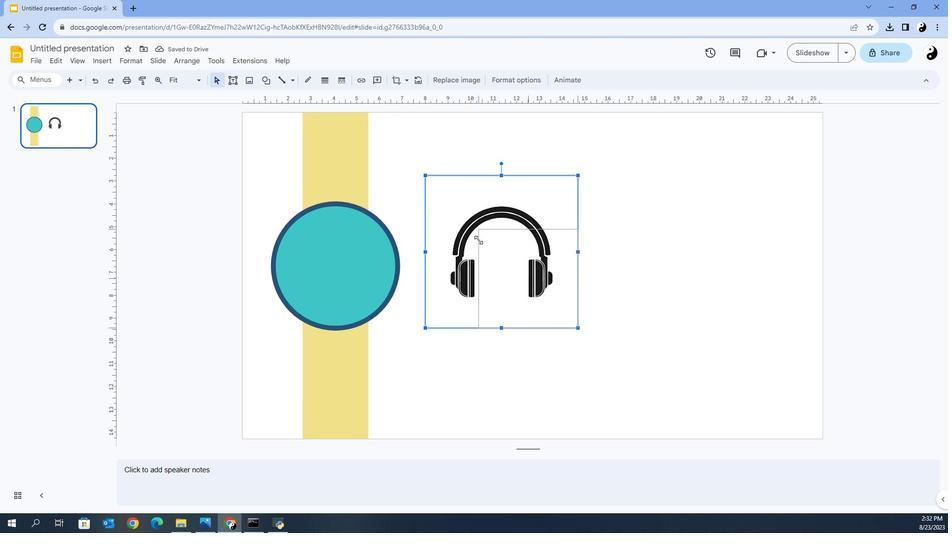 
Action: Key pressed <Key.shift>
Screenshot: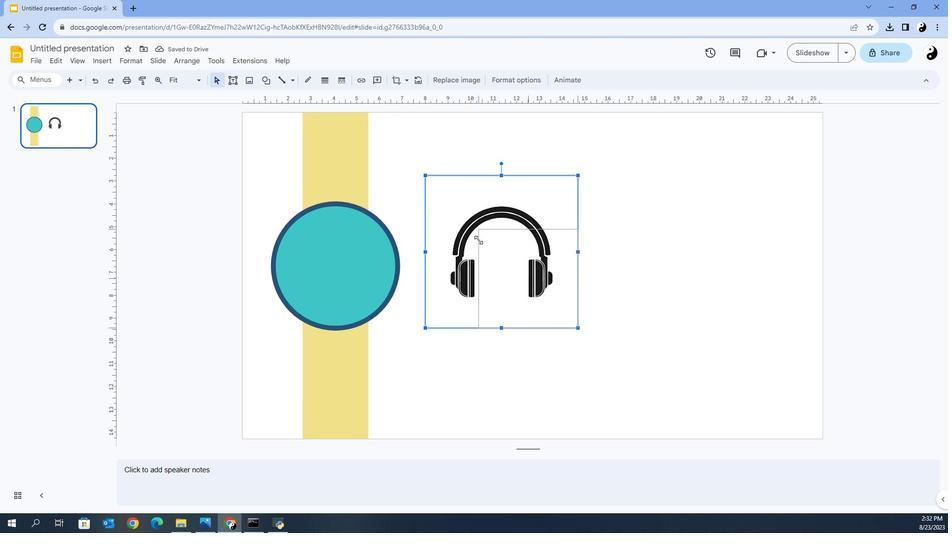 
Action: Mouse moved to (486, 211)
Screenshot: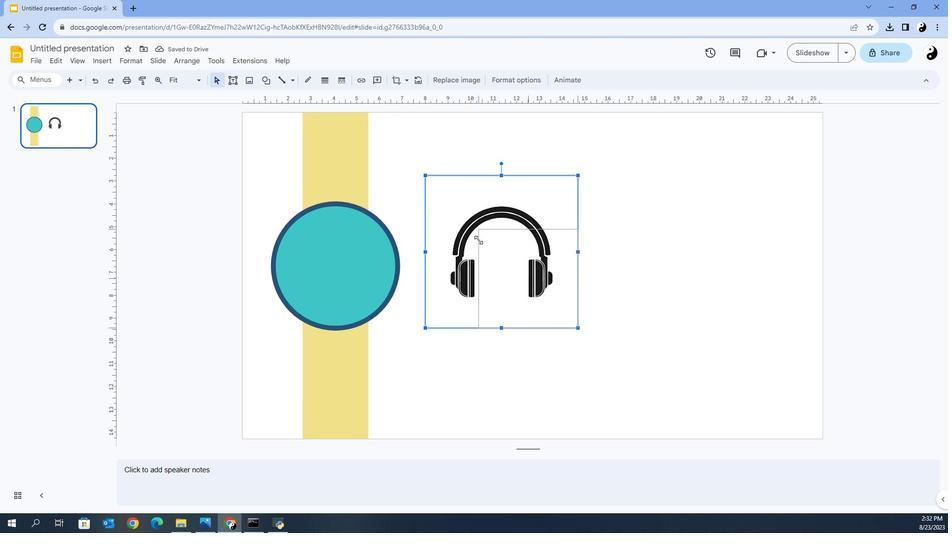 
Action: Key pressed <Key.shift>
Screenshot: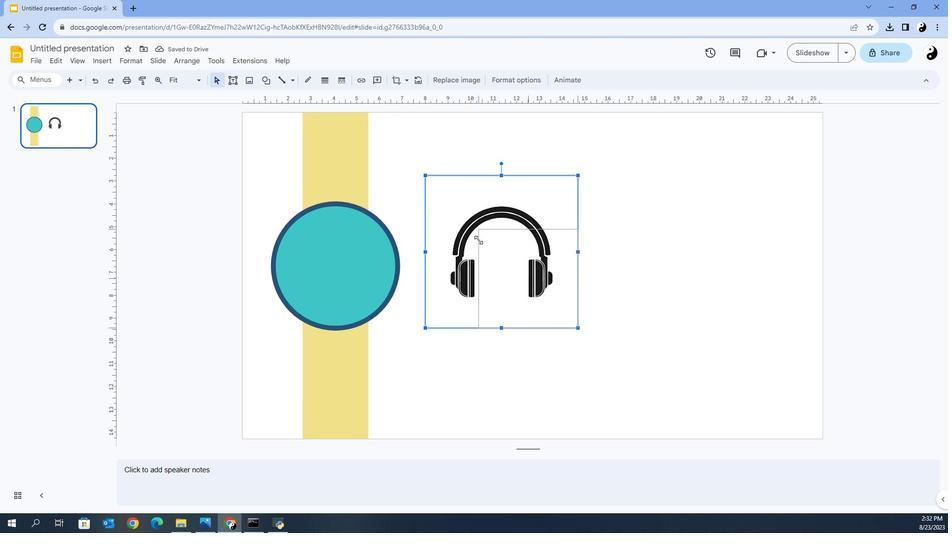 
Action: Mouse moved to (496, 210)
Screenshot: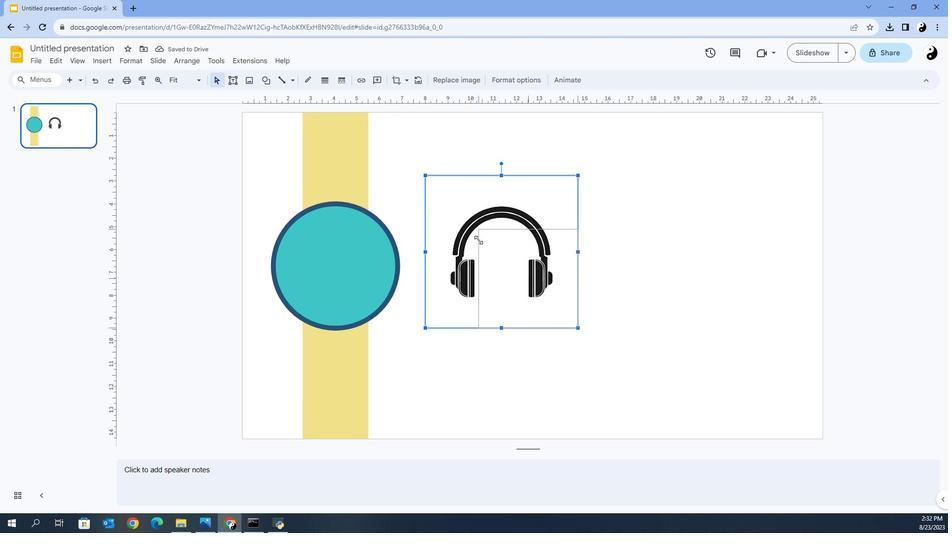 
Action: Key pressed <Key.shift>
Screenshot: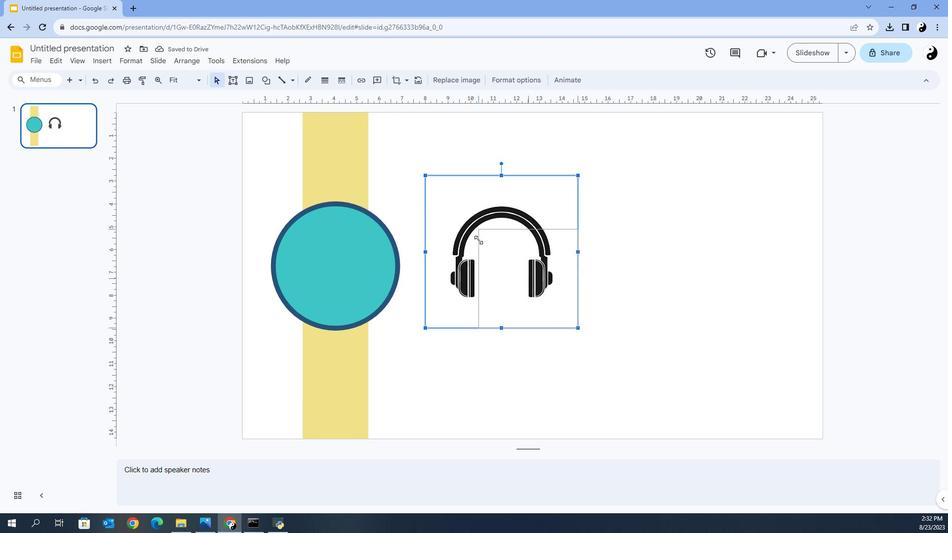 
Action: Mouse moved to (497, 210)
Screenshot: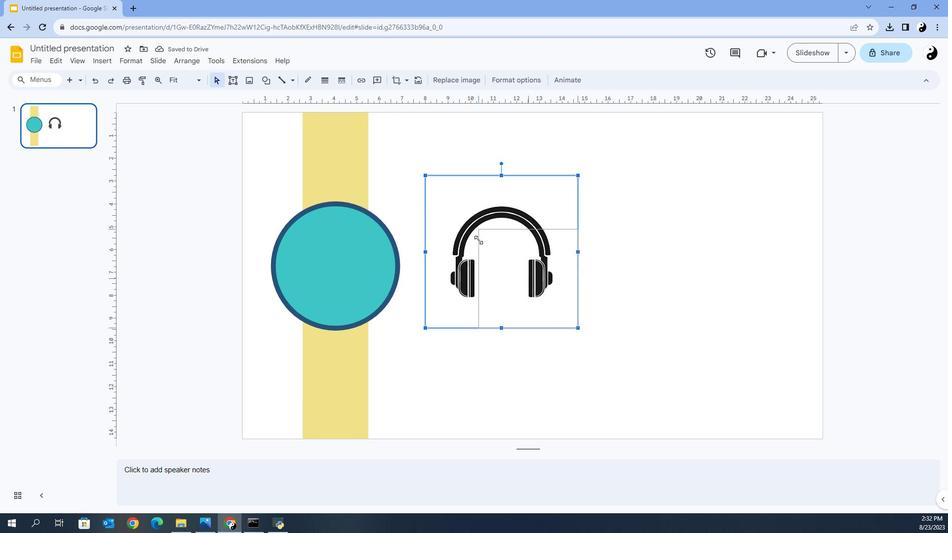 
Action: Key pressed <Key.shift>
Screenshot: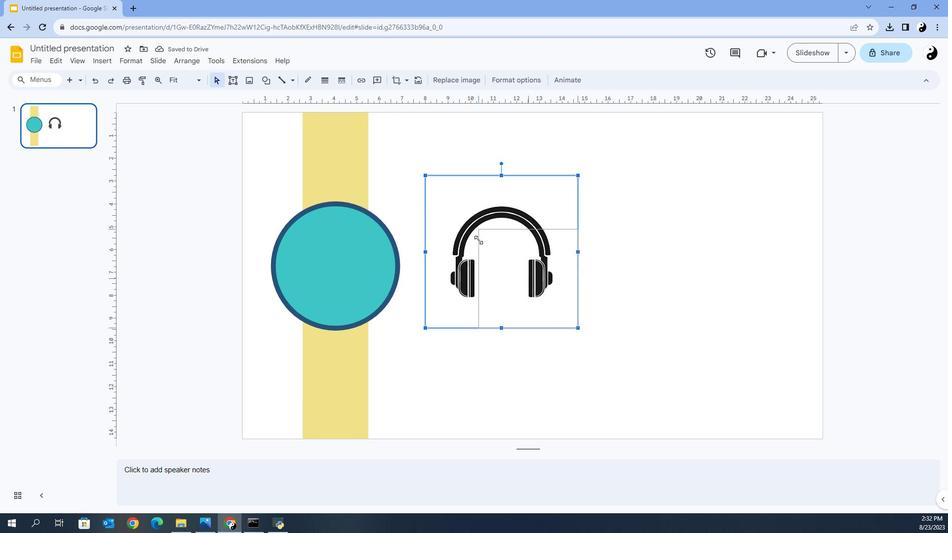 
Action: Mouse moved to (497, 209)
Screenshot: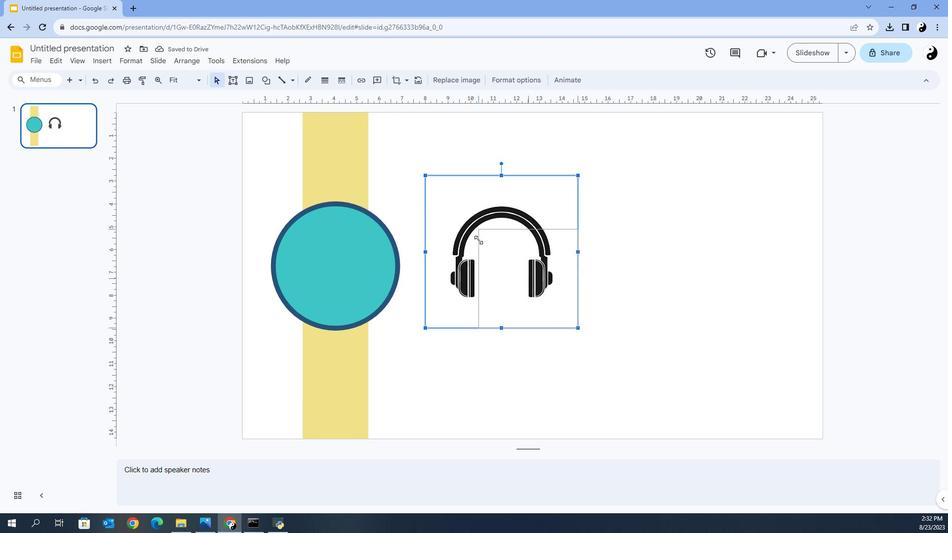 
Action: Key pressed <Key.shift><Key.shift><Key.shift><Key.shift><Key.shift><Key.shift><Key.shift><Key.shift><Key.shift><Key.shift><Key.shift><Key.shift>
Screenshot: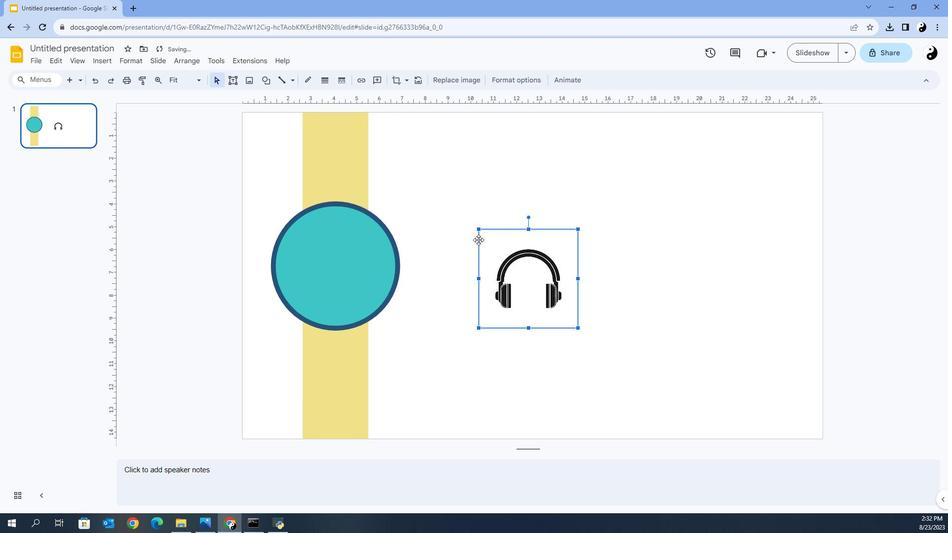 
Action: Mouse moved to (541, 206)
Screenshot: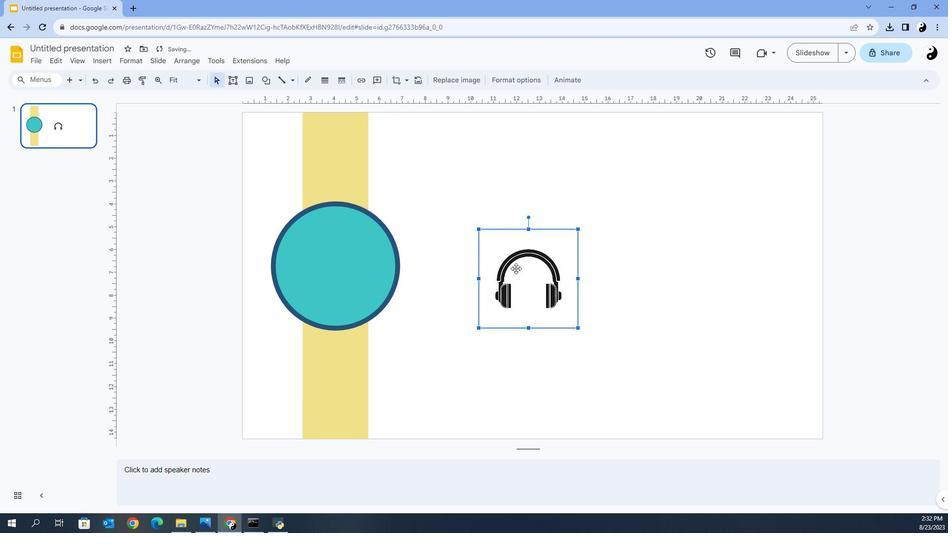 
Action: Mouse pressed left at (541, 206)
Screenshot: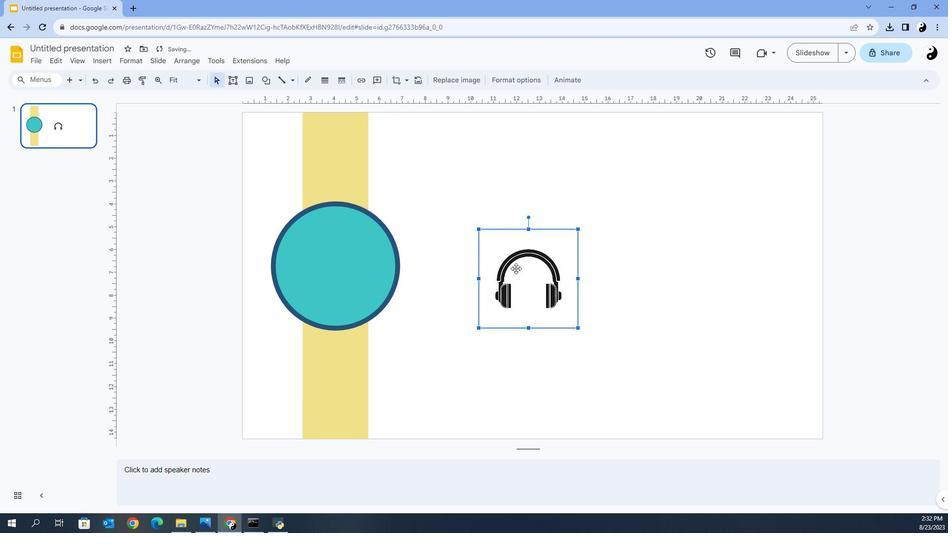 
Action: Mouse moved to (545, 202)
Screenshot: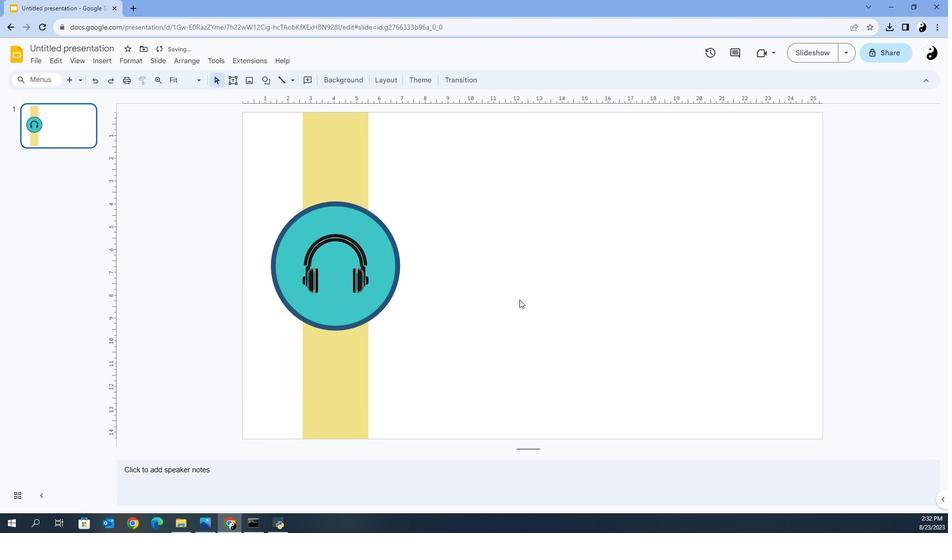 
Action: Mouse pressed left at (545, 202)
Screenshot: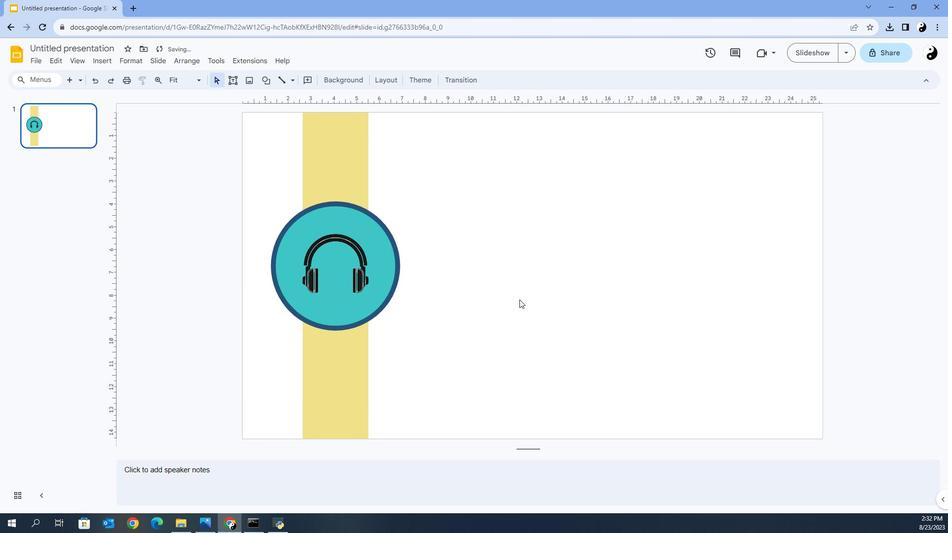 
Action: Mouse moved to (214, 230)
Screenshot: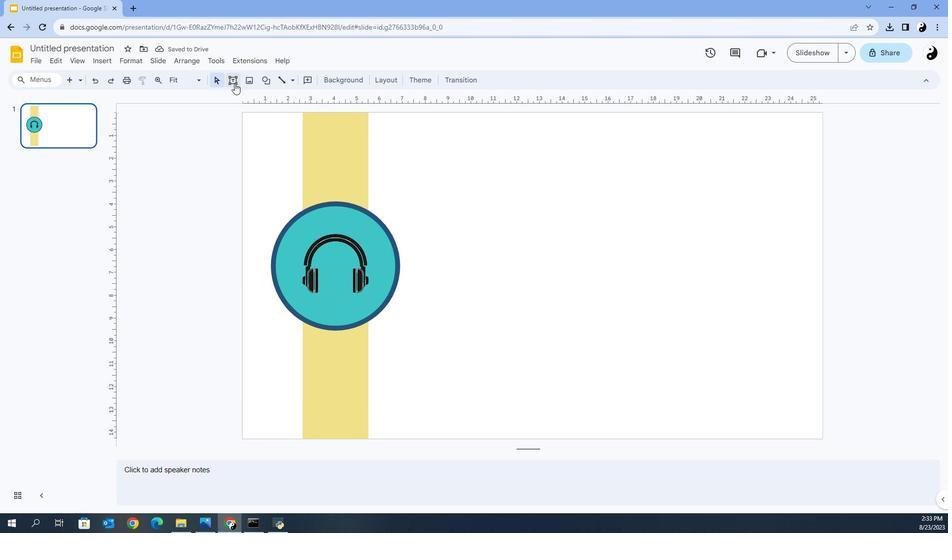 
Action: Mouse pressed left at (214, 230)
Screenshot: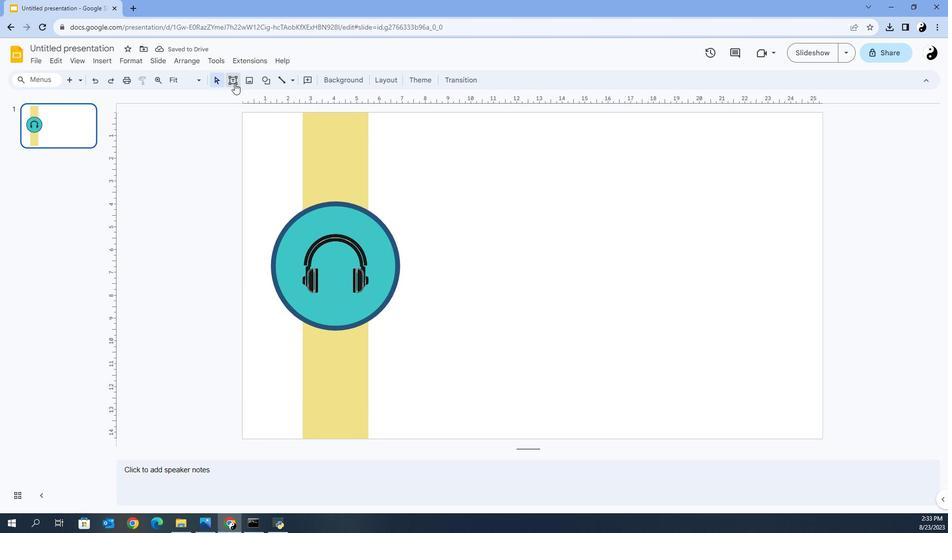 
Action: Mouse moved to (491, 208)
Screenshot: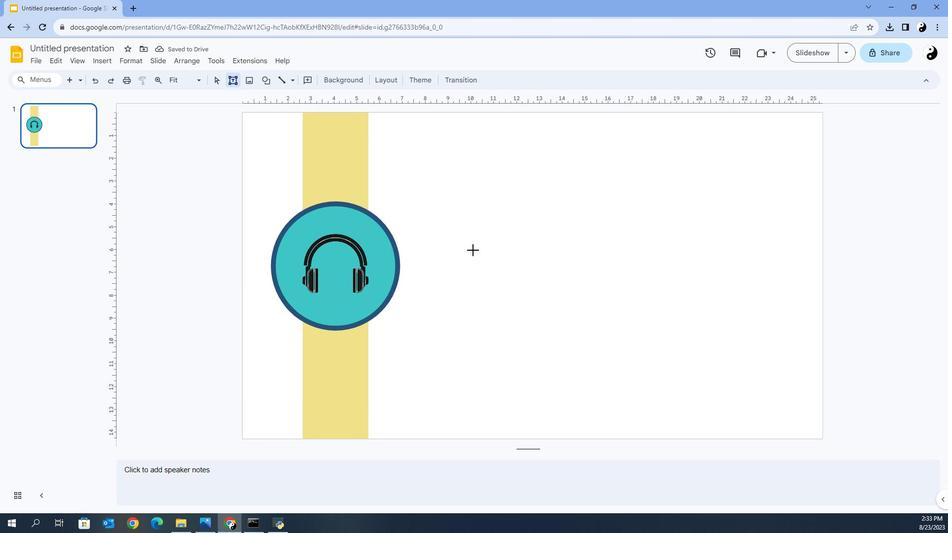 
Action: Mouse pressed left at (491, 208)
Screenshot: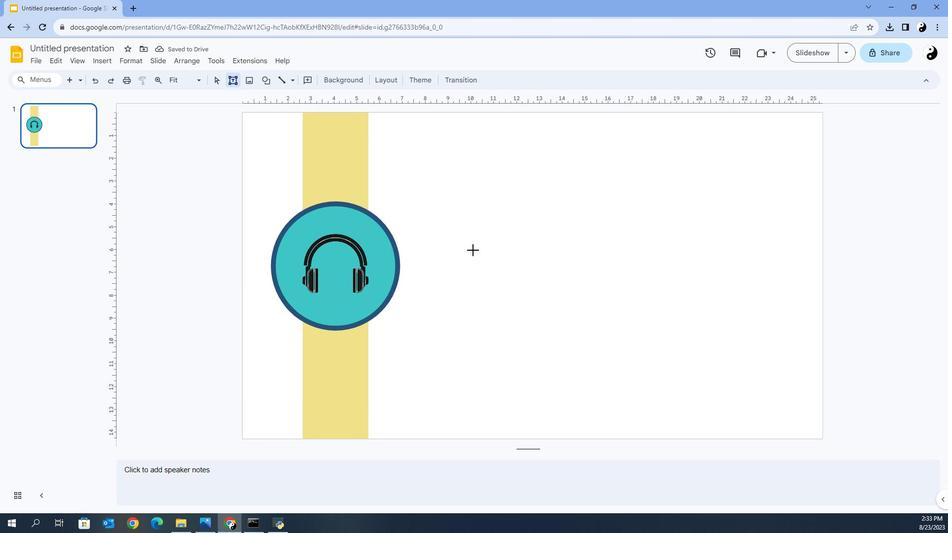 
Action: Key pressed <Key.shift><Key.shift><Key.shift><Key.shift><Key.shift><Key.shift><Key.shift><Key.shift><Key.shift><Key.shift><Key.shift><Key.shift><Key.shift><Key.shift><Key.shift><Key.shift><Key.shift><Key.shift><Key.shift><Key.shift><Key.shift><Key.shift><Key.shift><Key.shift><Key.shift><Key.shift><Key.shift><Key.shift><Key.shift><Key.shift>B<Key.backspace><Key.caps_lock>BU<Key.backspace><Key.backspace><Key.backspace><Key.caps_lock>businee<Key.backspace>ss<Key.space><Key.enter><Key.shift>P<Key.backspace>pree<Key.backspace>sentation<Key.space><Key.enter>template
Screenshot: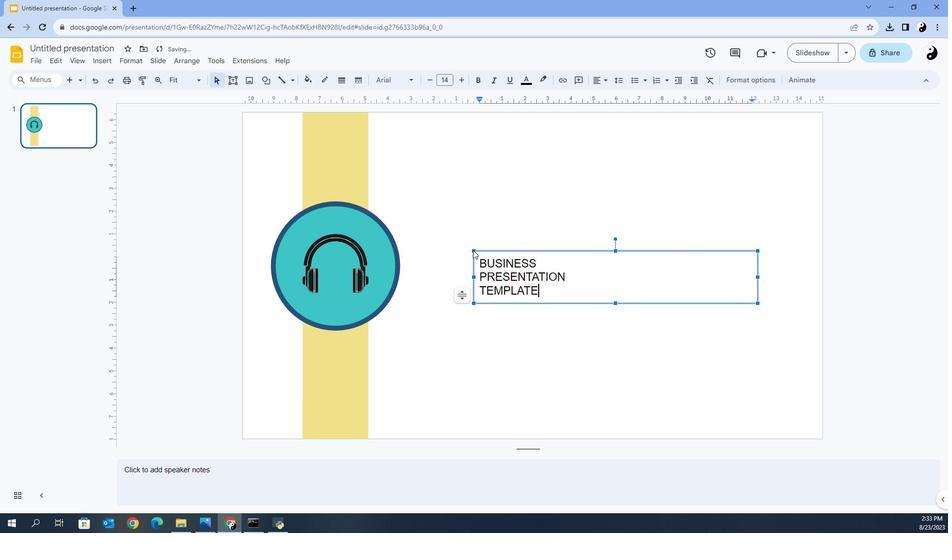 
Action: Mouse moved to (583, 197)
Screenshot: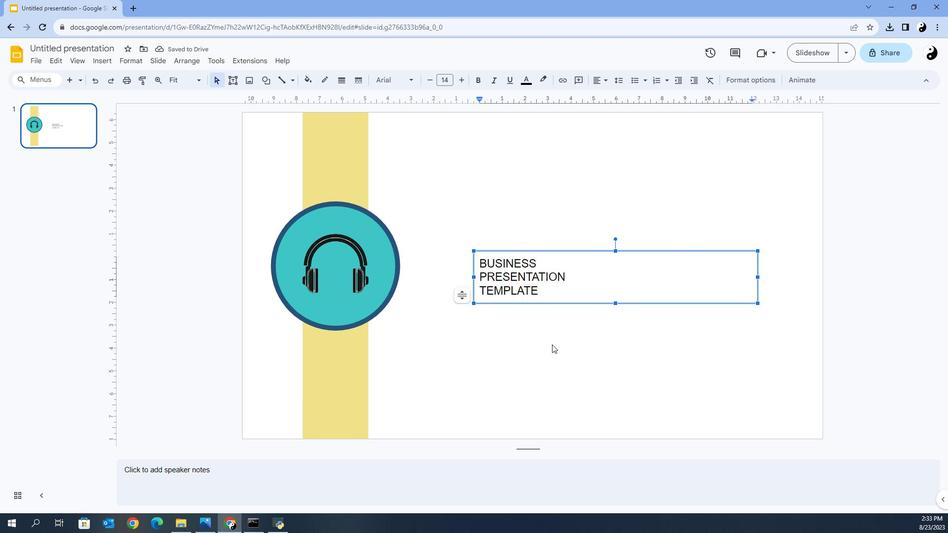 
Action: Mouse pressed left at (583, 197)
Screenshot: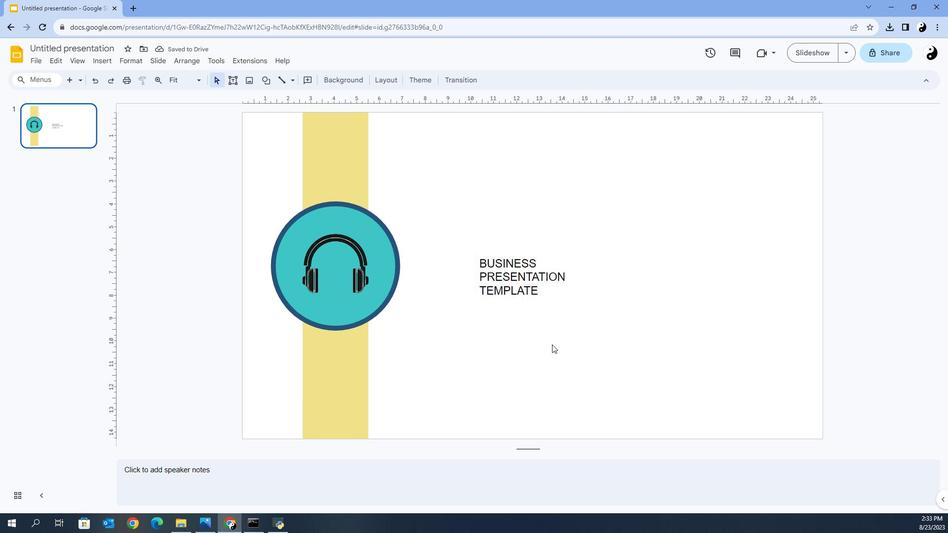 
Action: Mouse moved to (551, 204)
Screenshot: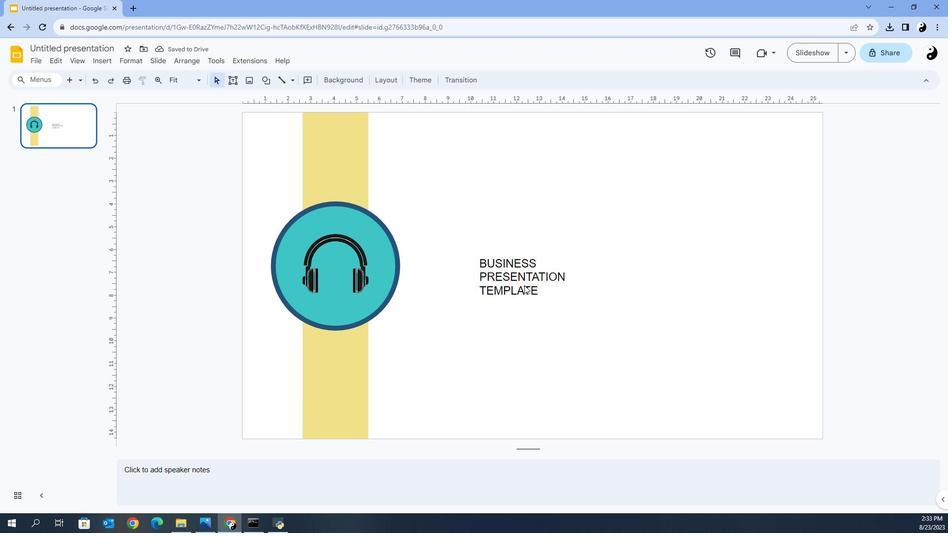 
Action: Mouse pressed left at (551, 204)
Screenshot: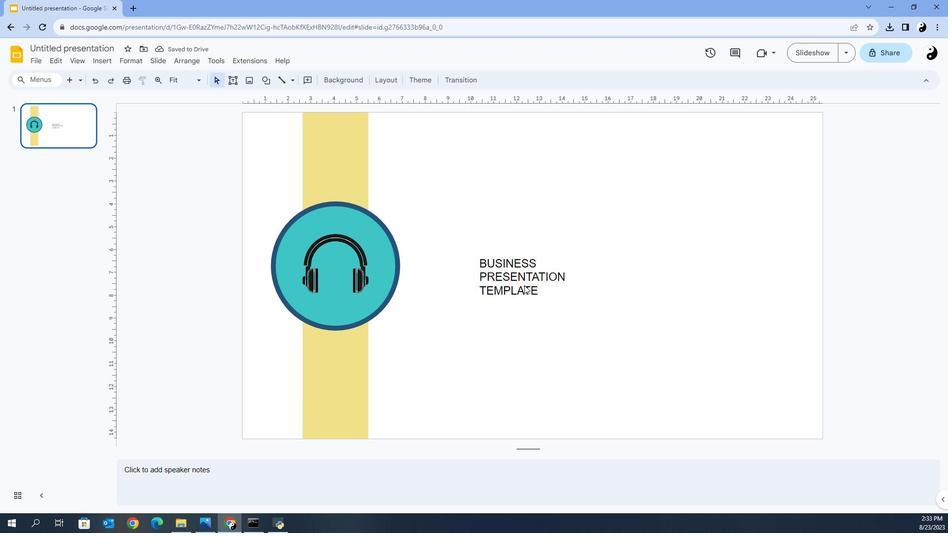 
Action: Mouse moved to (500, 207)
Screenshot: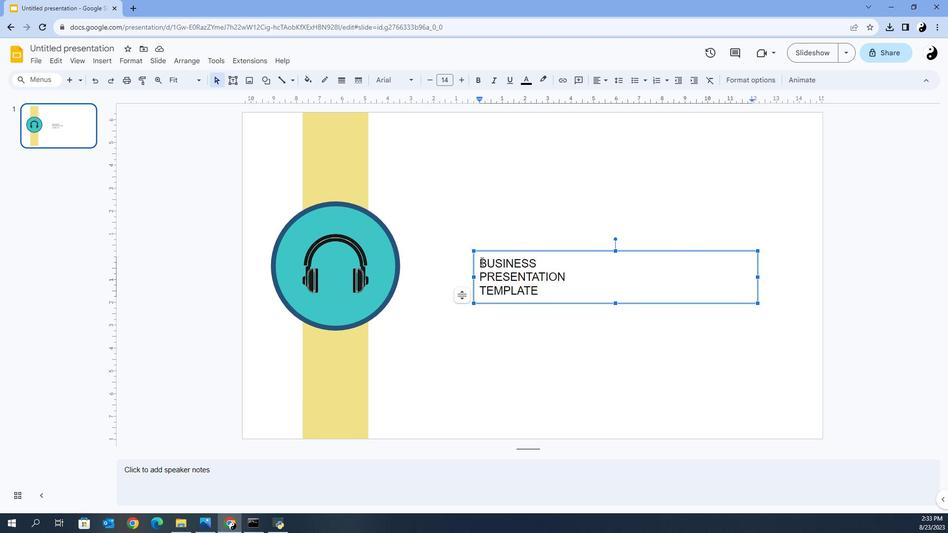 
Action: Mouse pressed left at (500, 207)
Screenshot: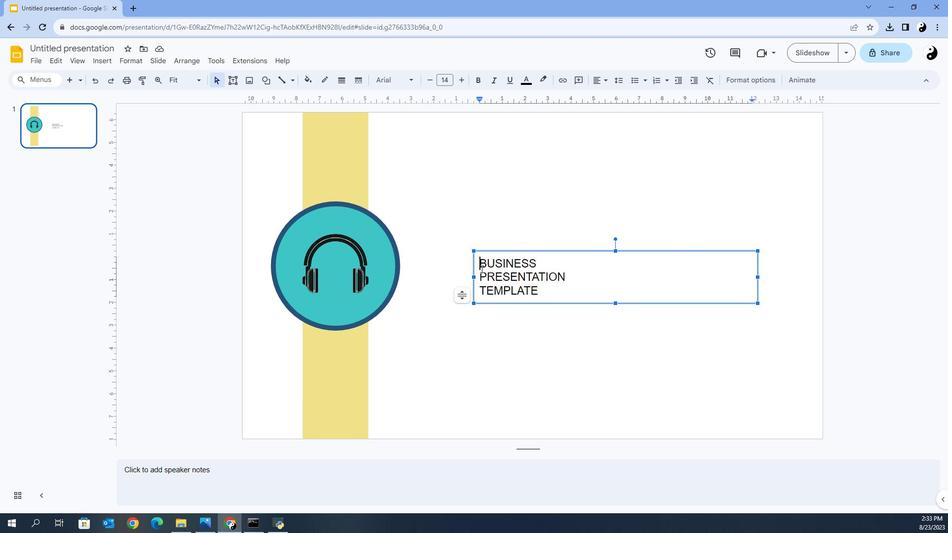 
Action: Mouse moved to (476, 230)
Screenshot: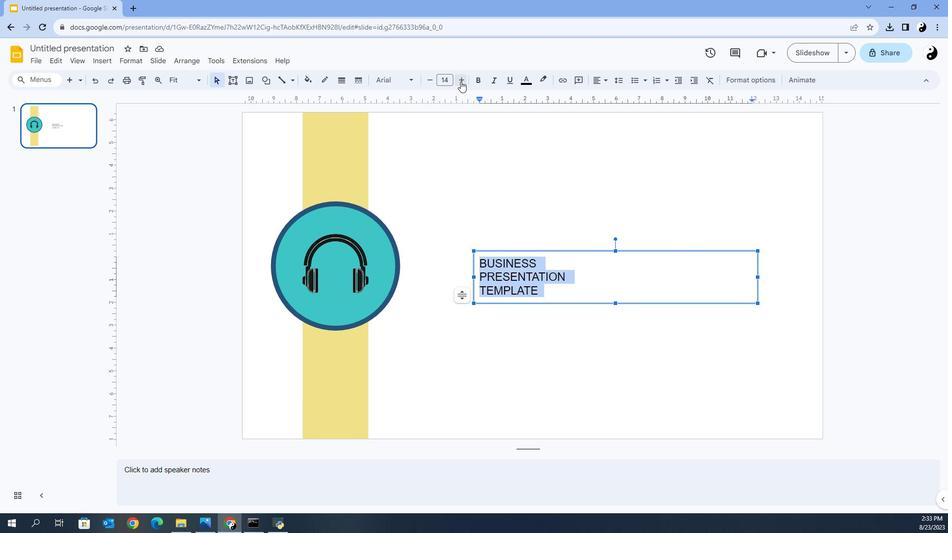 
Action: Mouse pressed left at (476, 230)
Screenshot: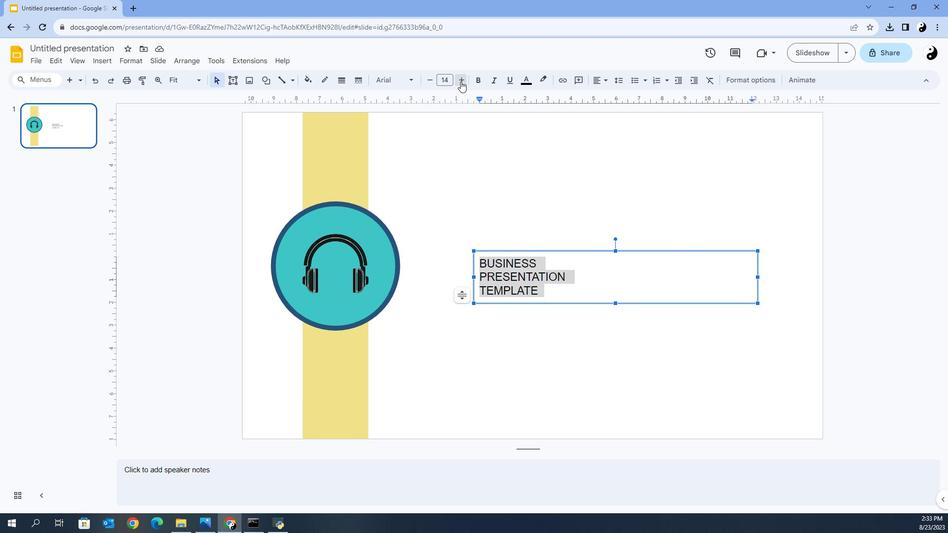 
Action: Mouse pressed left at (476, 230)
Screenshot: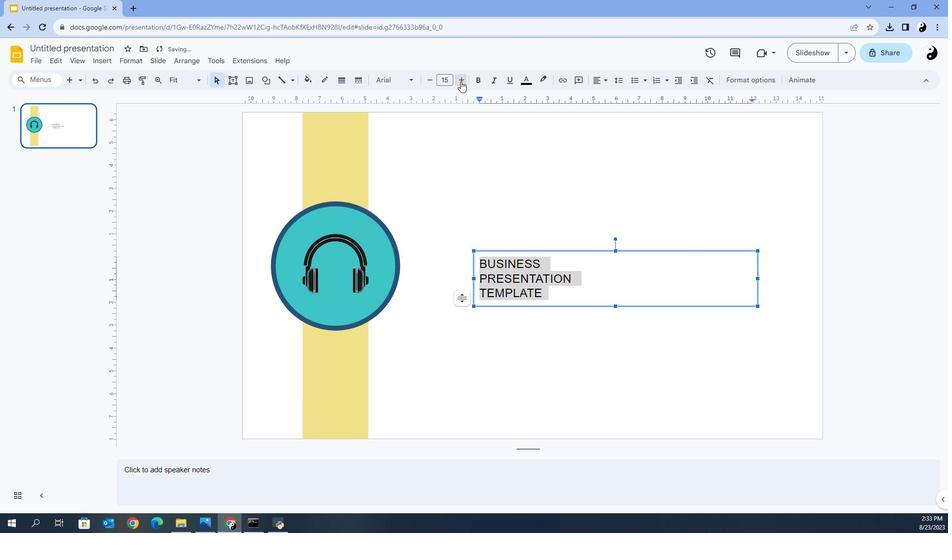 
Action: Mouse pressed left at (476, 230)
Screenshot: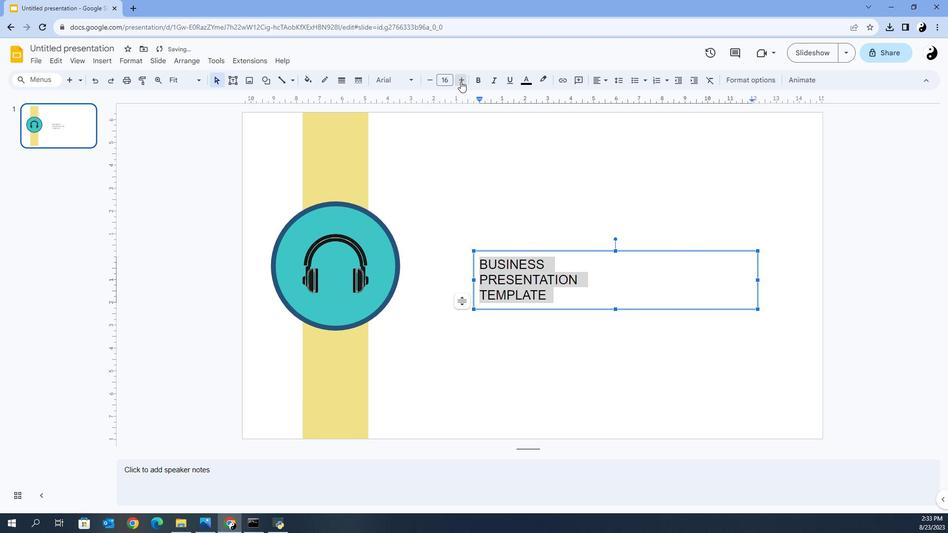 
Action: Mouse pressed left at (476, 230)
Screenshot: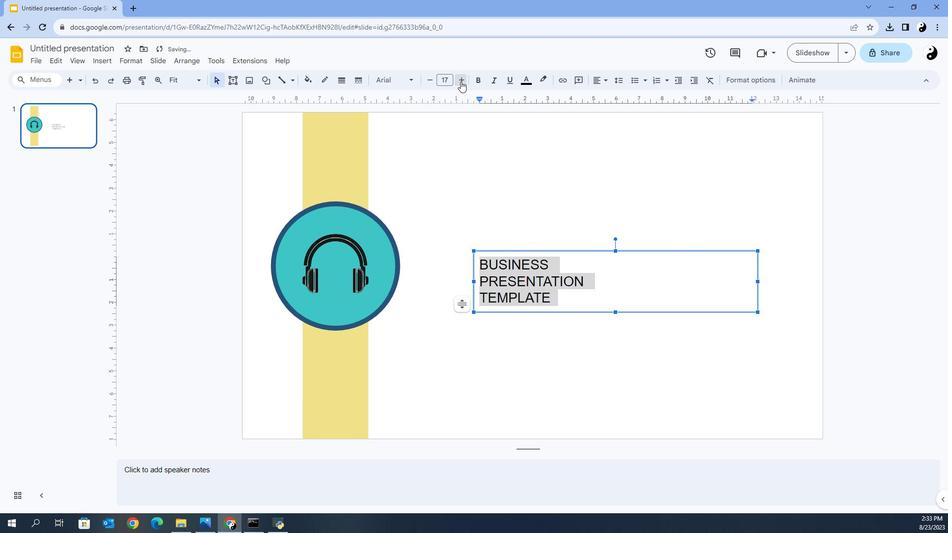 
Action: Mouse pressed left at (476, 230)
Screenshot: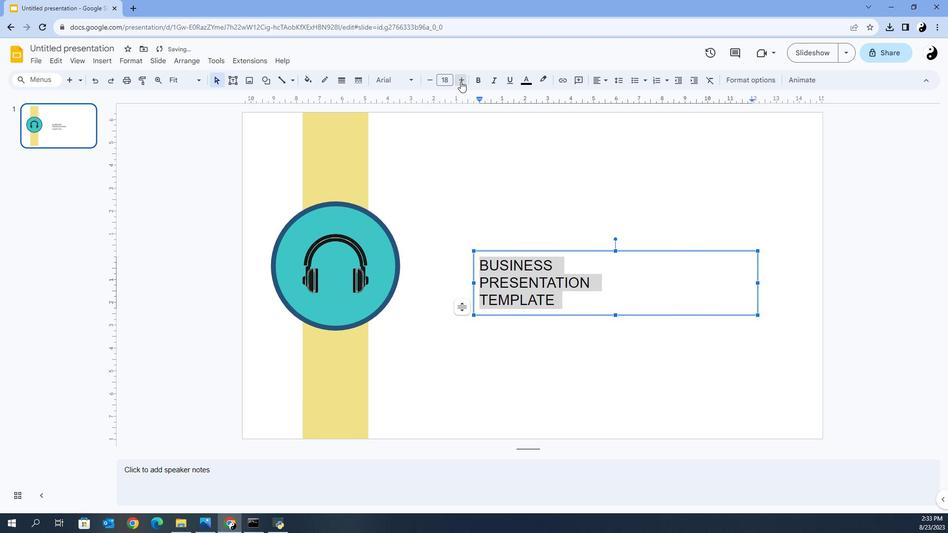 
Action: Mouse pressed left at (476, 230)
Screenshot: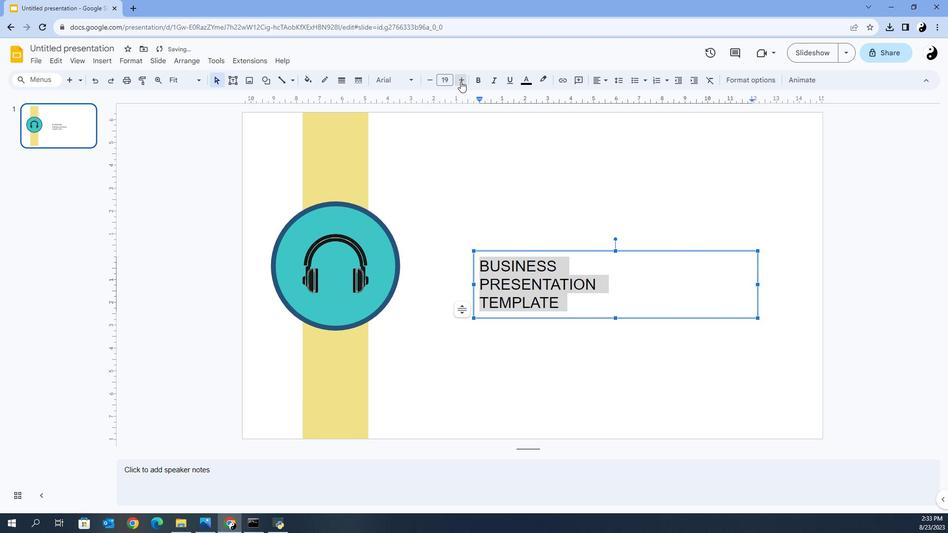 
Action: Mouse moved to (655, 188)
Screenshot: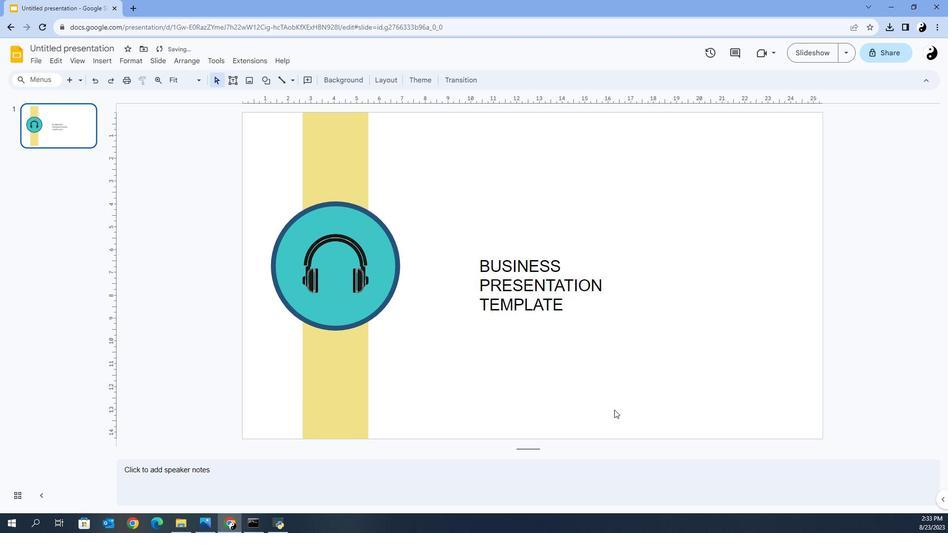 
Action: Mouse pressed left at (655, 188)
Screenshot: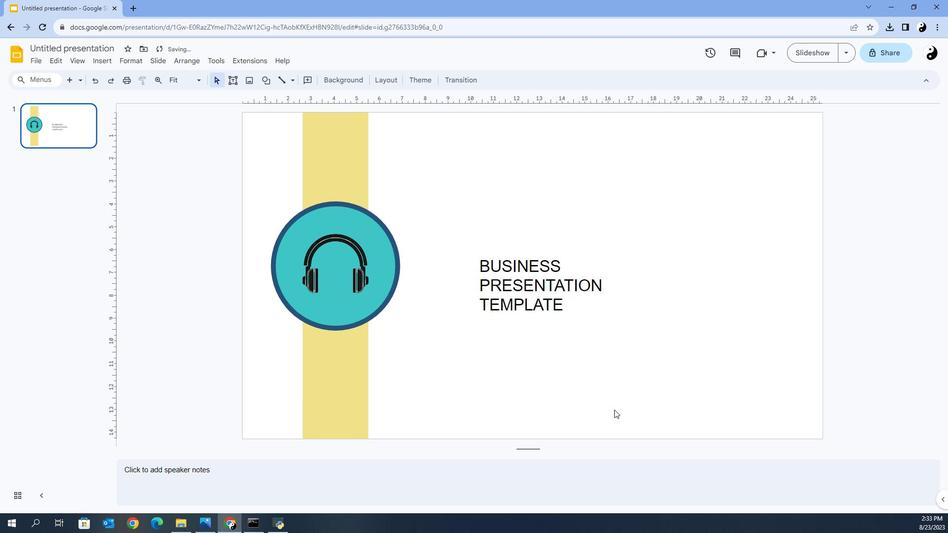 
Action: Mouse moved to (582, 202)
Screenshot: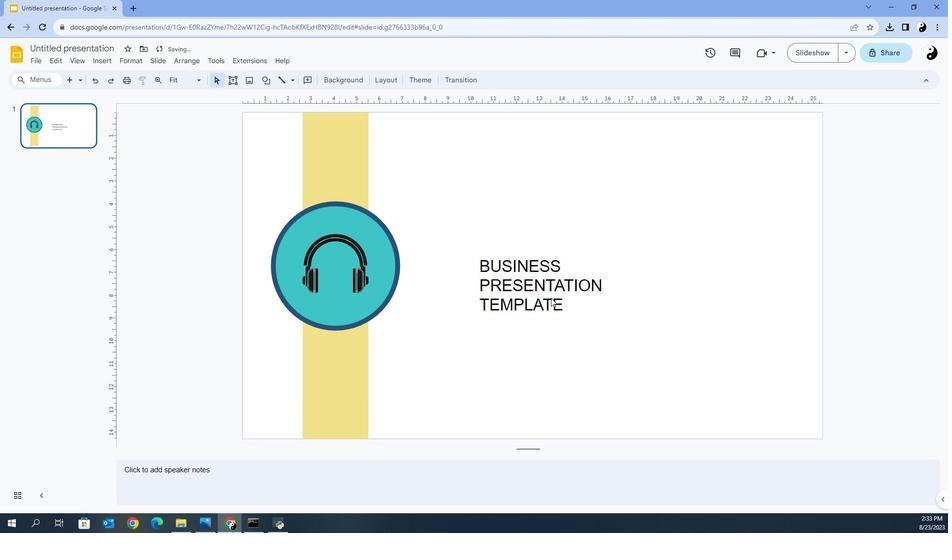 
Action: Mouse pressed left at (582, 202)
Screenshot: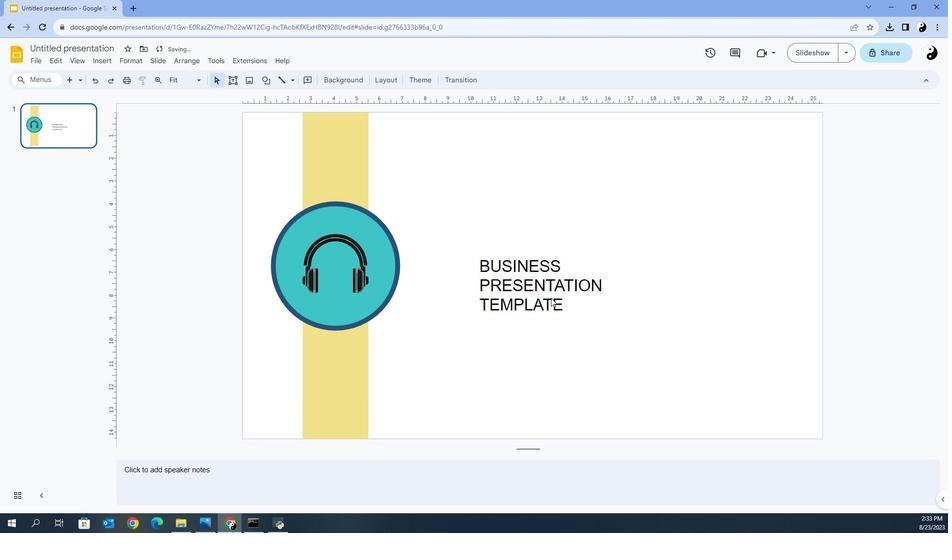 
Action: Mouse pressed left at (582, 202)
Screenshot: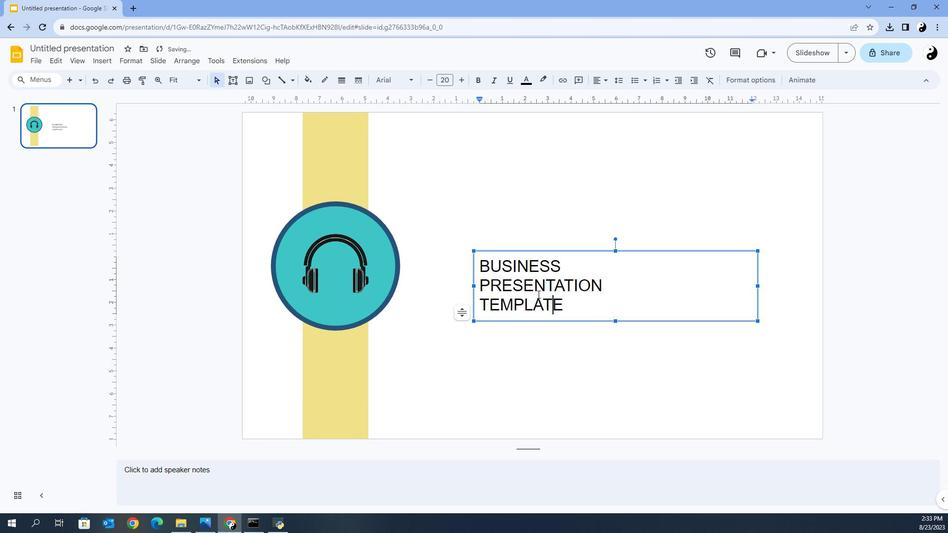 
Action: Mouse moved to (822, 204)
Screenshot: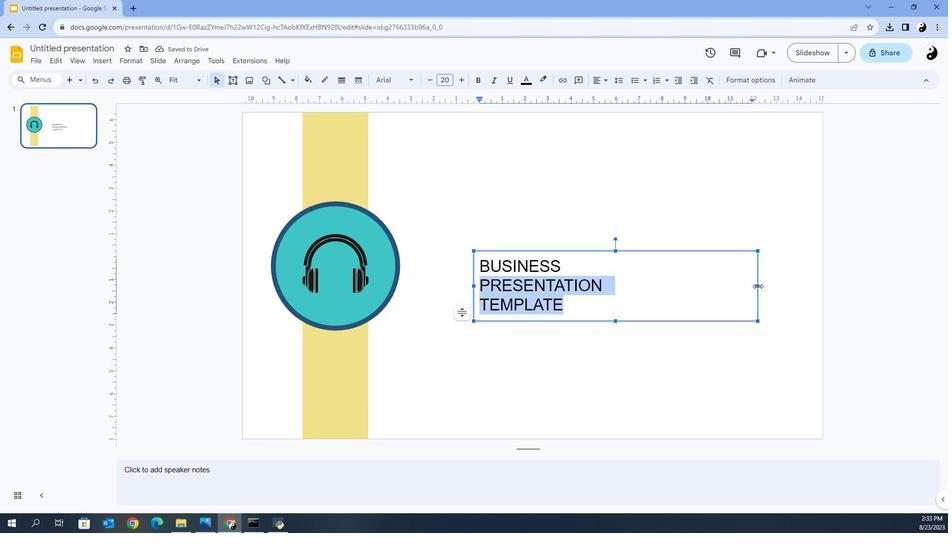
Action: Mouse pressed left at (822, 204)
Screenshot: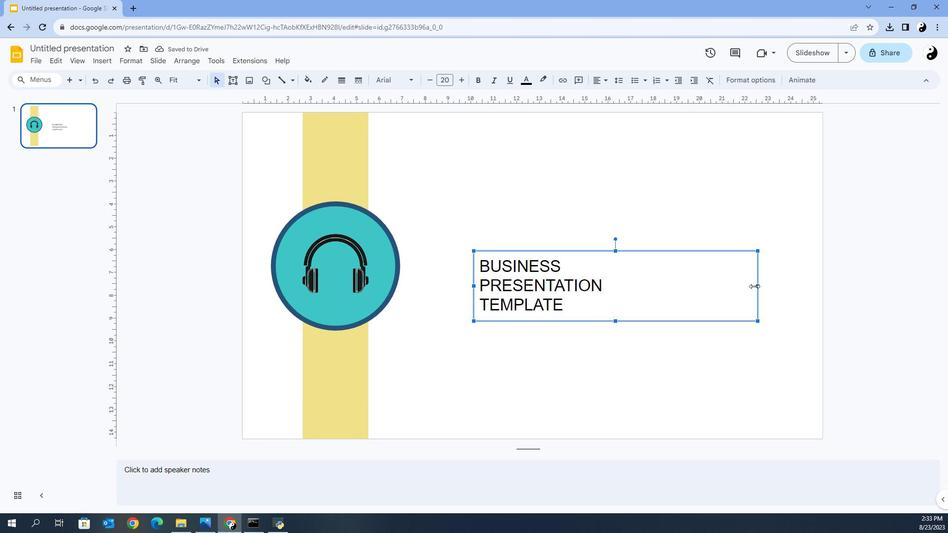 
Action: Mouse moved to (586, 208)
Screenshot: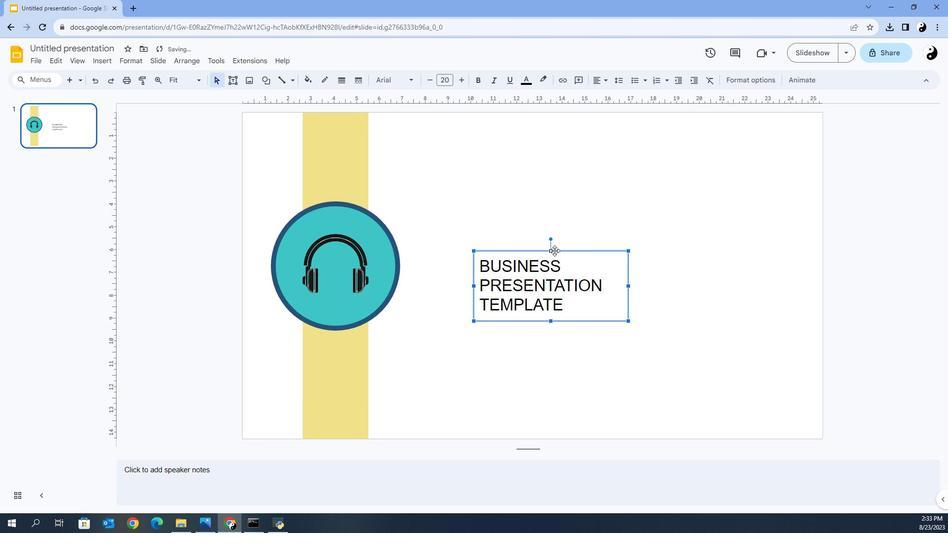 
Action: Mouse pressed left at (586, 208)
Screenshot: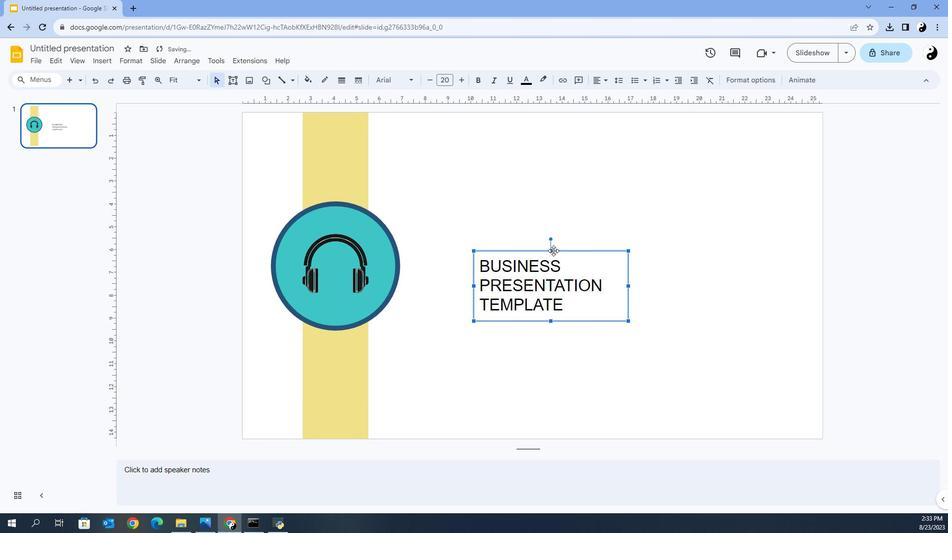 
Action: Mouse moved to (596, 206)
Screenshot: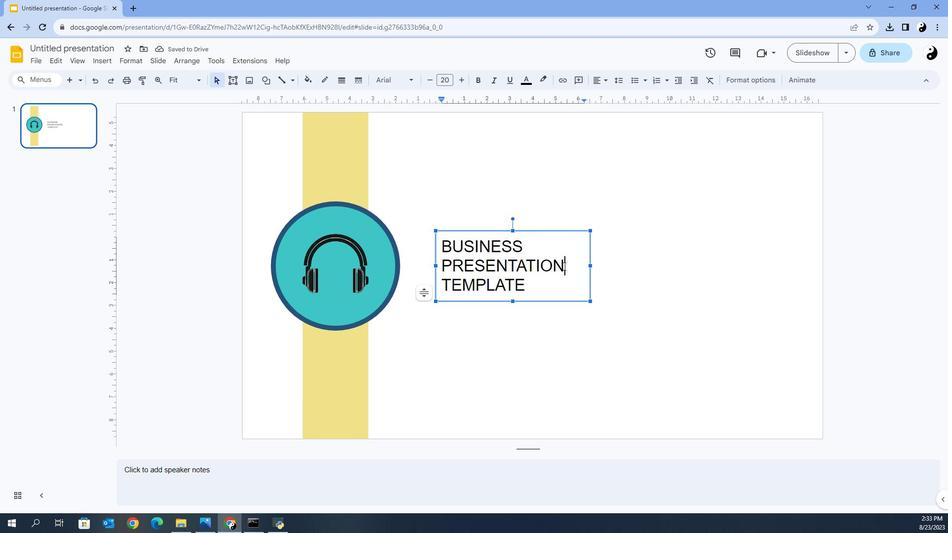 
Action: Mouse pressed left at (596, 206)
Screenshot: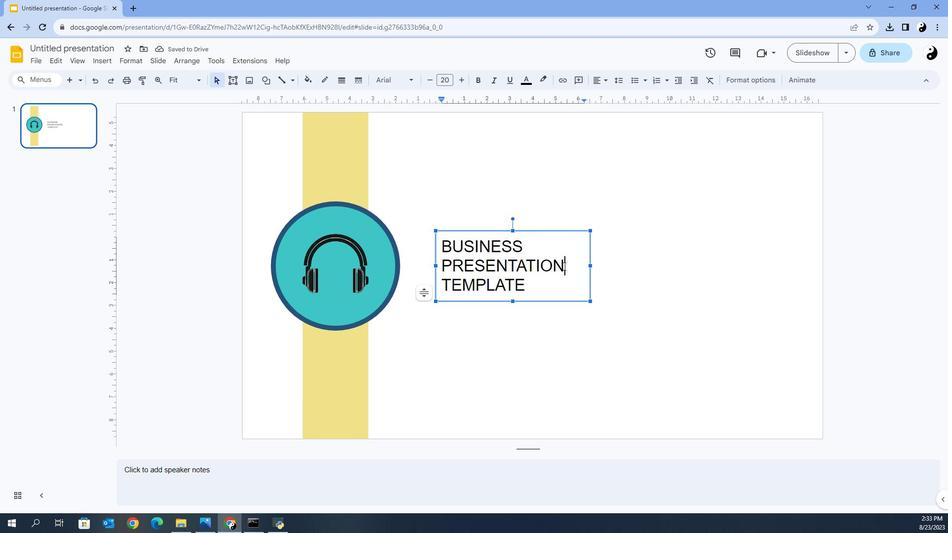 
Action: Mouse pressed left at (596, 206)
Screenshot: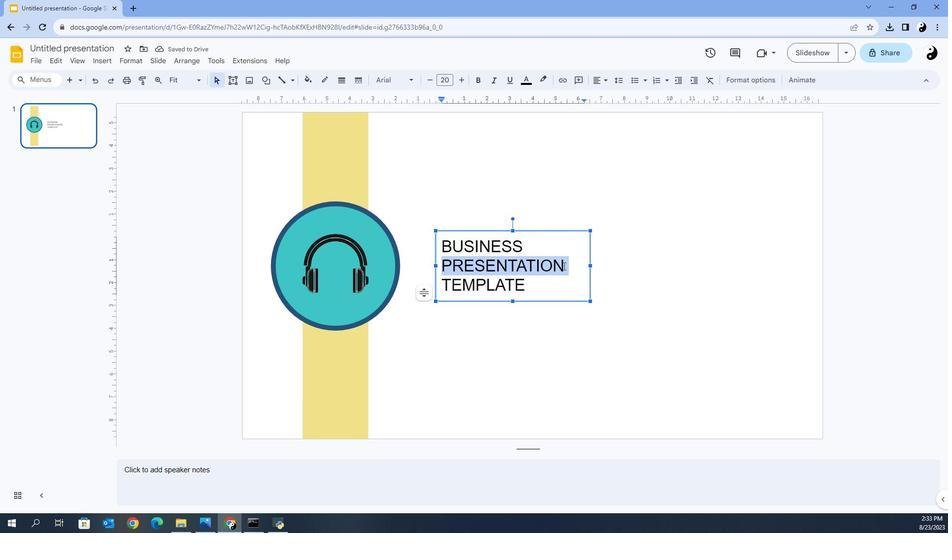 
Action: Mouse moved to (551, 230)
Screenshot: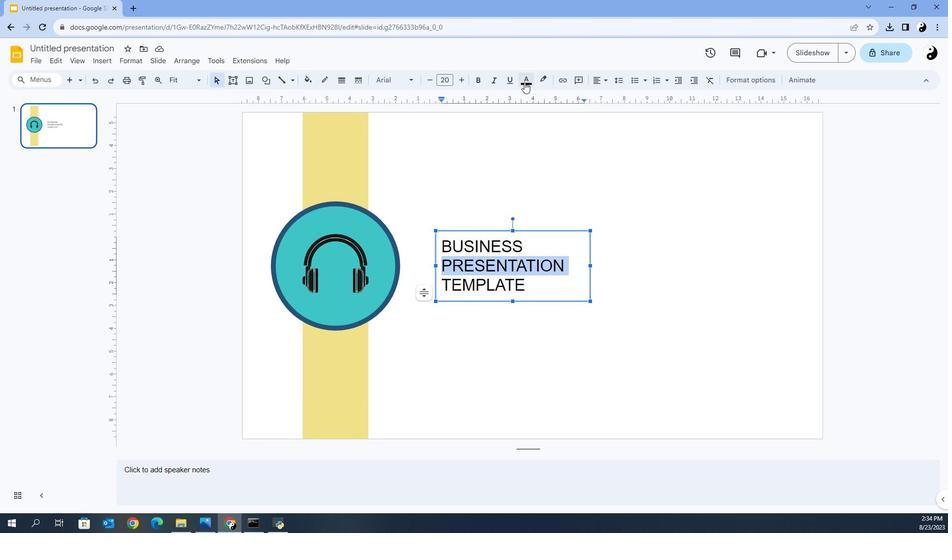 
Action: Mouse pressed left at (551, 230)
Screenshot: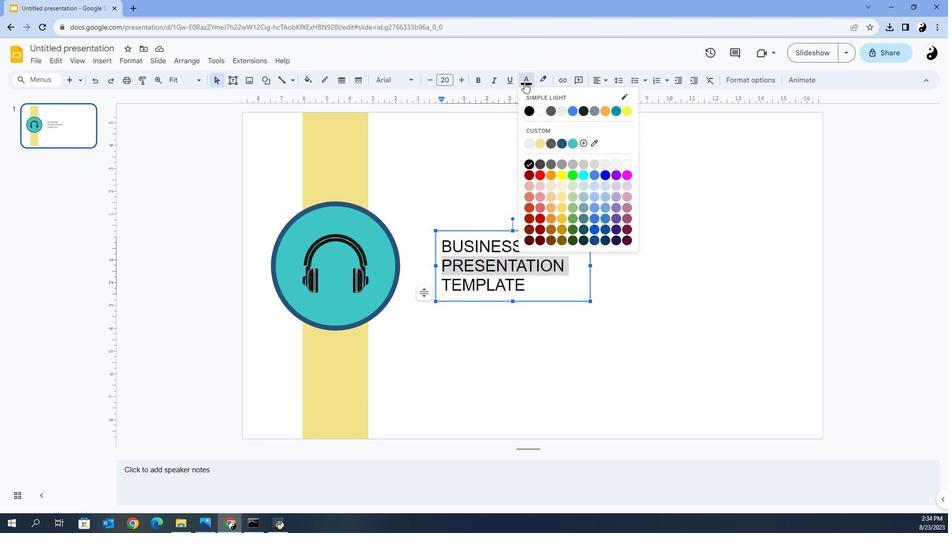 
Action: Mouse moved to (606, 222)
Screenshot: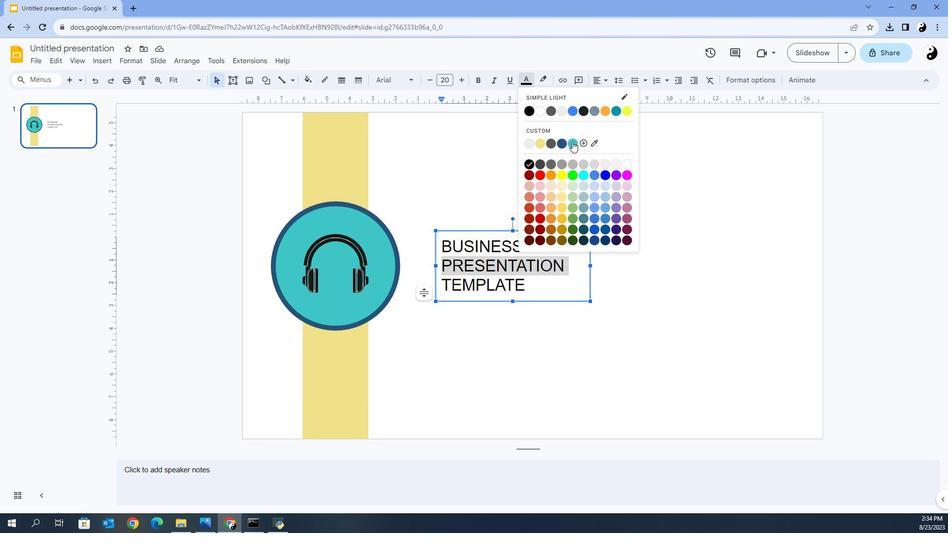 
Action: Mouse pressed left at (606, 222)
Screenshot: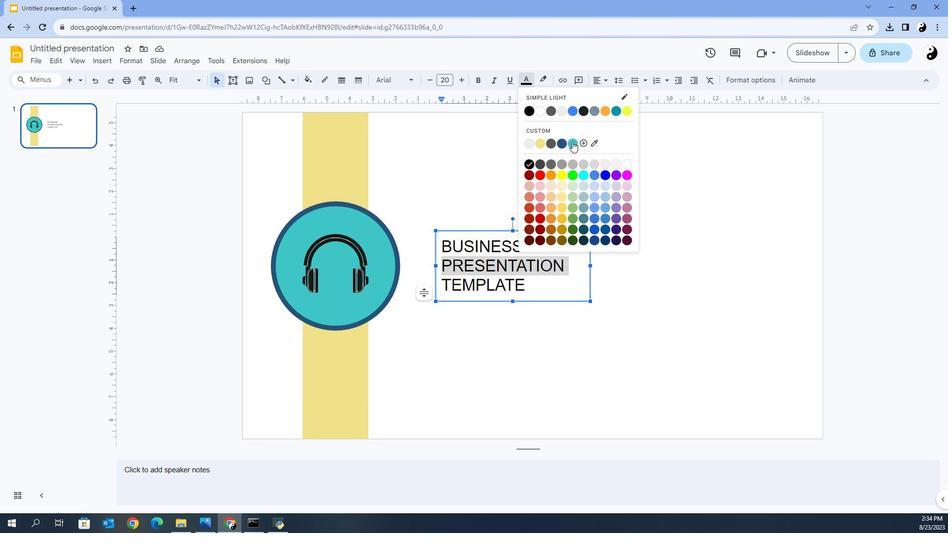
Action: Mouse moved to (715, 204)
Screenshot: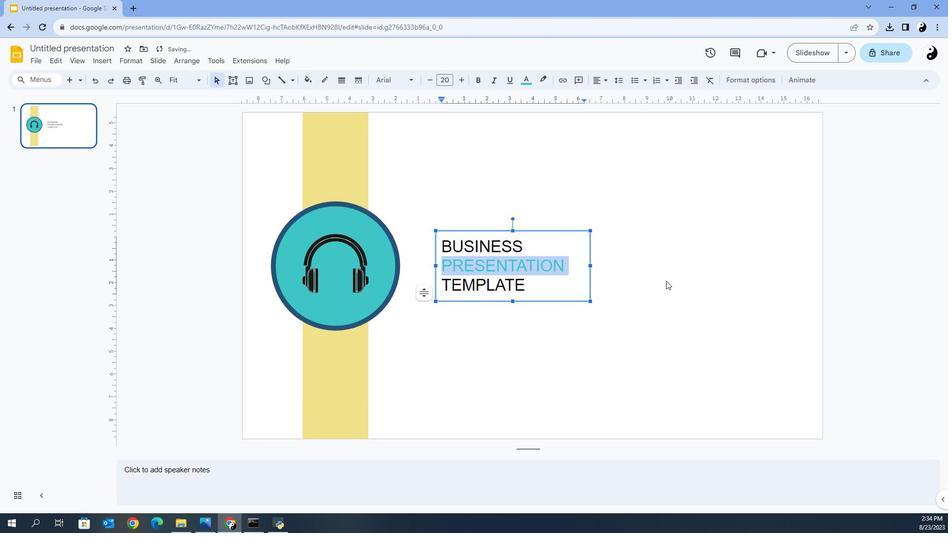 
Action: Mouse pressed left at (715, 204)
Screenshot: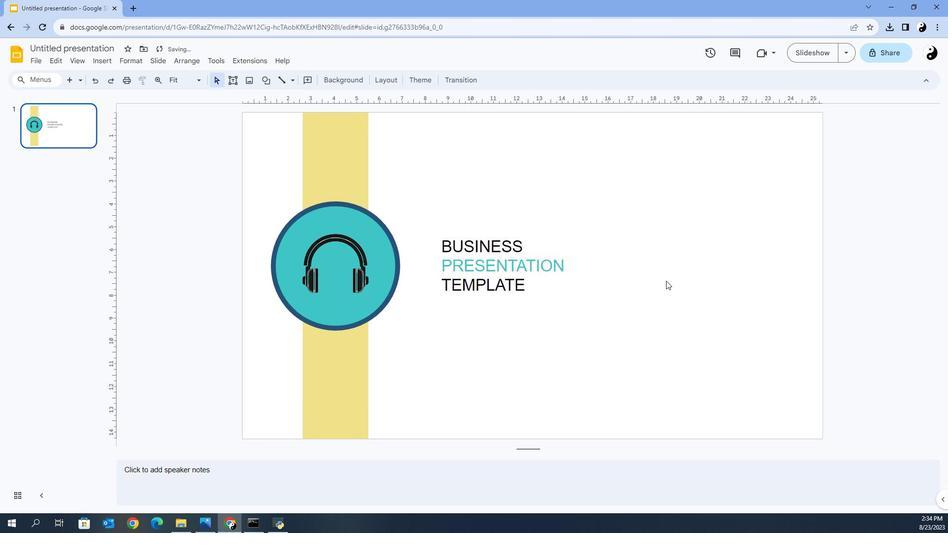 
Action: Mouse pressed left at (715, 204)
Screenshot: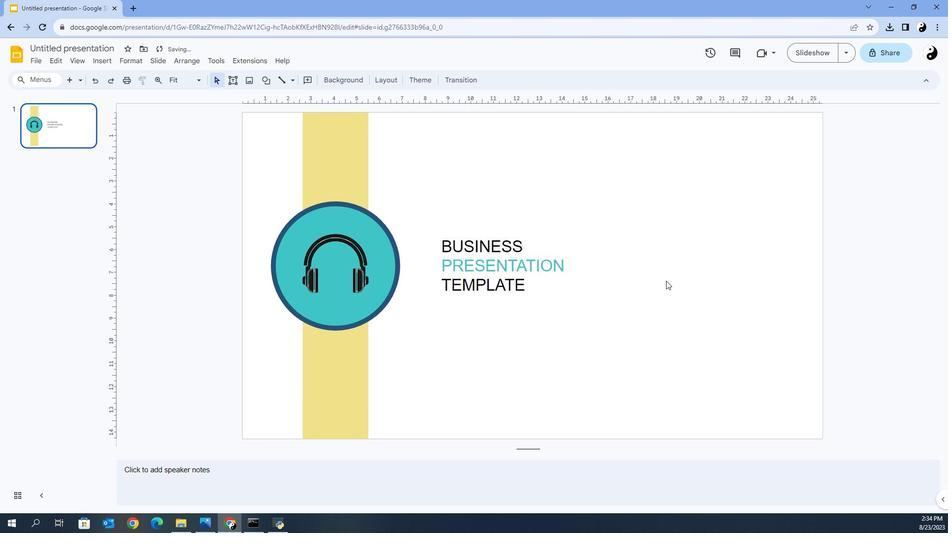 
Action: Mouse moved to (560, 203)
Screenshot: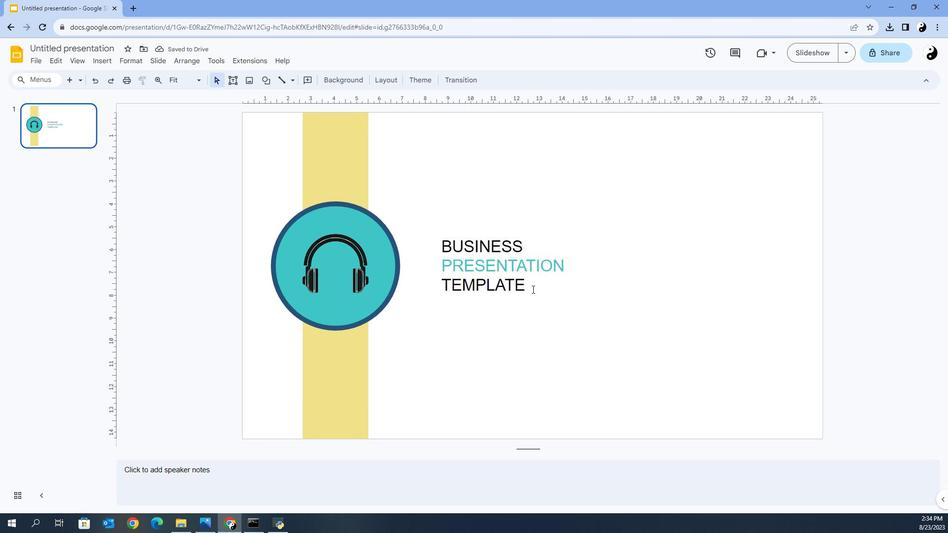 
Action: Mouse pressed left at (560, 203)
Screenshot: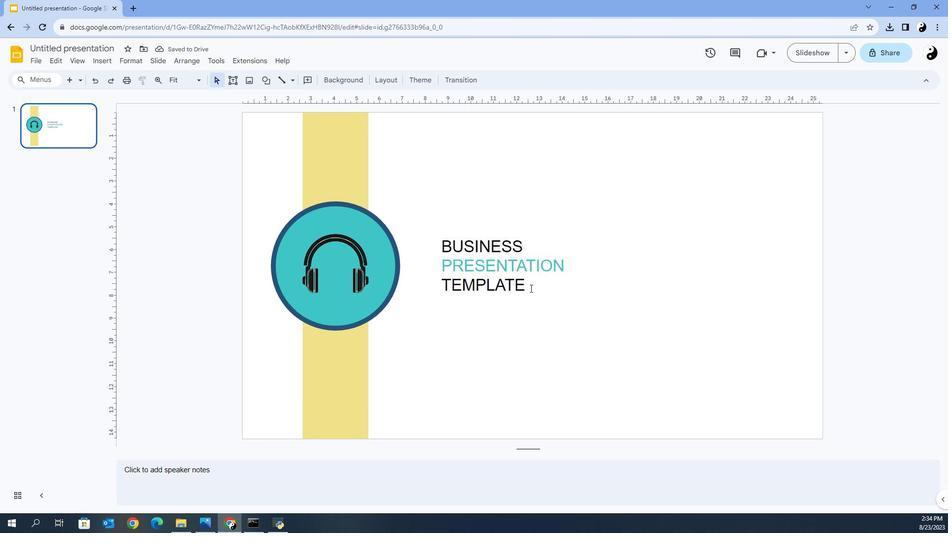 
Action: Mouse moved to (507, 222)
Screenshot: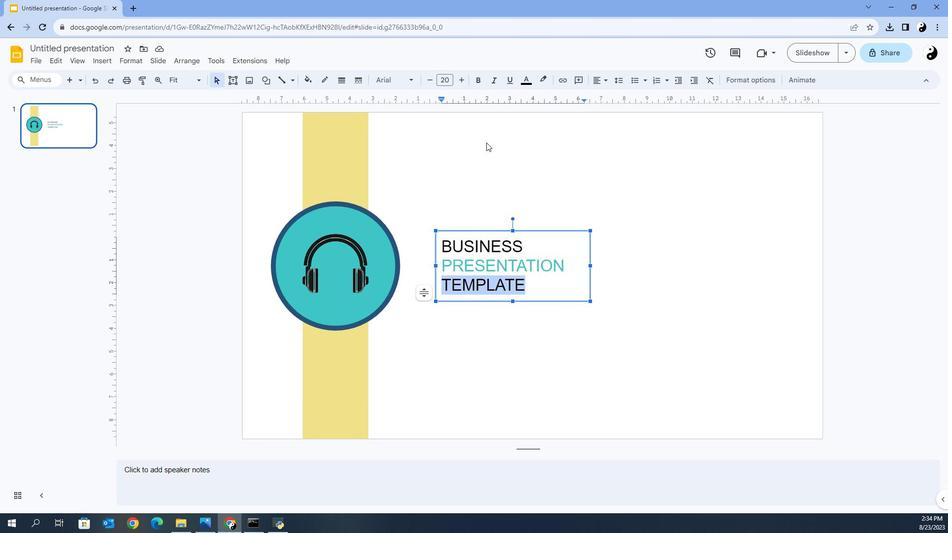 
Action: Mouse pressed left at (507, 222)
Screenshot: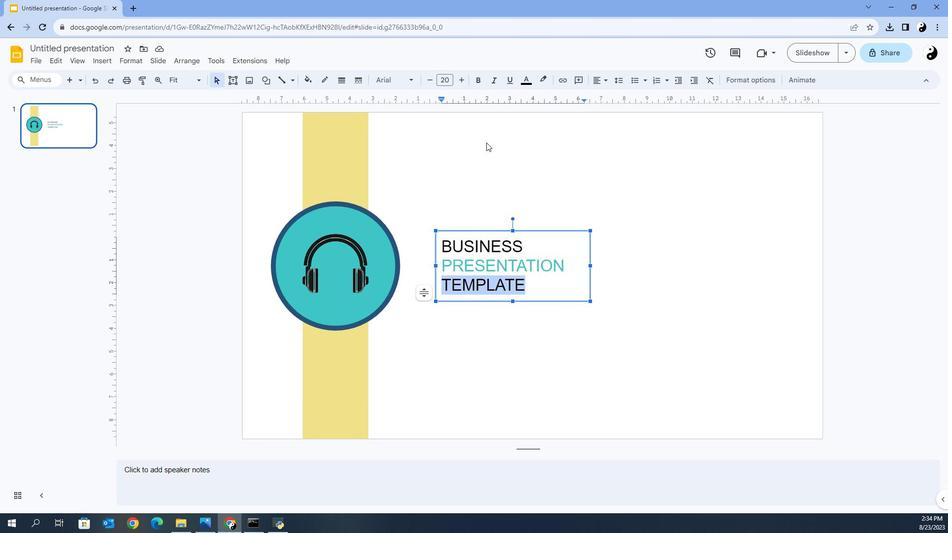 
Action: Mouse moved to (447, 209)
Screenshot: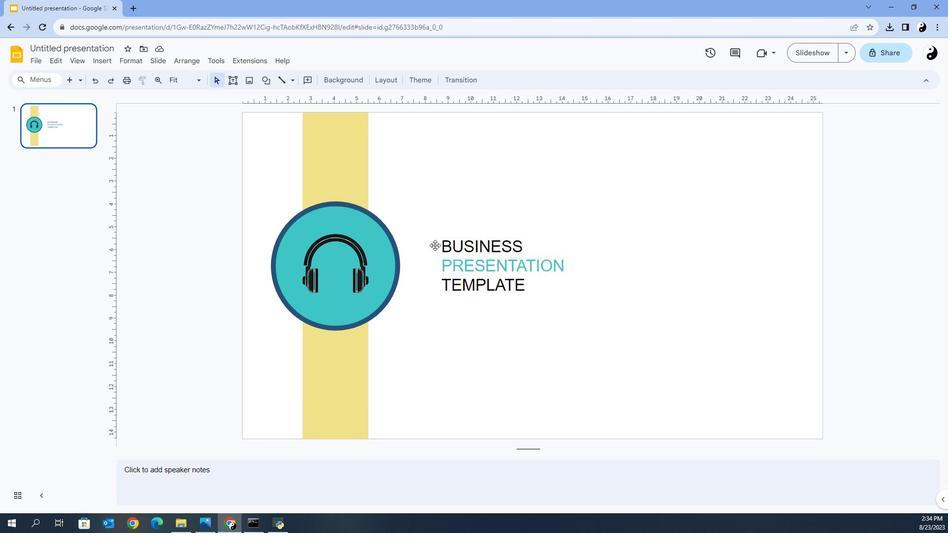 
Action: Mouse pressed left at (447, 209)
Screenshot: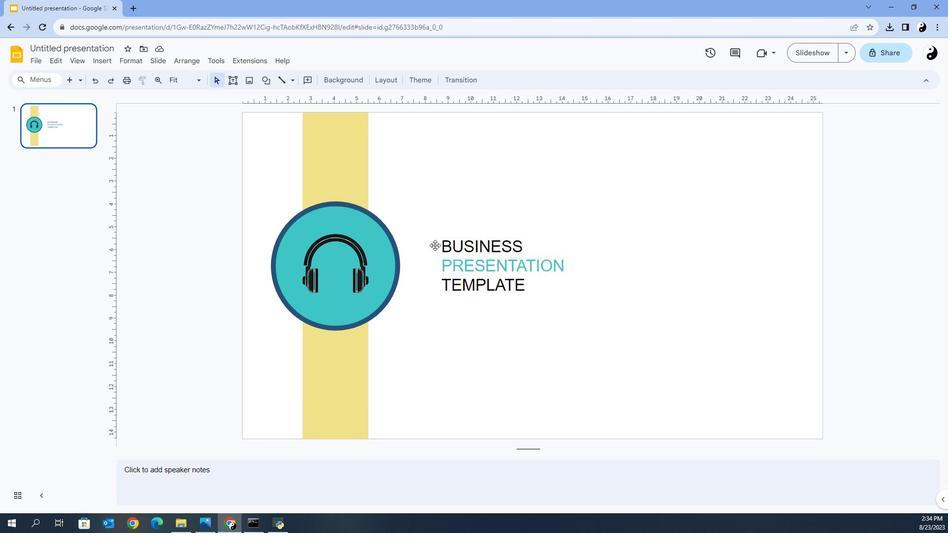 
Action: Mouse moved to (506, 214)
Screenshot: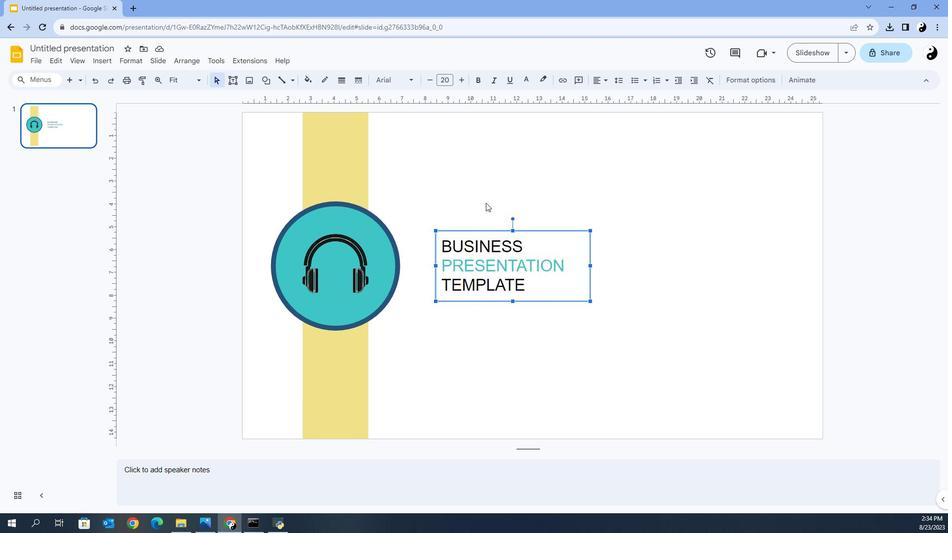 
Action: Mouse pressed left at (506, 214)
Screenshot: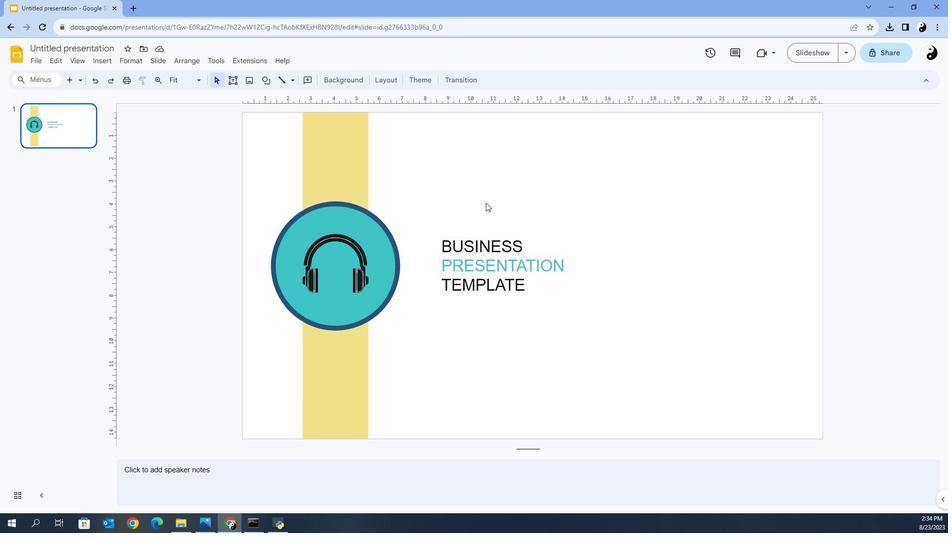 
Action: Mouse moved to (513, 206)
Screenshot: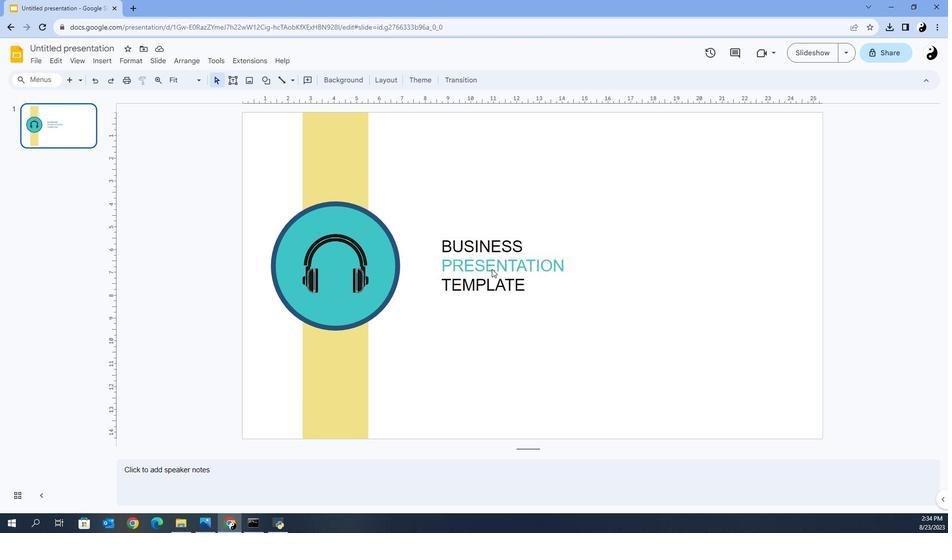 
Action: Mouse pressed left at (513, 206)
Screenshot: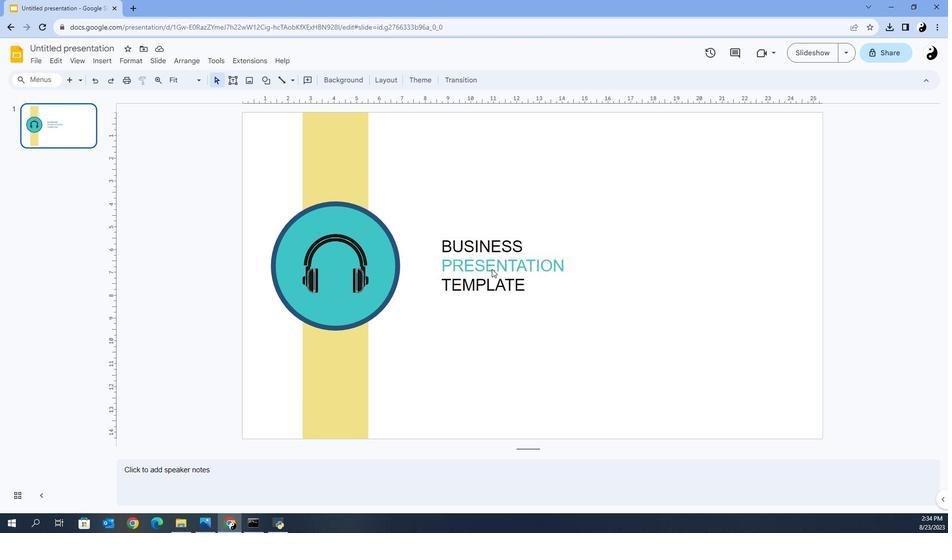 
Action: Mouse moved to (643, 230)
Screenshot: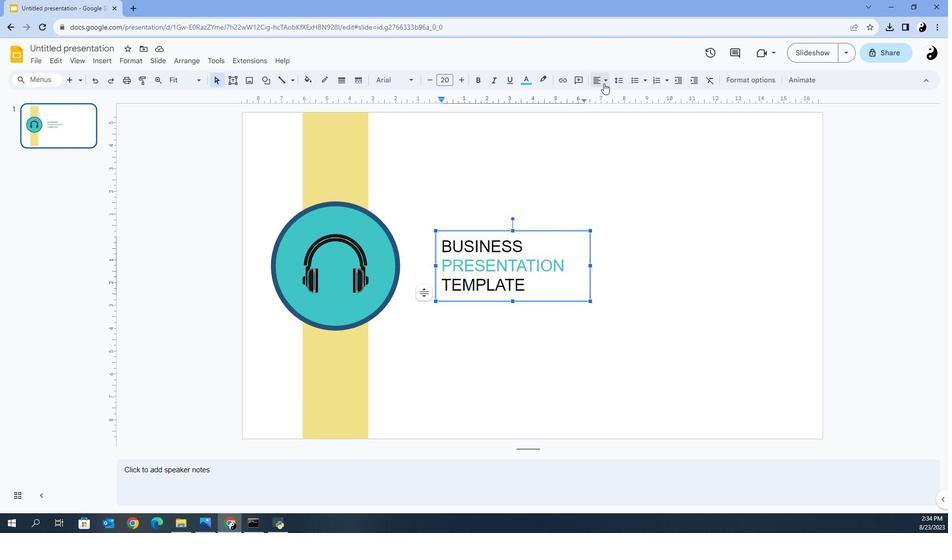 
Action: Mouse pressed left at (643, 230)
Screenshot: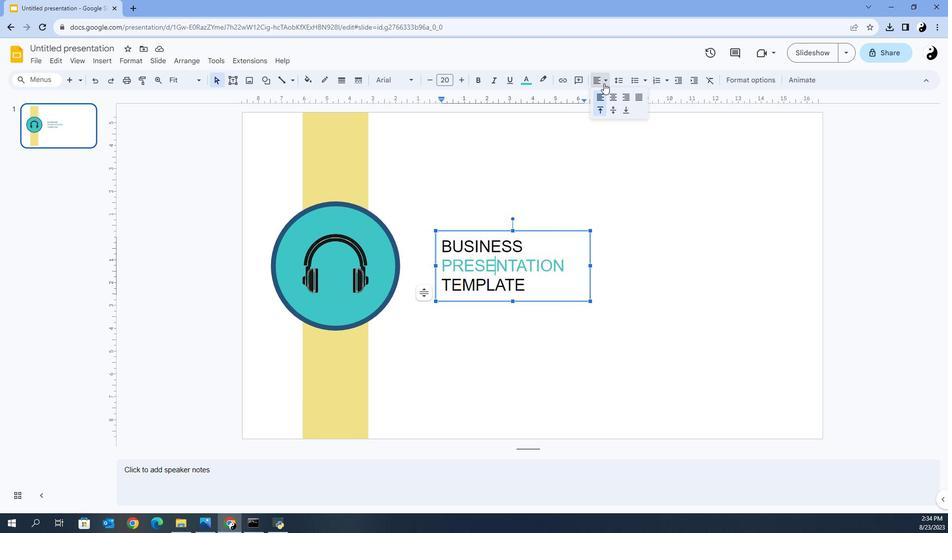 
Action: Mouse moved to (659, 230)
Screenshot: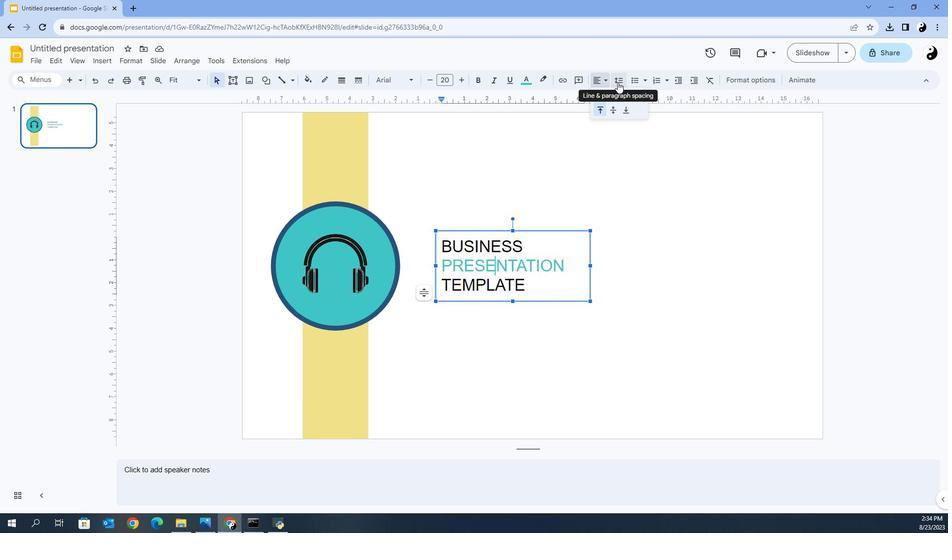 
Action: Mouse pressed left at (659, 230)
Screenshot: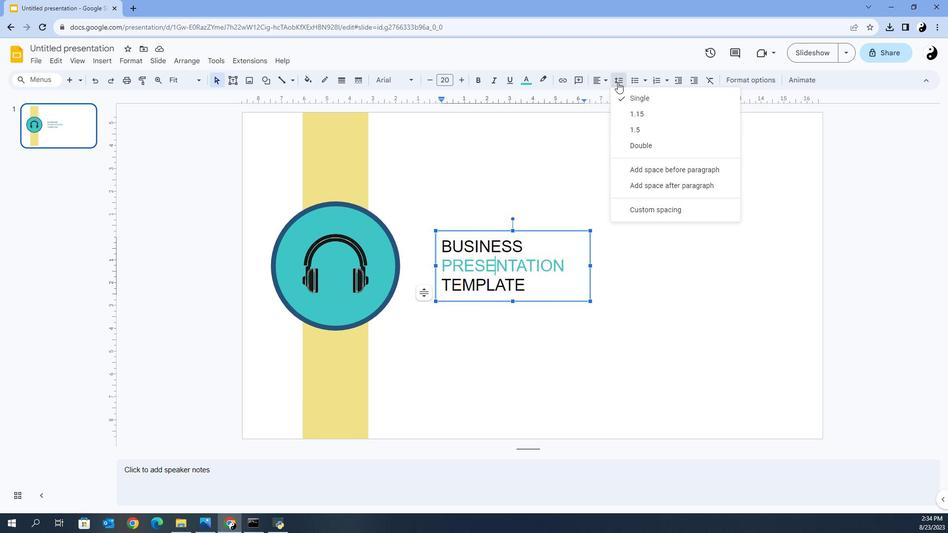 
Action: Mouse moved to (674, 225)
Screenshot: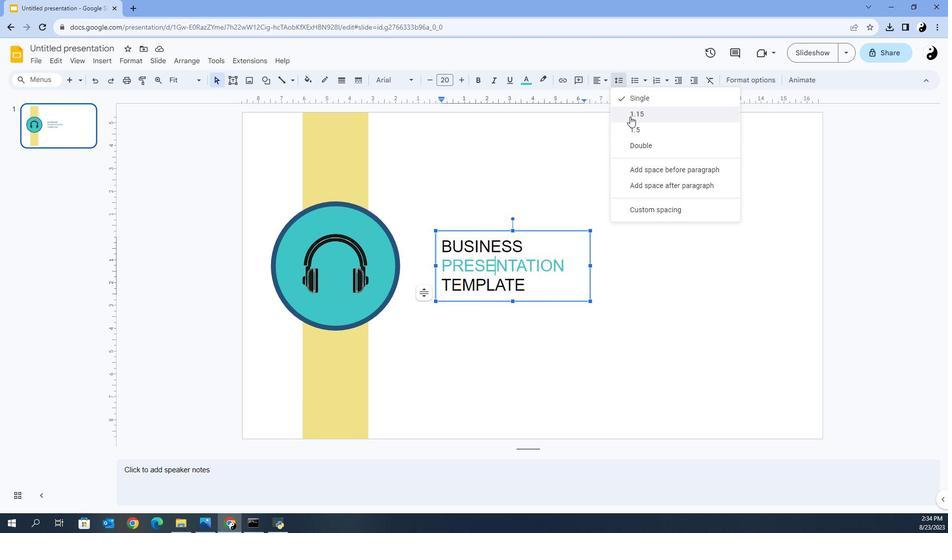 
Action: Mouse pressed left at (674, 225)
Screenshot: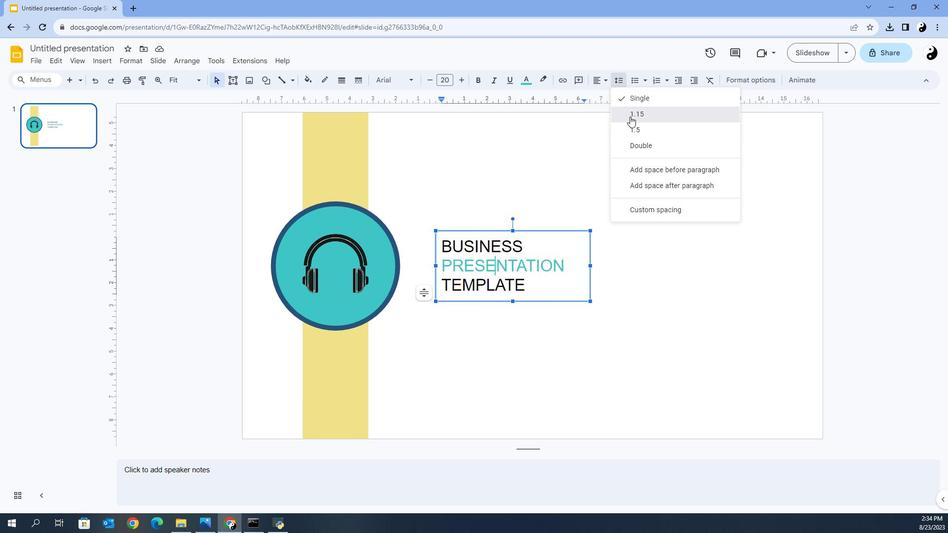 
Action: Mouse moved to (671, 217)
Screenshot: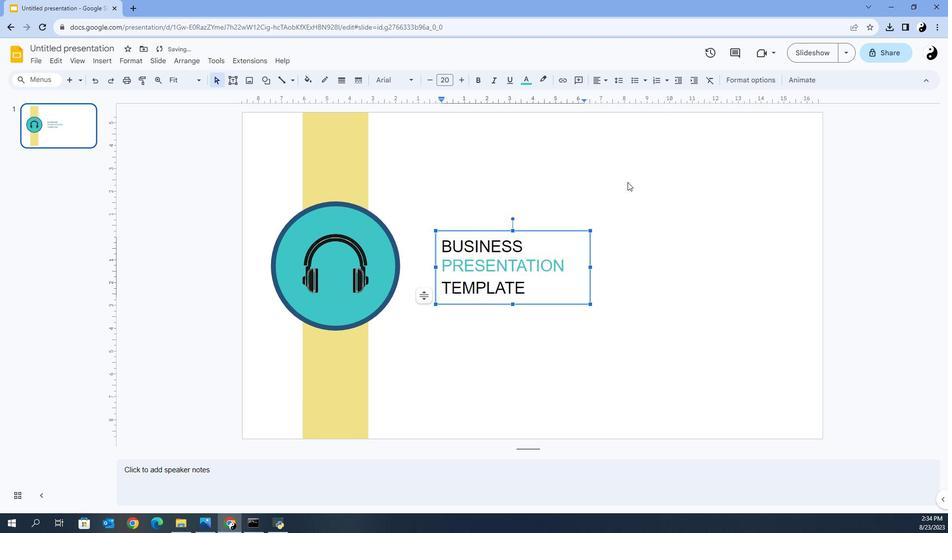 
Action: Mouse pressed left at (671, 217)
Screenshot: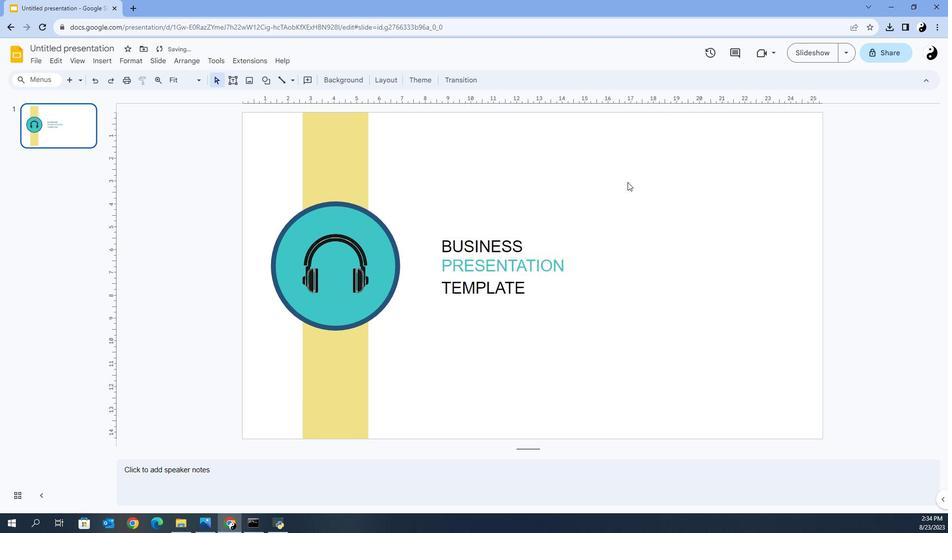 
Action: Mouse moved to (568, 209)
Screenshot: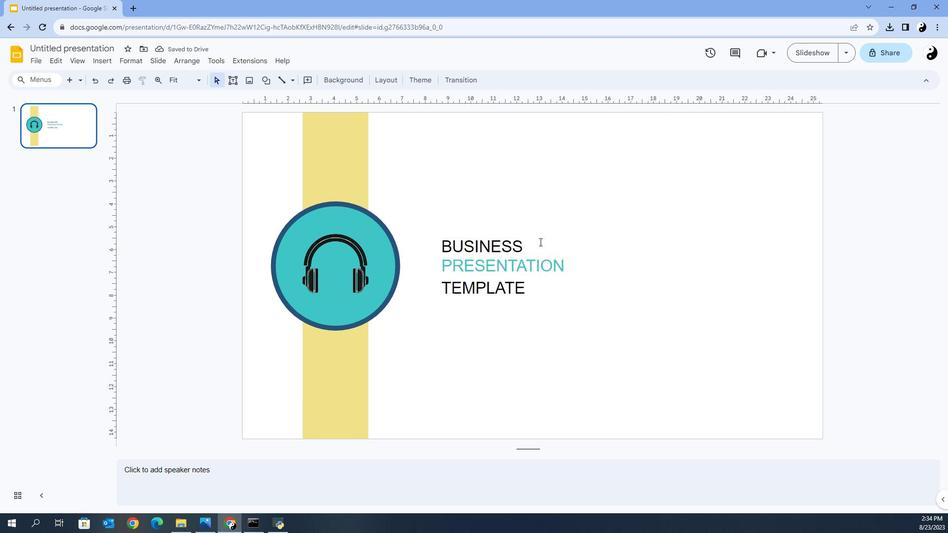 
Action: Mouse pressed left at (568, 209)
Screenshot: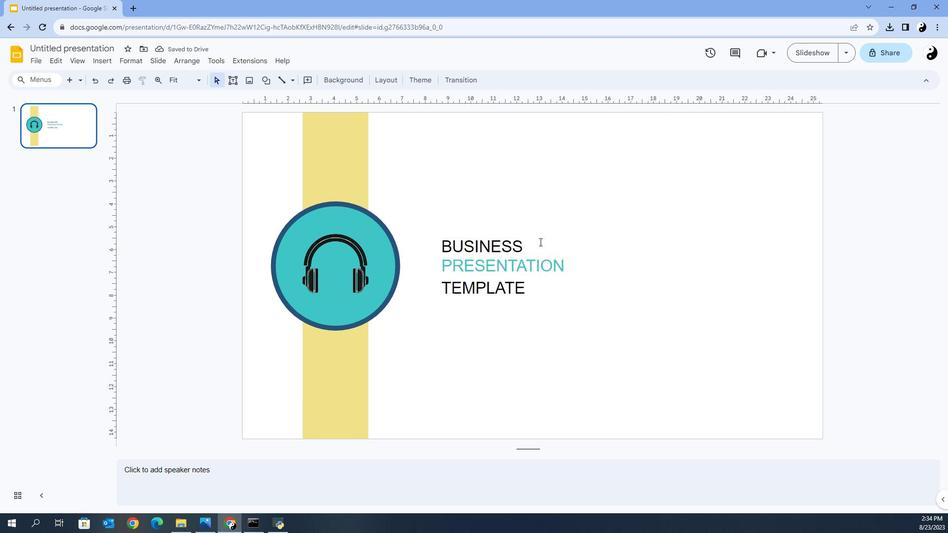 
Action: Mouse moved to (635, 230)
Screenshot: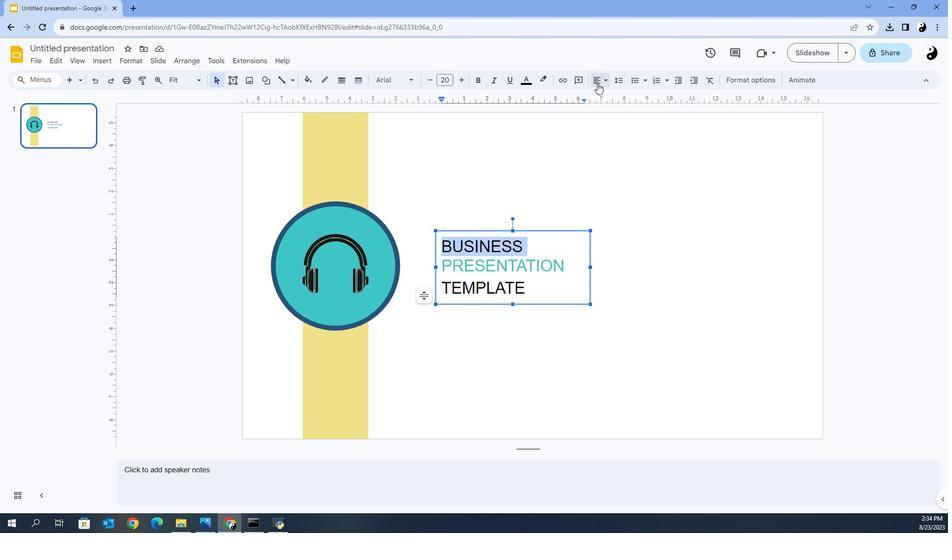 
Action: Mouse pressed left at (635, 230)
Screenshot: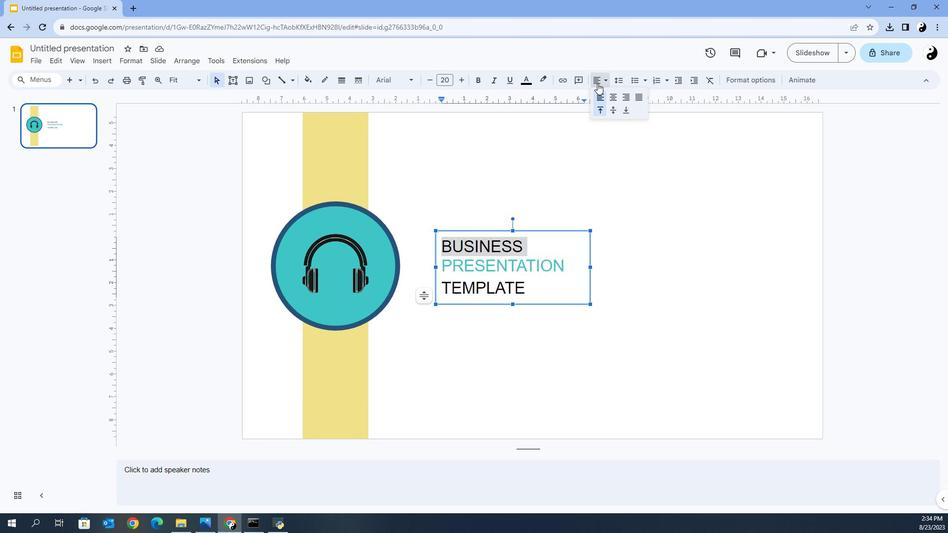 
Action: Mouse moved to (663, 229)
Screenshot: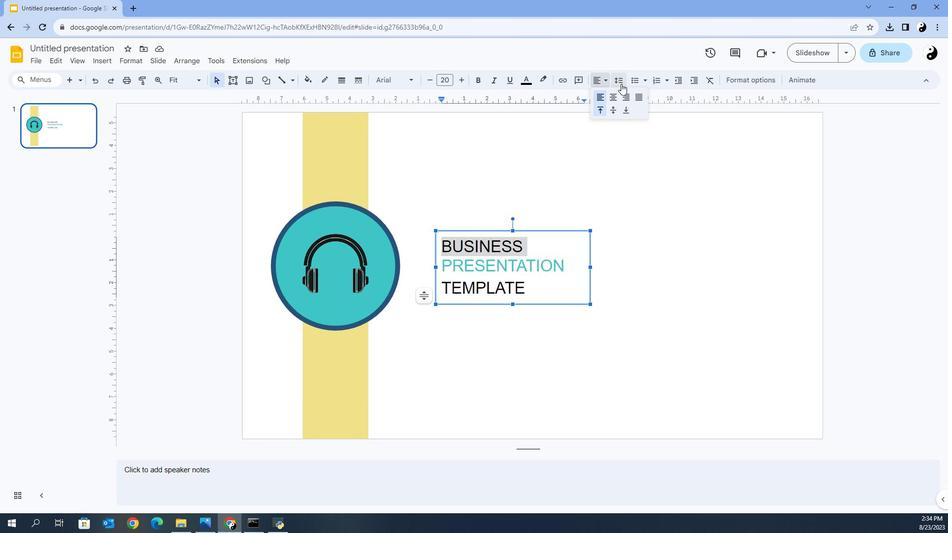 
Action: Mouse pressed left at (663, 229)
Screenshot: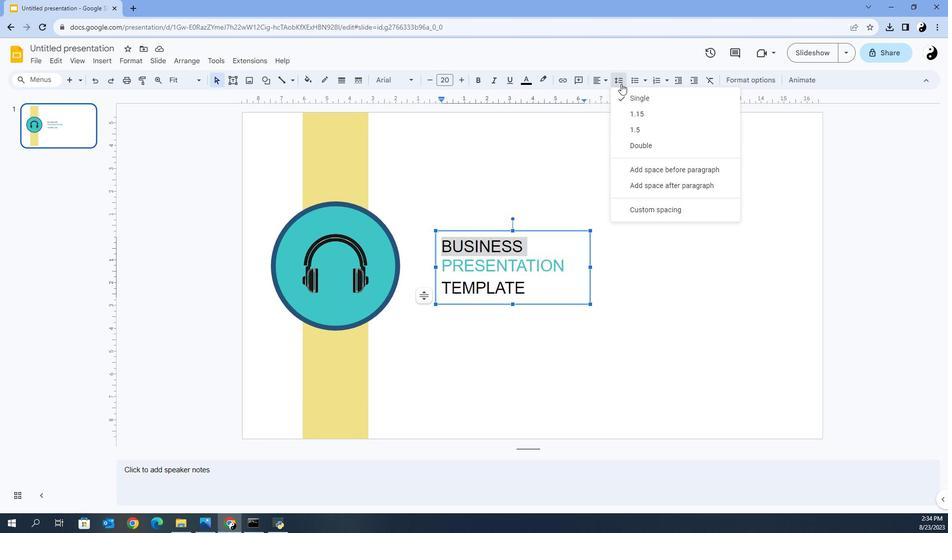 
Action: Mouse moved to (678, 226)
Screenshot: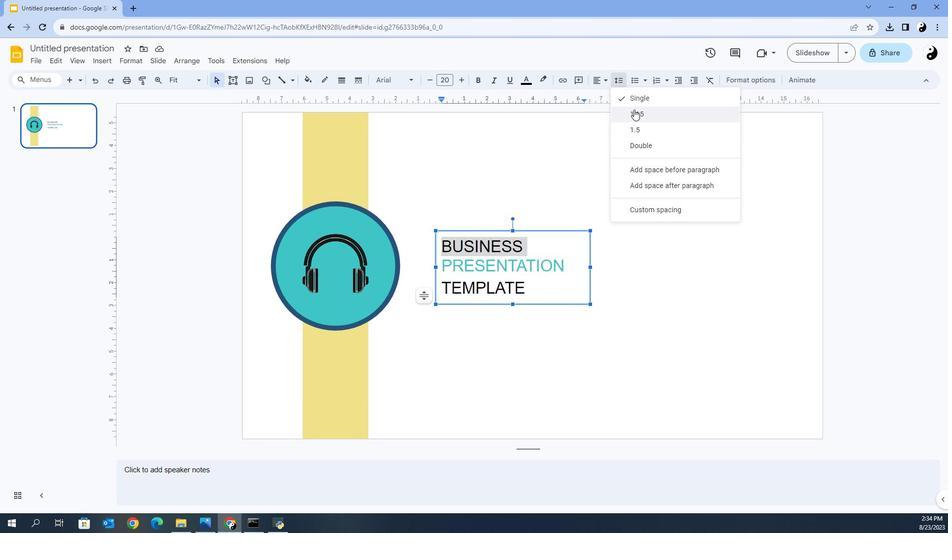 
Action: Mouse pressed left at (678, 226)
Screenshot: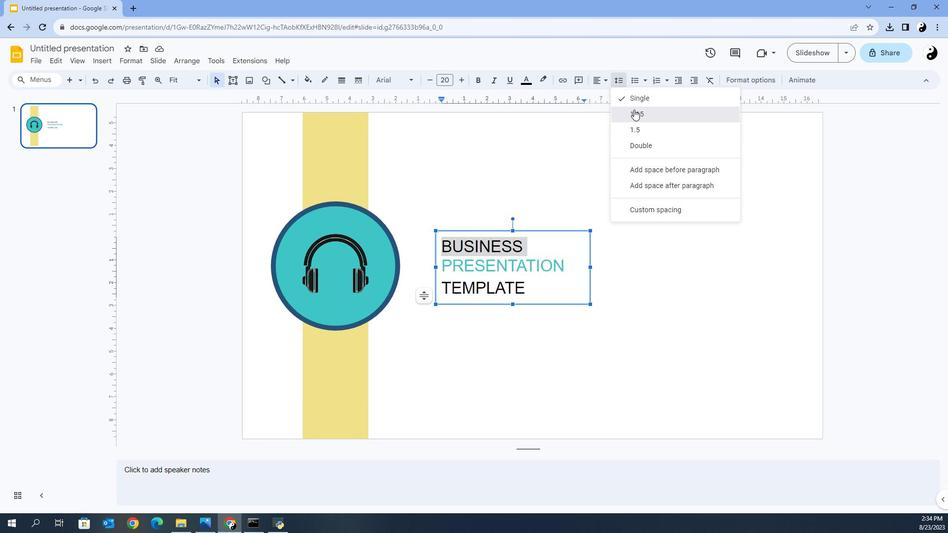 
Action: Mouse moved to (671, 216)
Screenshot: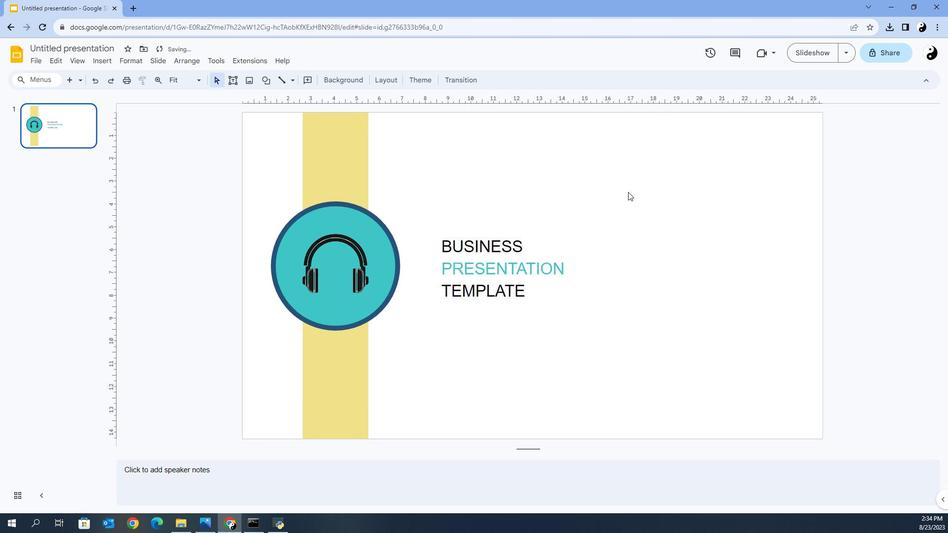 
Action: Mouse pressed left at (671, 216)
Screenshot: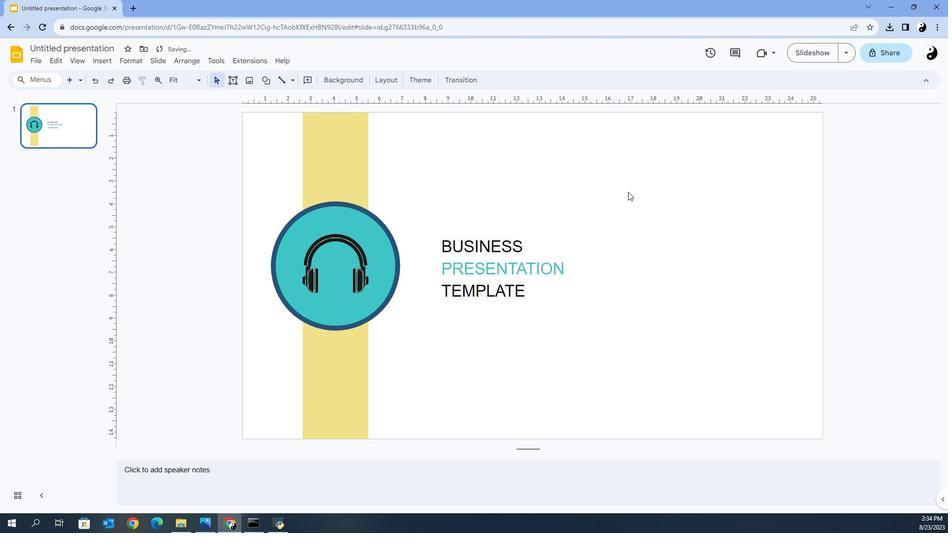 
Action: Mouse moved to (18, 230)
Screenshot: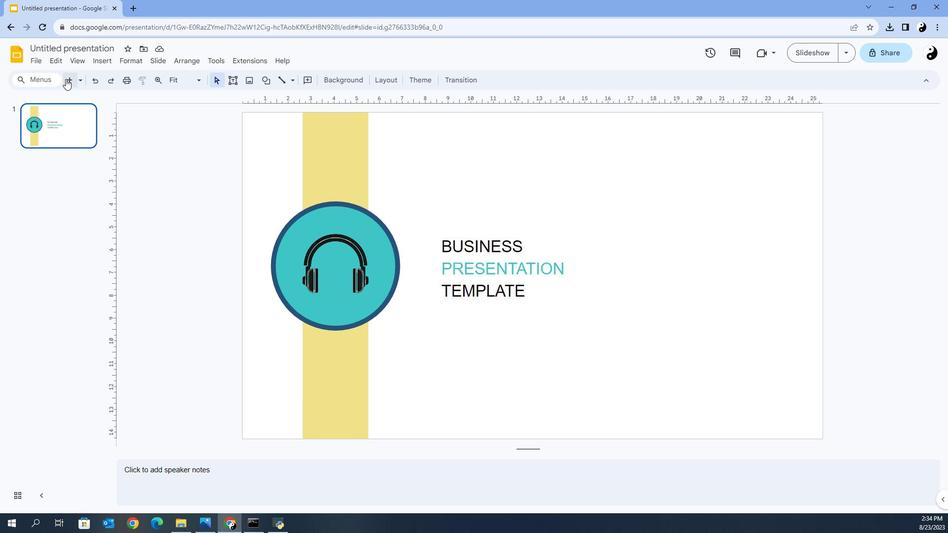 
Action: Mouse pressed left at (18, 230)
Screenshot: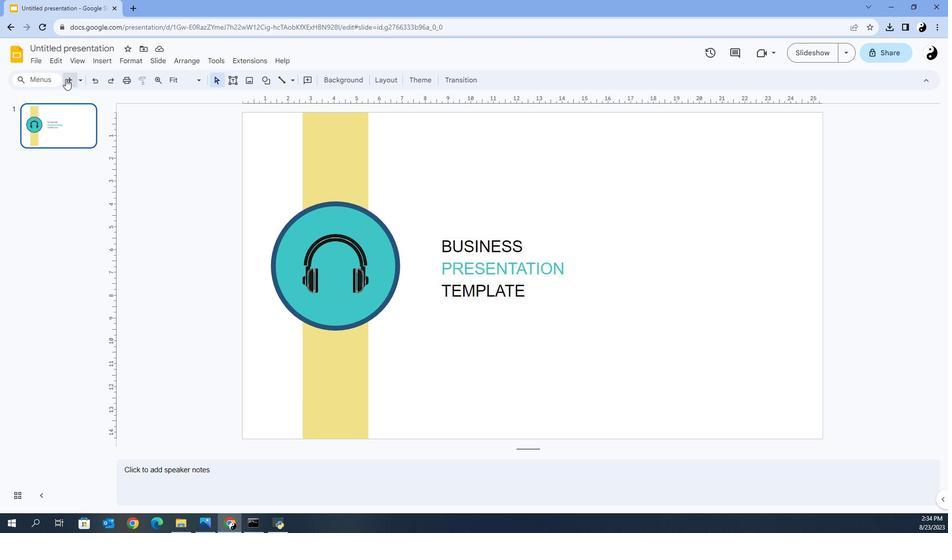 
Action: Mouse moved to (269, 203)
Screenshot: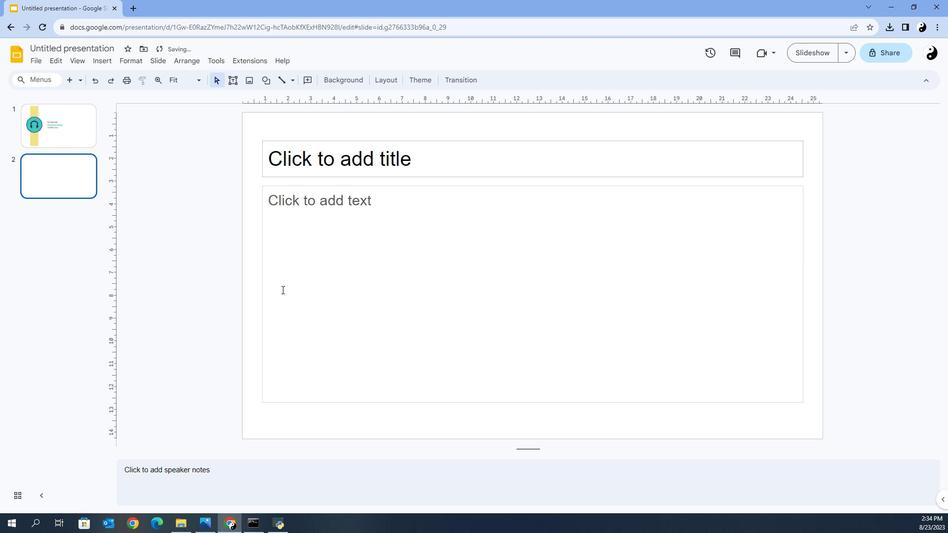 
Action: Mouse pressed left at (269, 203)
Screenshot: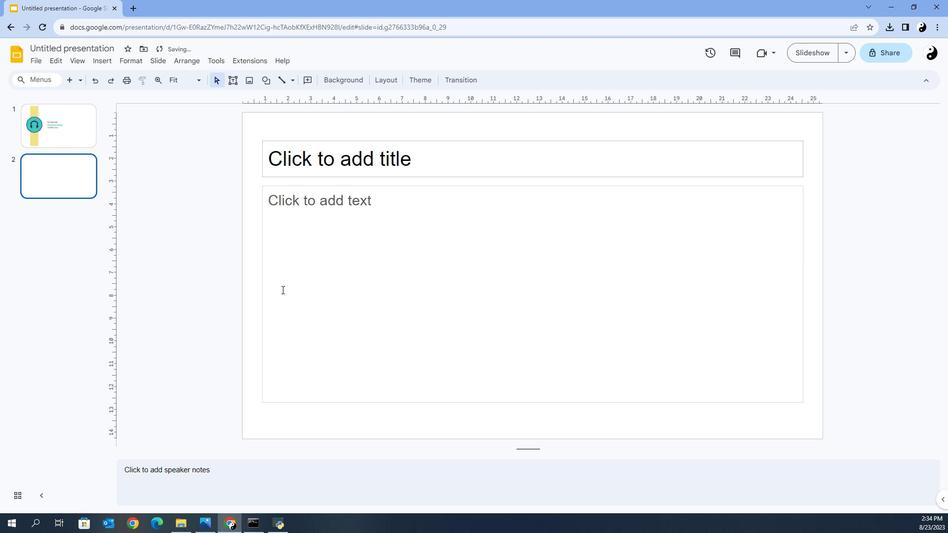
Action: Mouse moved to (297, 199)
Screenshot: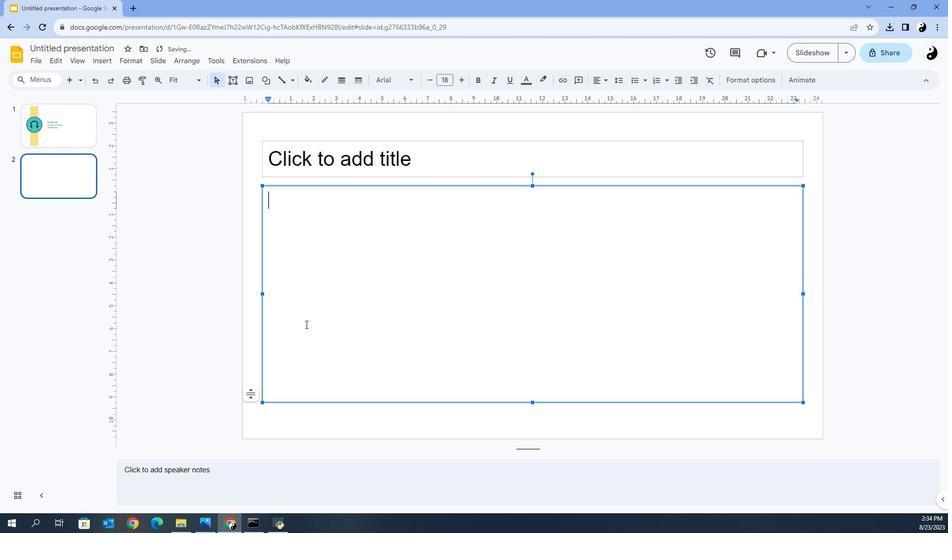 
Action: Mouse scrolled (297, 199) with delta (0, 0)
Screenshot: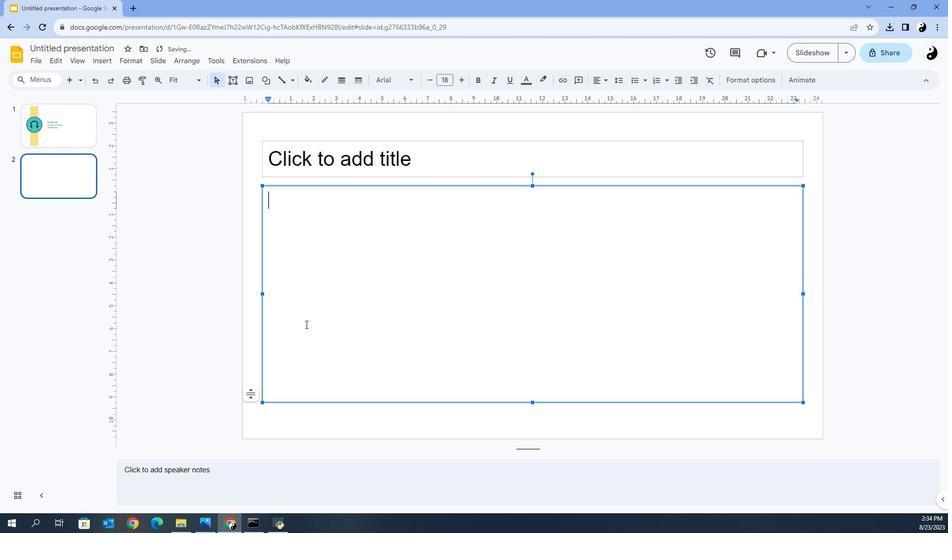 
Action: Mouse scrolled (297, 199) with delta (0, 0)
Screenshot: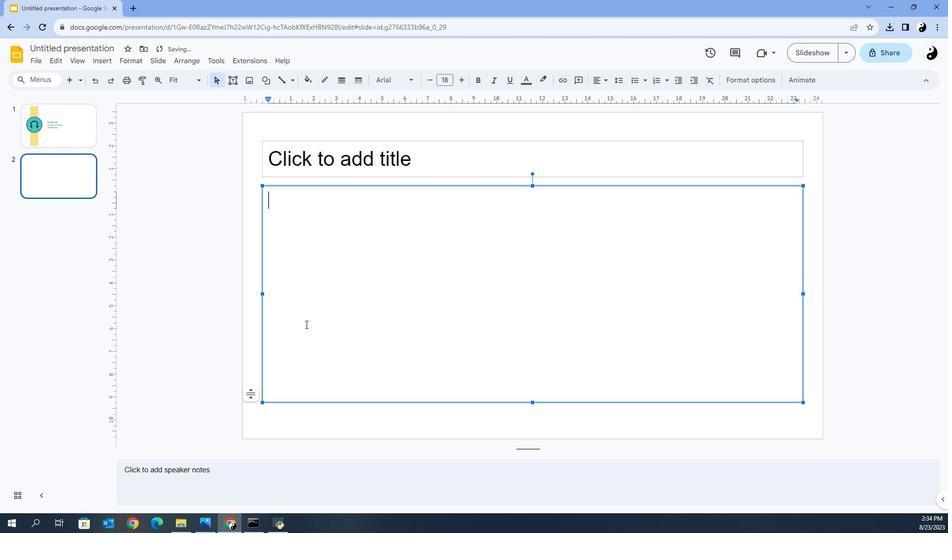 
Action: Mouse scrolled (297, 199) with delta (0, 0)
Screenshot: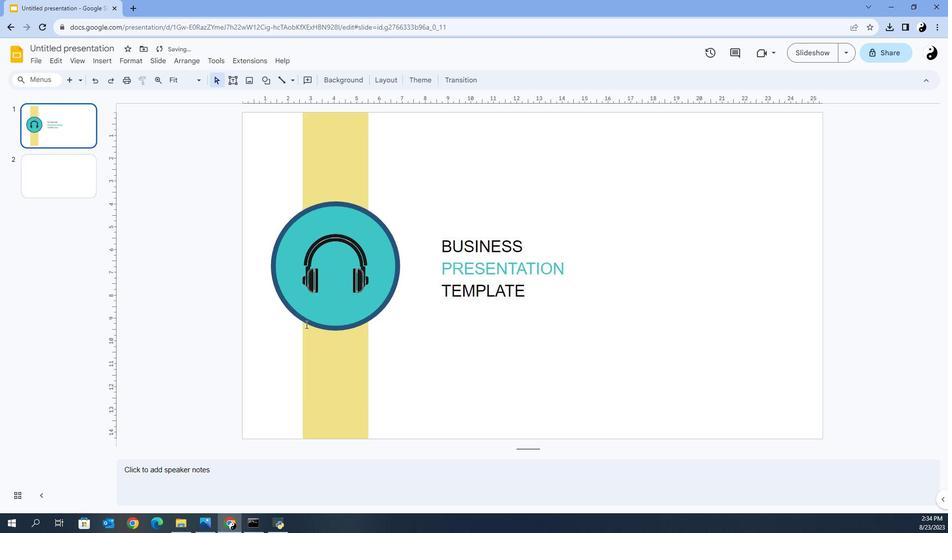
Action: Mouse scrolled (297, 199) with delta (0, 0)
Screenshot: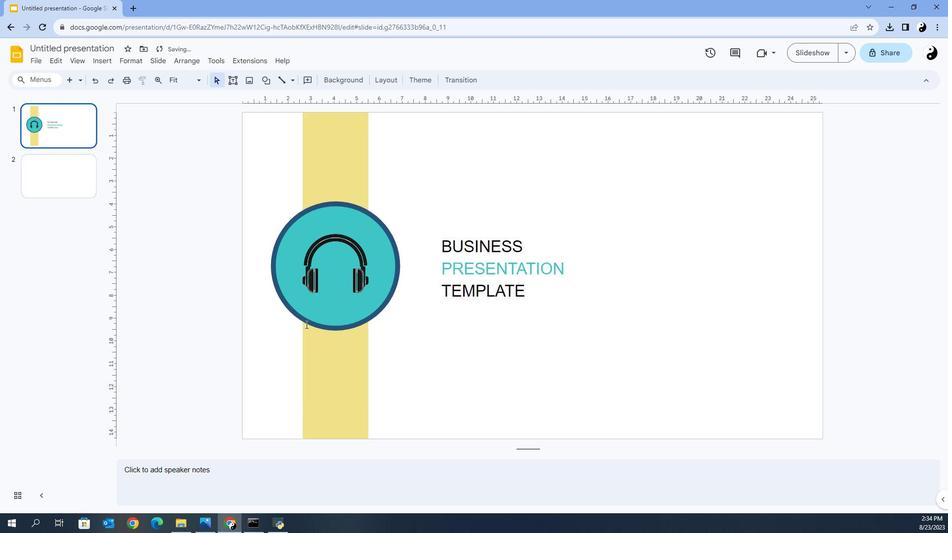 
Action: Mouse scrolled (297, 199) with delta (0, 0)
Screenshot: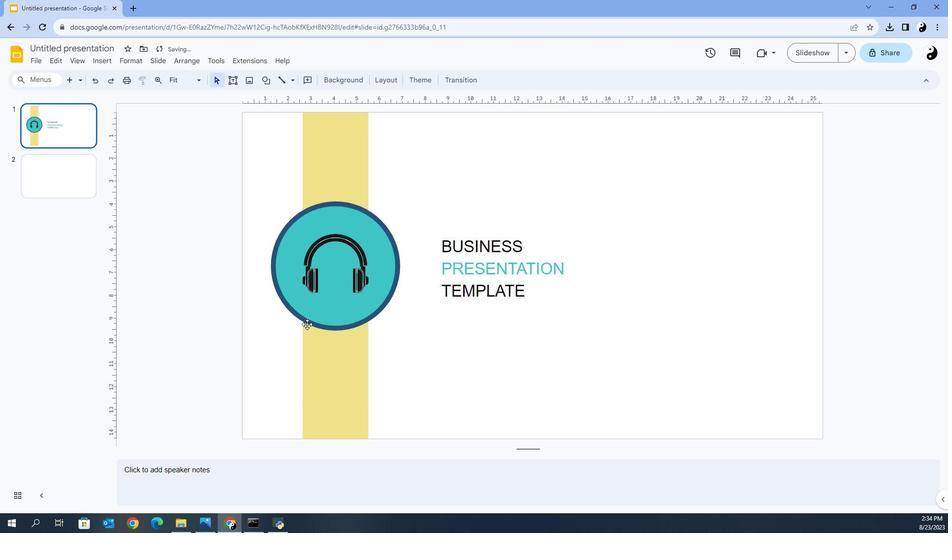 
Action: Mouse moved to (345, 198)
Screenshot: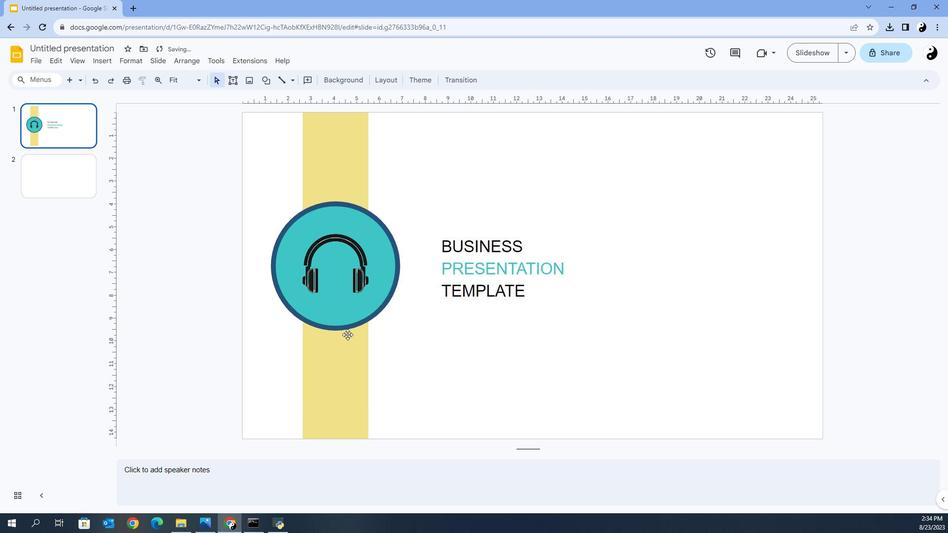 
Action: Mouse scrolled (345, 198) with delta (0, 0)
Screenshot: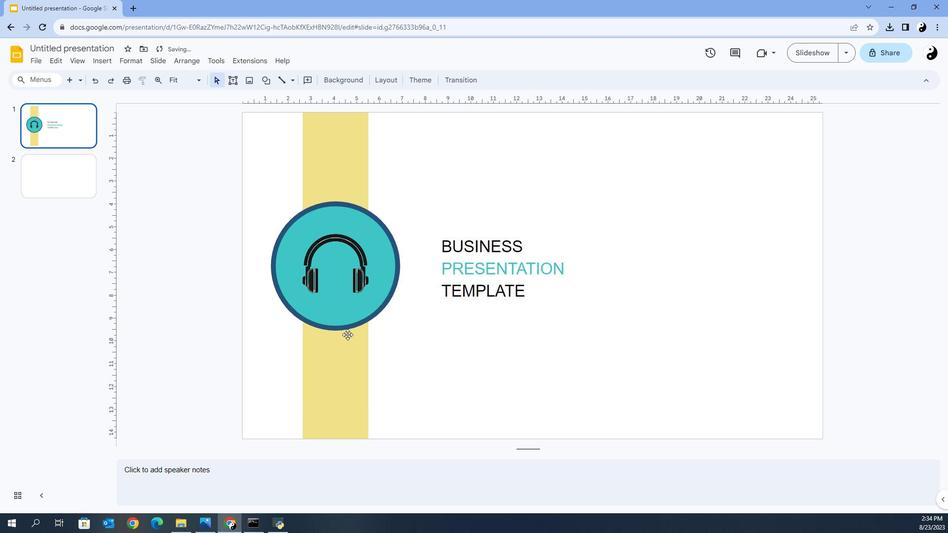 
Action: Mouse scrolled (345, 198) with delta (0, 0)
Screenshot: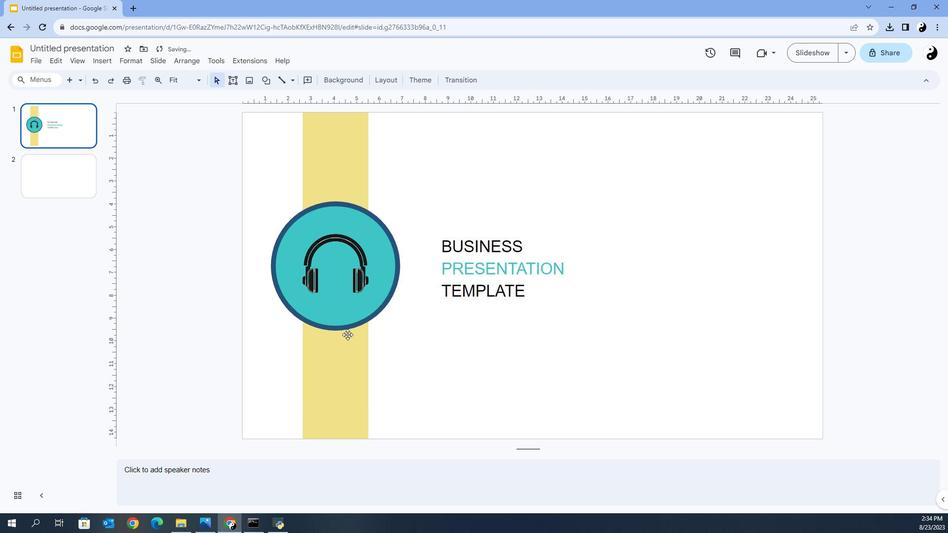 
Action: Mouse scrolled (345, 198) with delta (0, 0)
Screenshot: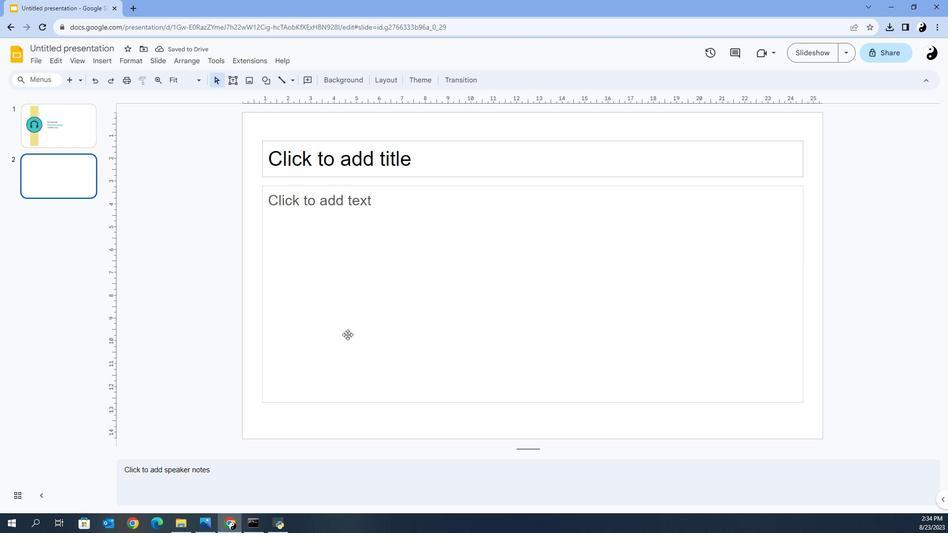
Action: Mouse scrolled (345, 198) with delta (0, 0)
Screenshot: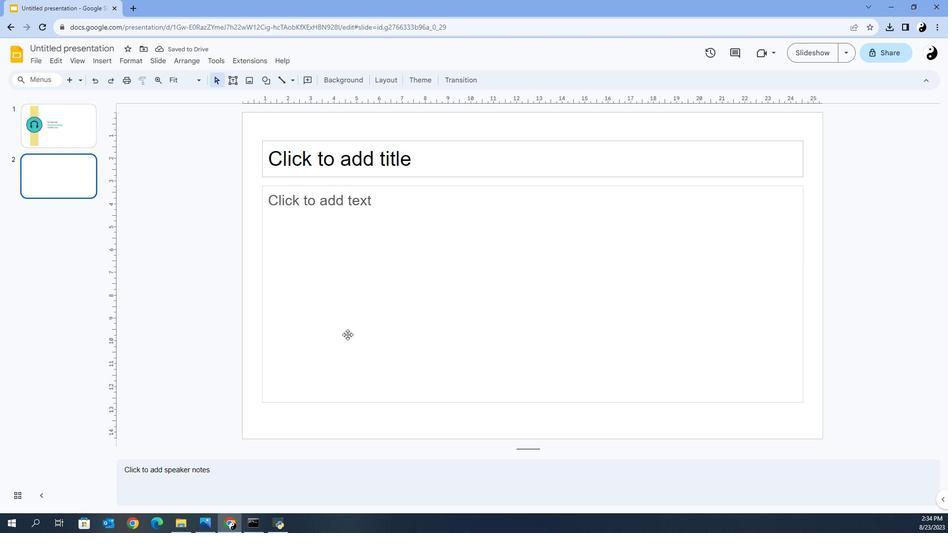 
Action: Mouse scrolled (345, 198) with delta (0, 0)
Screenshot: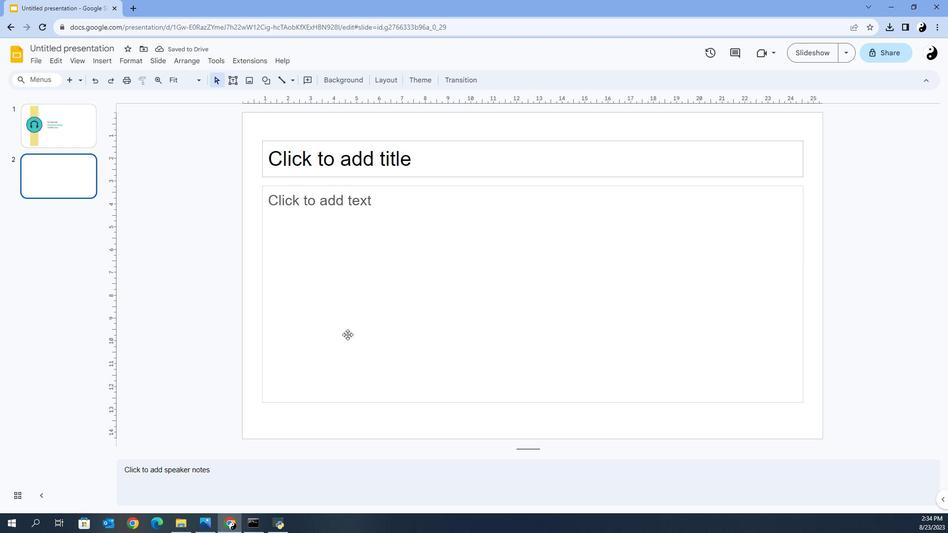 
Action: Mouse scrolled (345, 198) with delta (0, 0)
Screenshot: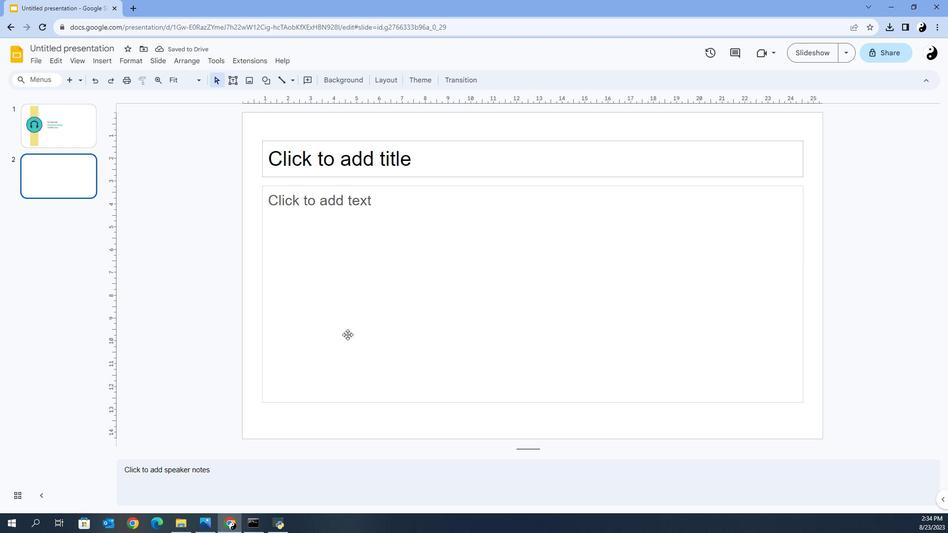 
Action: Mouse scrolled (345, 198) with delta (0, 0)
Screenshot: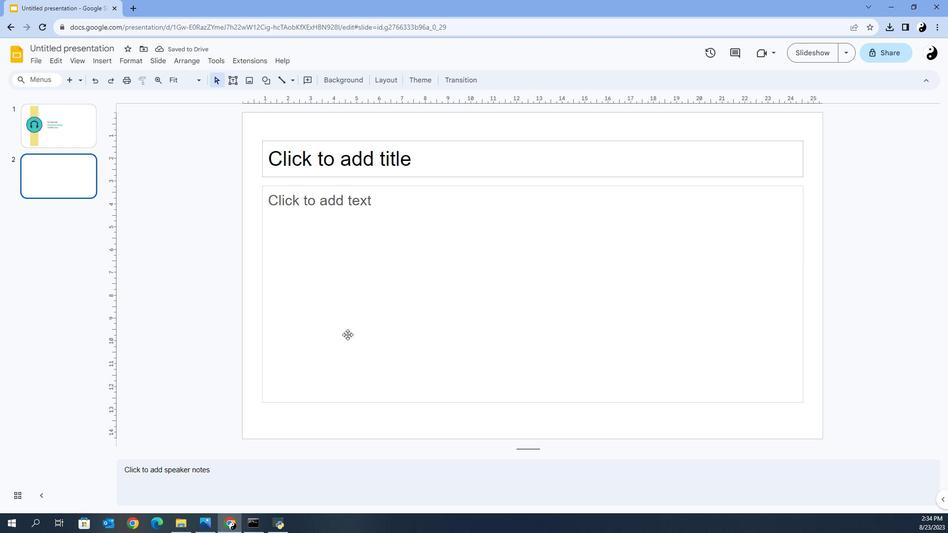 
Action: Mouse moved to (295, 219)
Screenshot: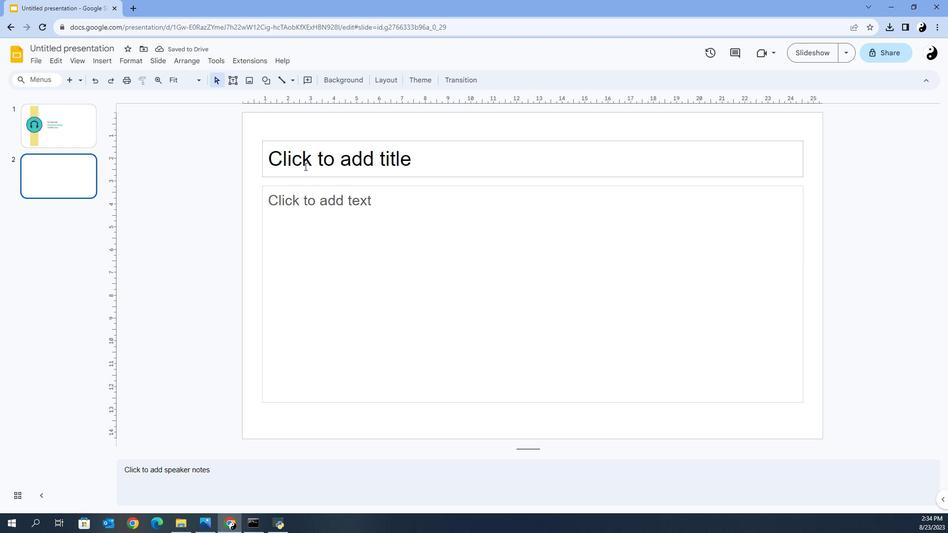 
Action: Mouse pressed left at (295, 219)
Screenshot: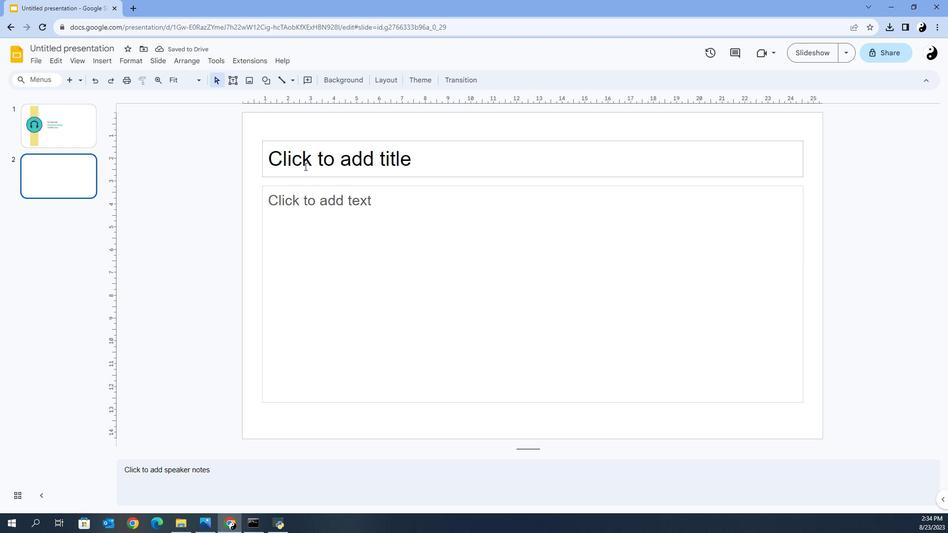 
Action: Key pressed <Key.backspace>
Screenshot: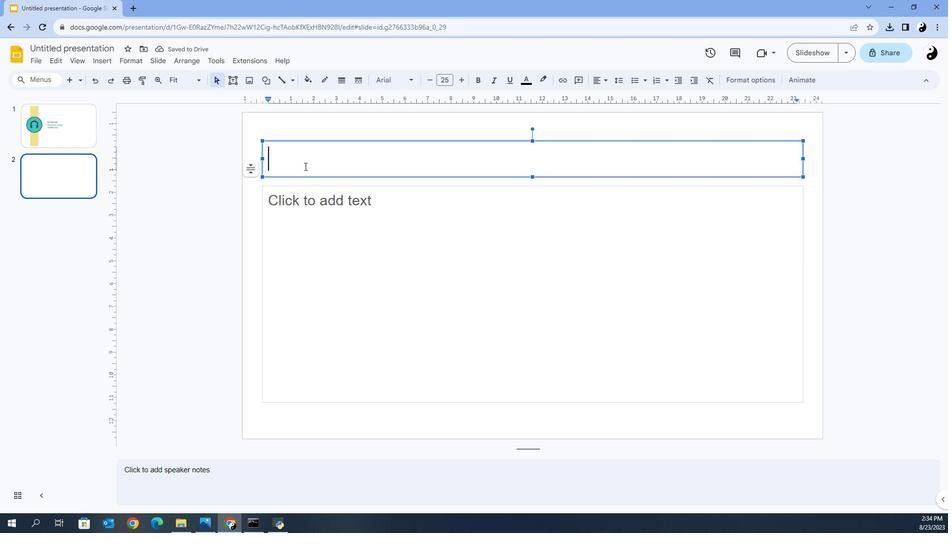 
Action: Mouse moved to (874, 222)
Screenshot: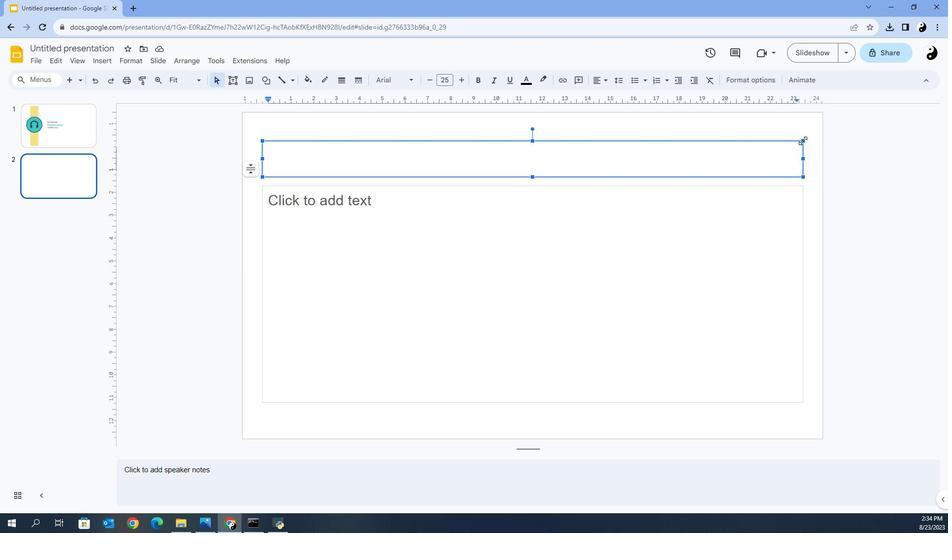 
Action: Mouse pressed left at (874, 222)
Screenshot: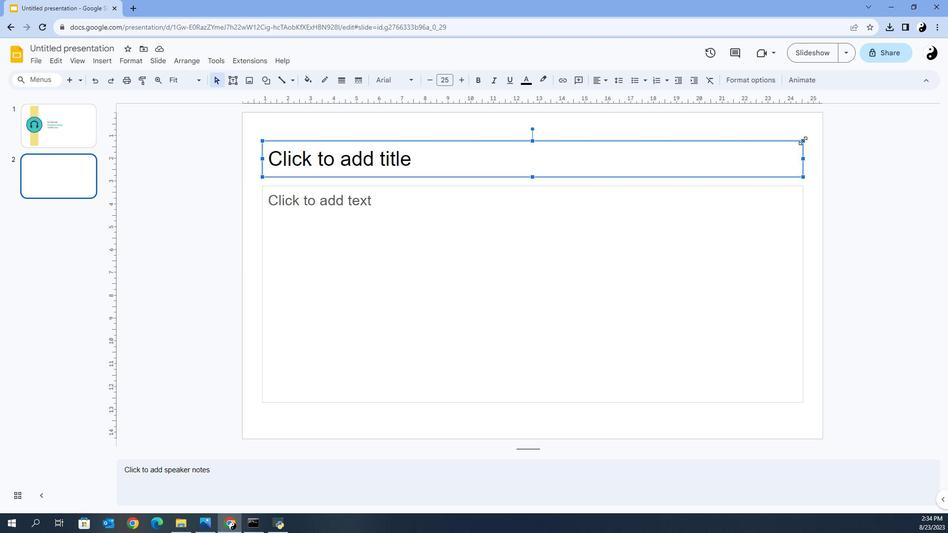 
Action: Key pressed <Key.backspace>
Screenshot: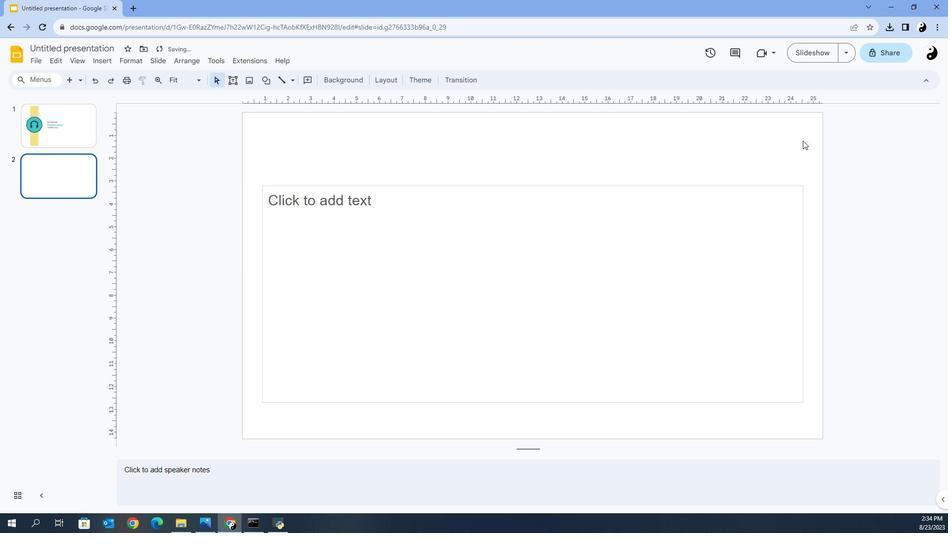 
Action: Mouse moved to (836, 214)
Screenshot: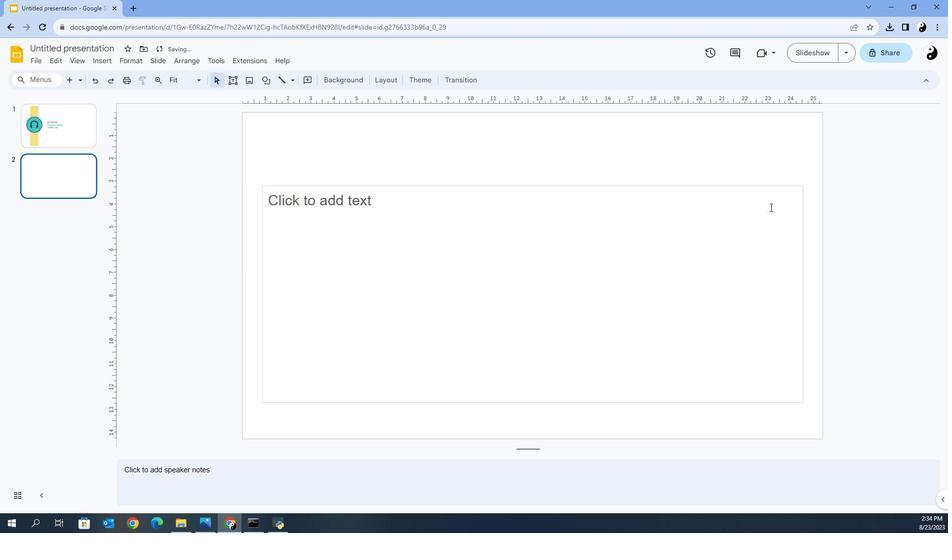 
Action: Mouse pressed left at (836, 214)
Screenshot: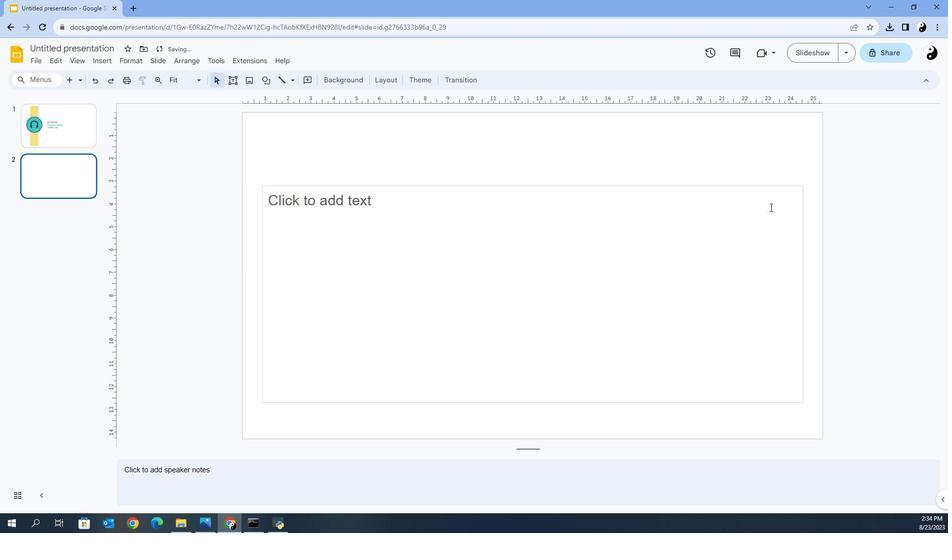 
Action: Mouse moved to (873, 216)
Screenshot: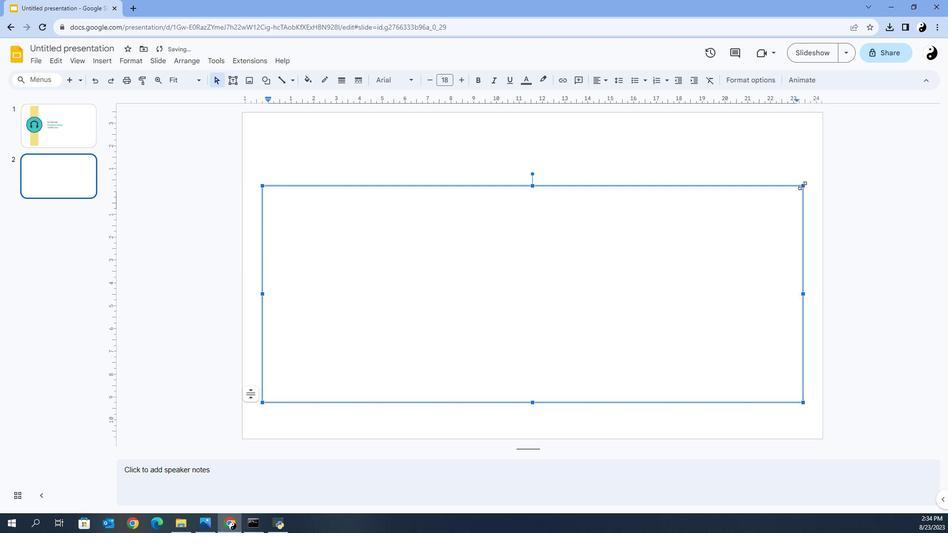 
Action: Mouse pressed left at (873, 216)
Screenshot: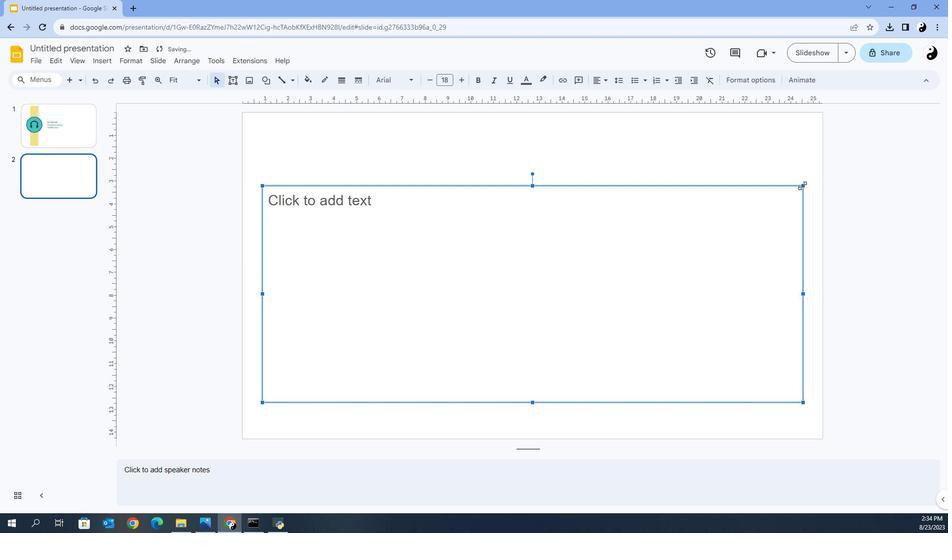 
Action: Key pressed <Key.backspace>
Screenshot: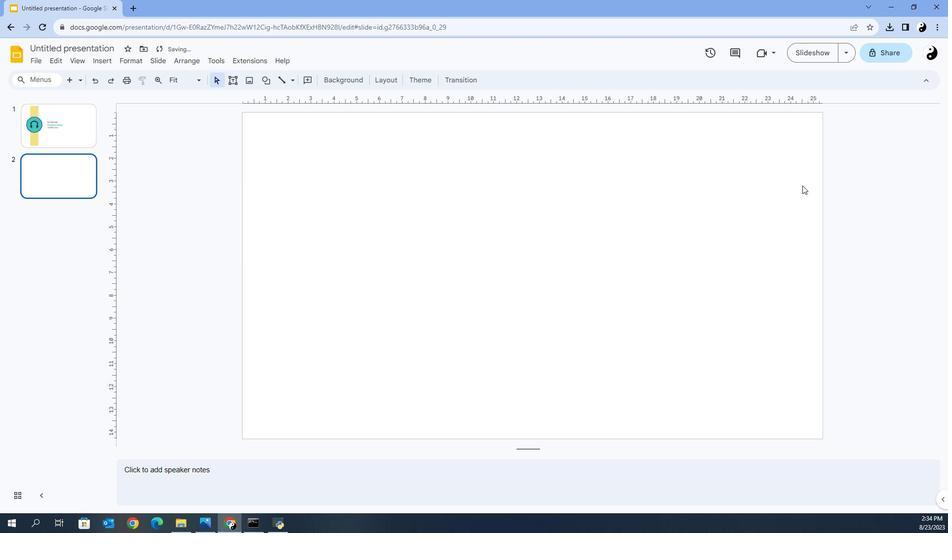 
Action: Mouse moved to (248, 229)
Screenshot: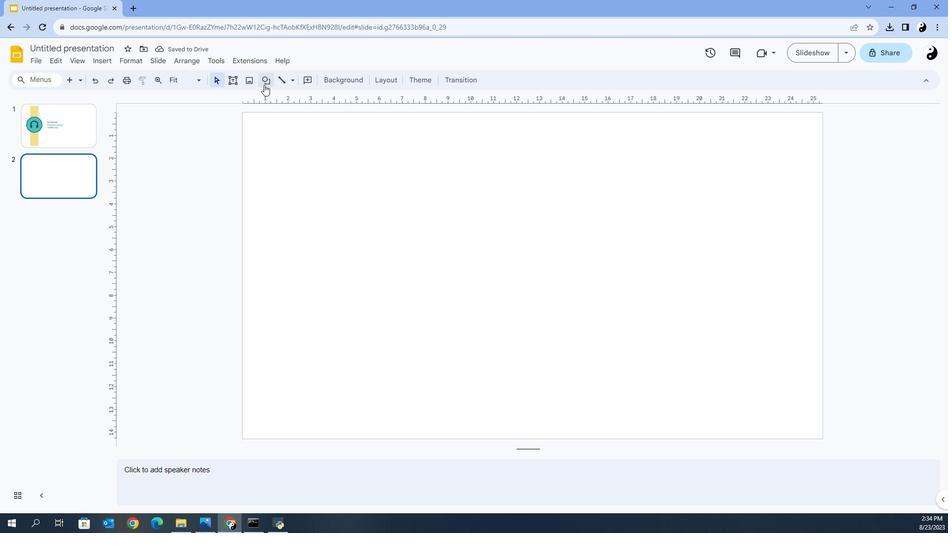 
Action: Mouse pressed left at (248, 229)
Screenshot: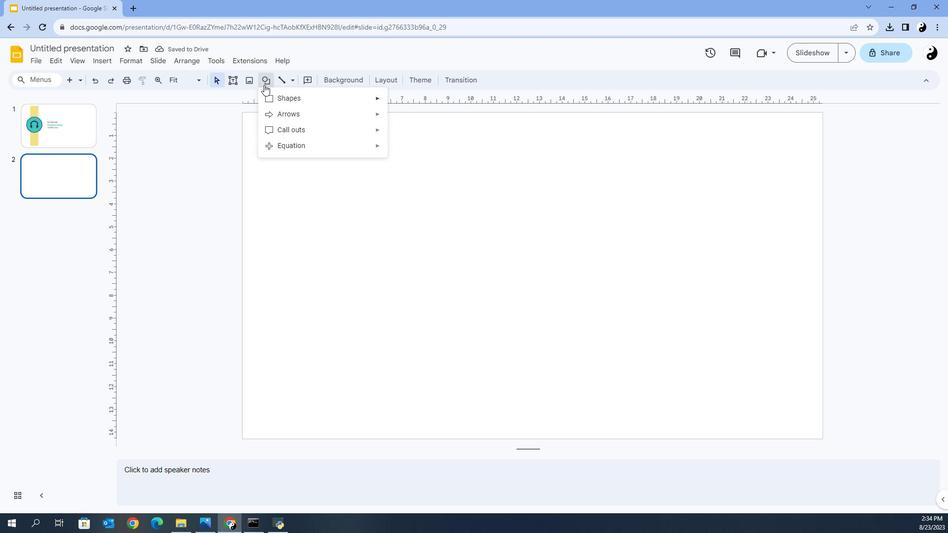 
Action: Mouse moved to (258, 228)
Screenshot: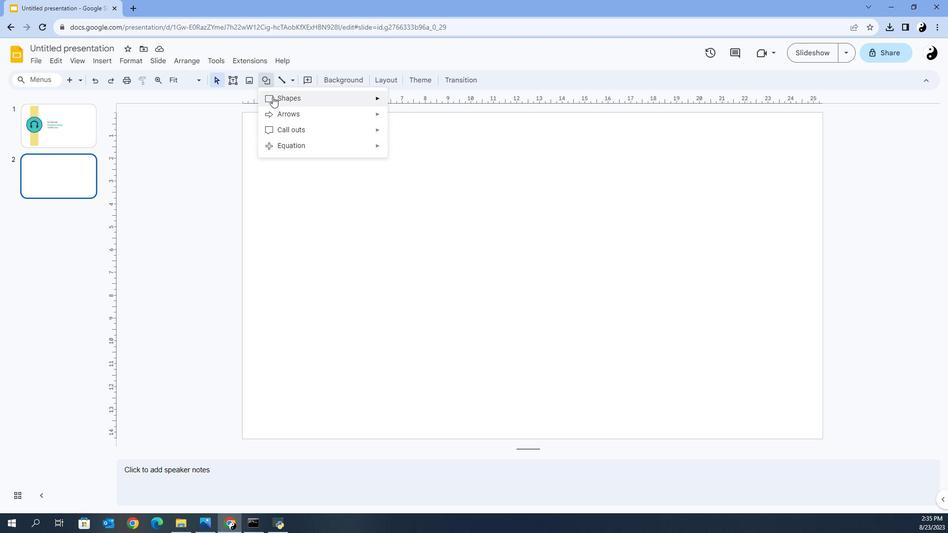 
Action: Mouse pressed left at (258, 228)
Screenshot: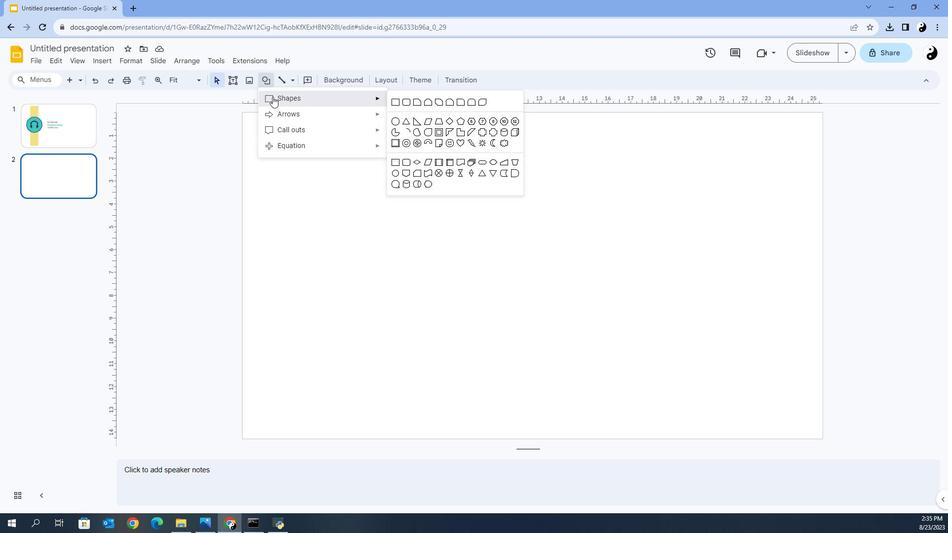 
Action: Mouse moved to (397, 227)
Screenshot: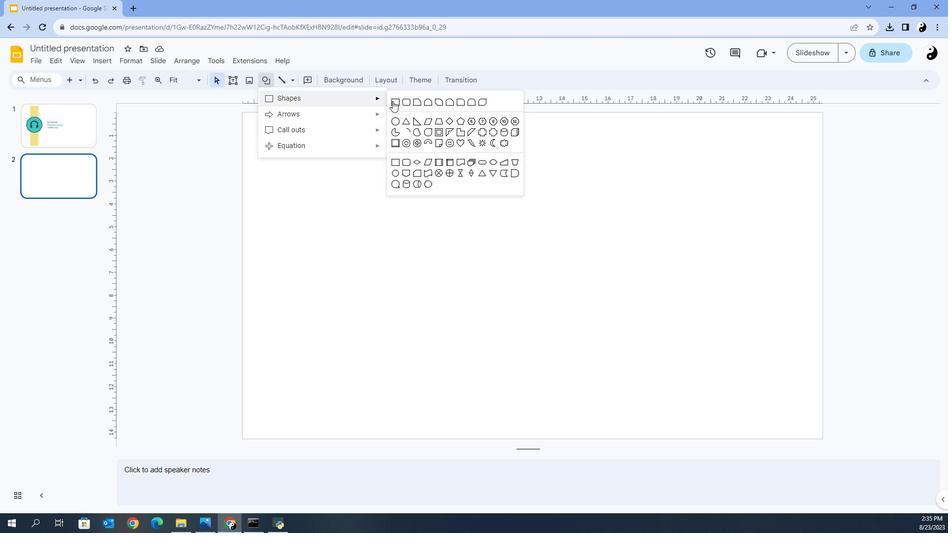 
Action: Mouse pressed left at (397, 227)
Screenshot: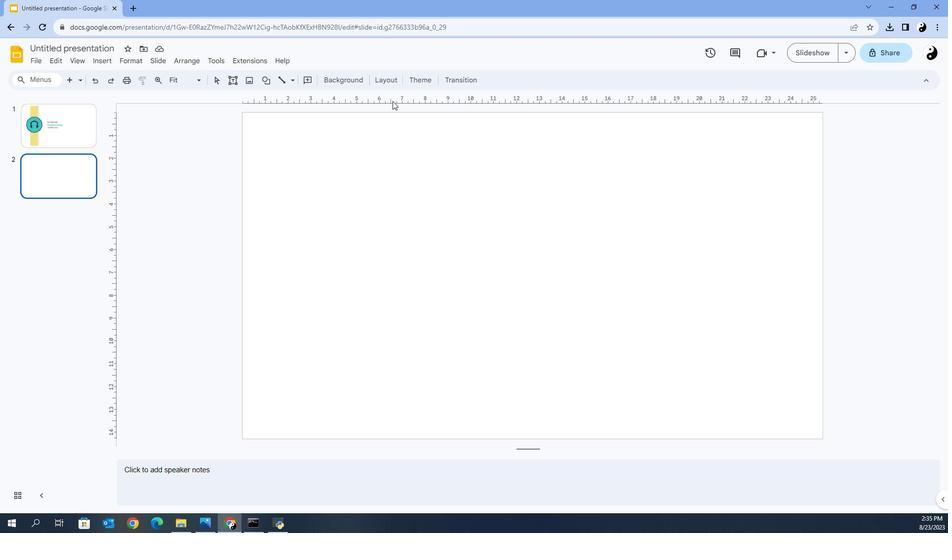 
Action: Mouse moved to (226, 220)
Screenshot: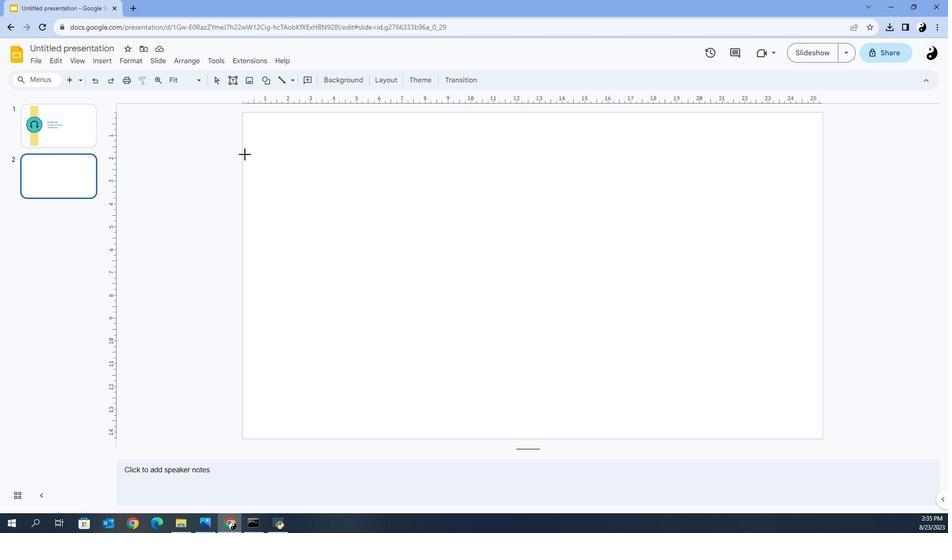
Action: Mouse pressed left at (226, 220)
Screenshot: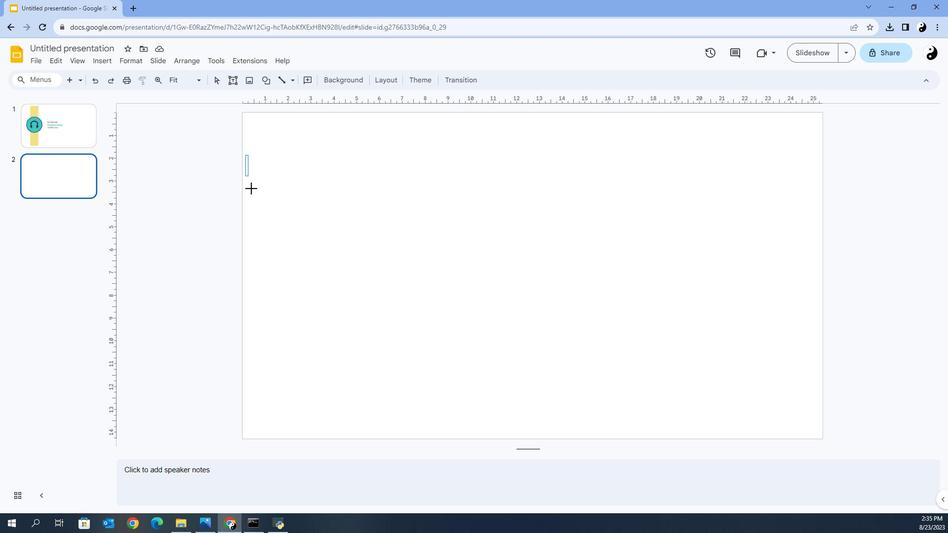 
Action: Mouse moved to (226, 217)
Screenshot: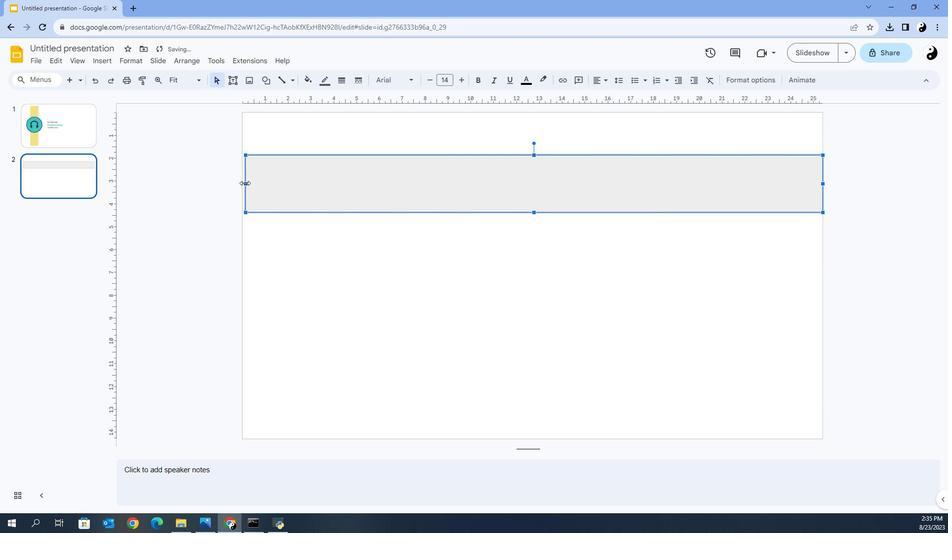 
Action: Mouse pressed left at (226, 217)
Screenshot: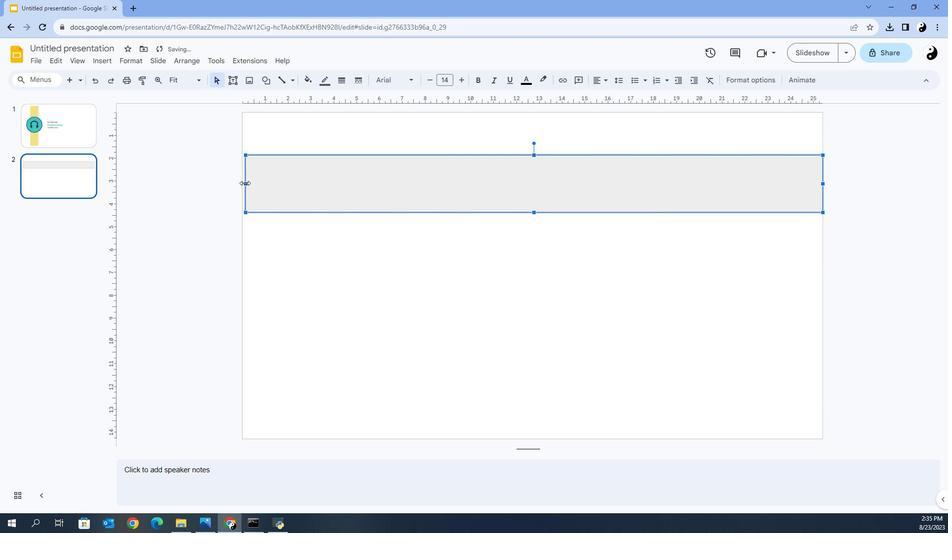 
Action: Mouse moved to (295, 230)
Screenshot: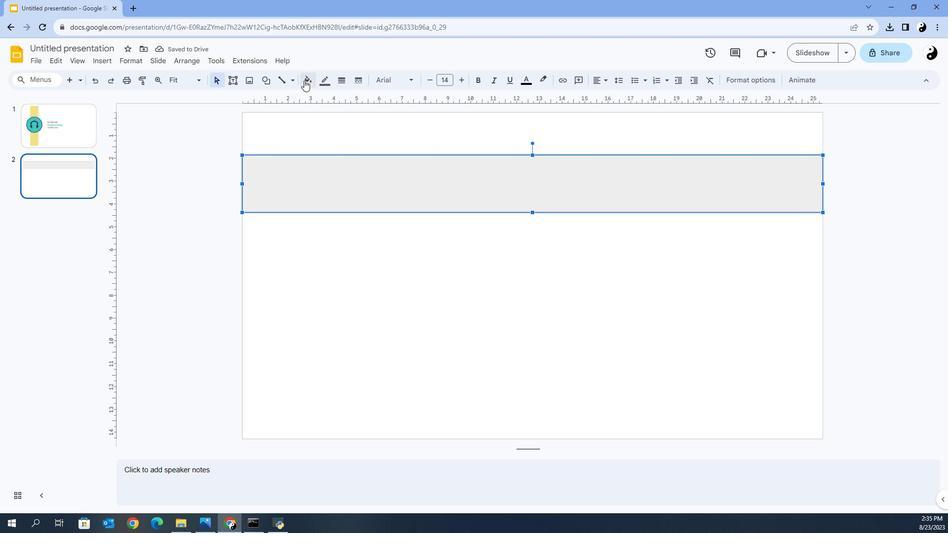 
Action: Mouse pressed left at (295, 230)
Screenshot: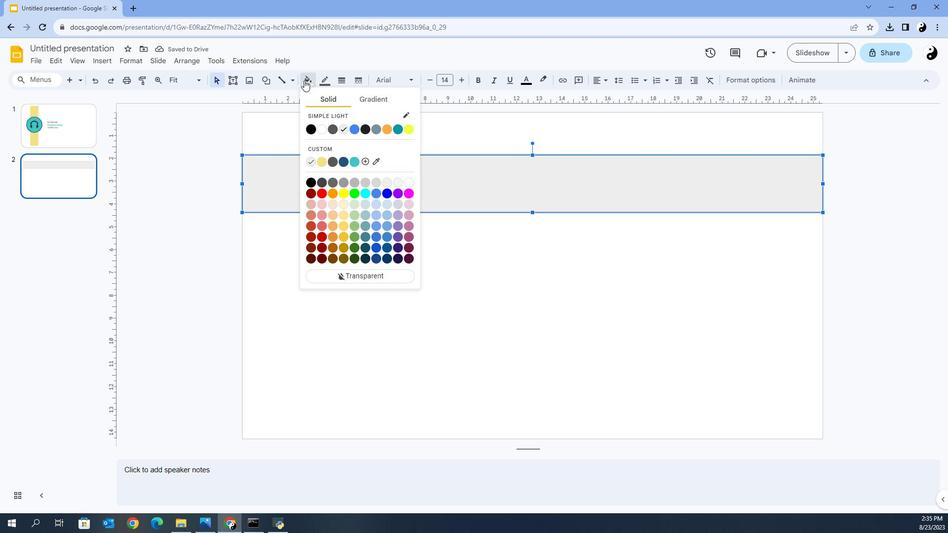 
Action: Mouse moved to (317, 219)
Screenshot: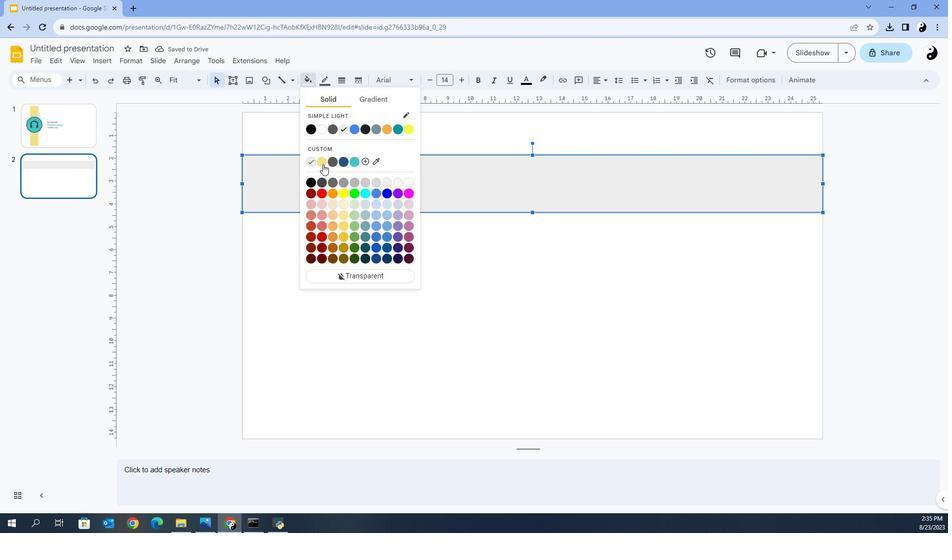 
Action: Mouse pressed left at (317, 219)
Screenshot: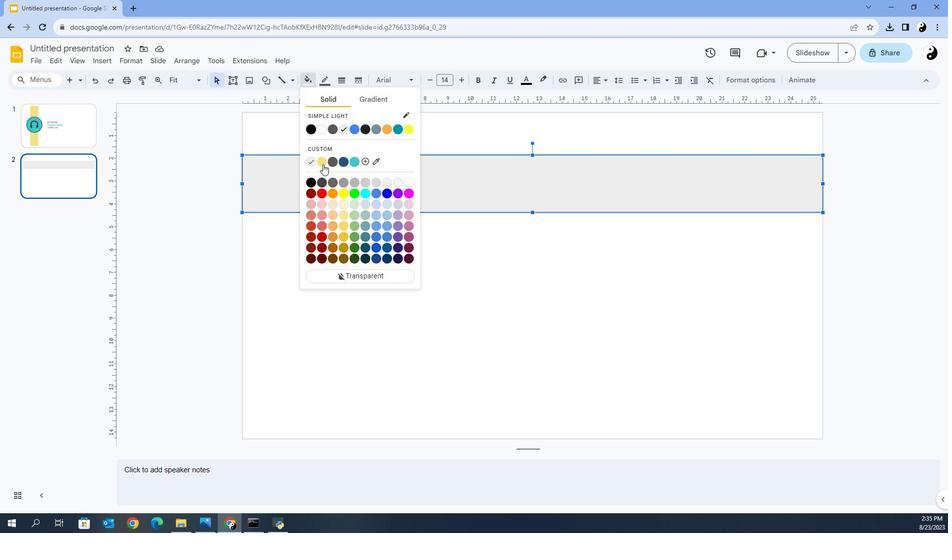 
Action: Mouse moved to (322, 229)
Screenshot: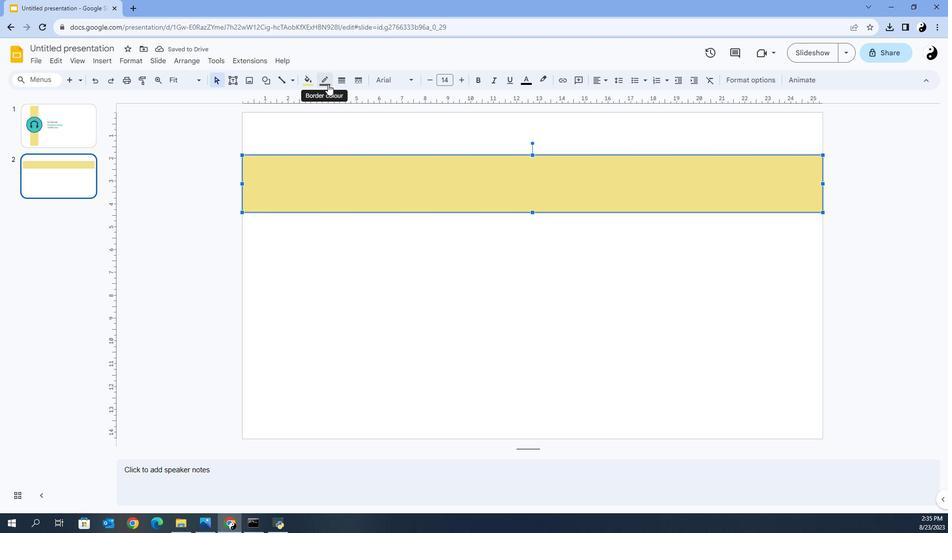 
Action: Mouse pressed left at (322, 229)
Screenshot: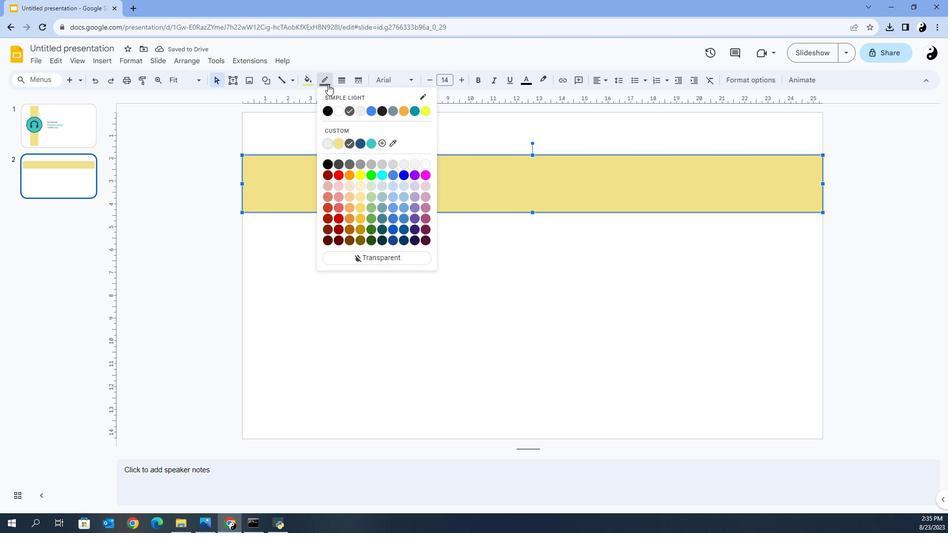
Action: Mouse moved to (391, 208)
Screenshot: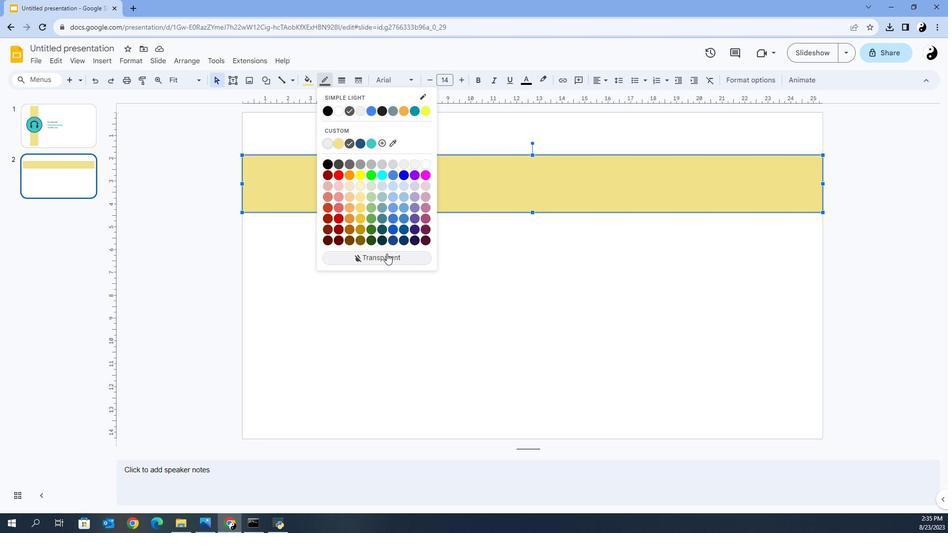 
Action: Mouse pressed left at (391, 208)
